 Task: Find connections with filter location Vaughan with filter topic #Culturewith filter profile language French with filter current company FMCG JOB with filter school Tagore Engineering College with filter industry Wholesale Food and Beverage with filter service category Family Law with filter keywords title Restaurant Manager
Action: Mouse moved to (597, 109)
Screenshot: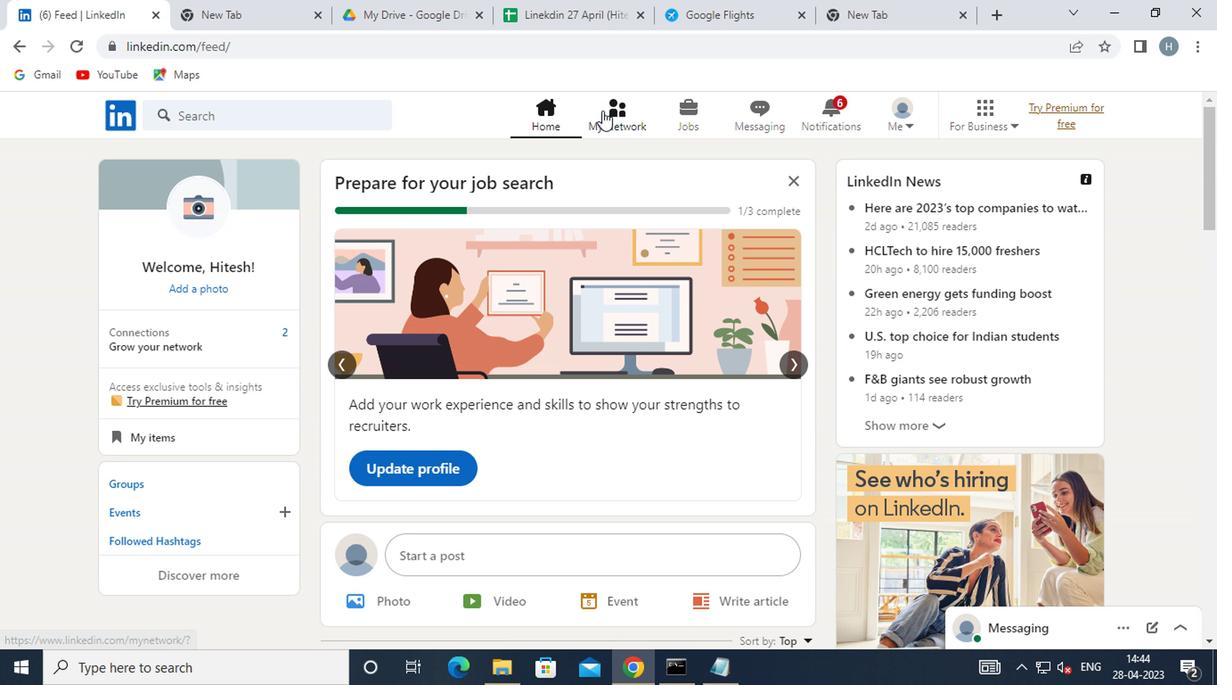 
Action: Mouse pressed left at (597, 109)
Screenshot: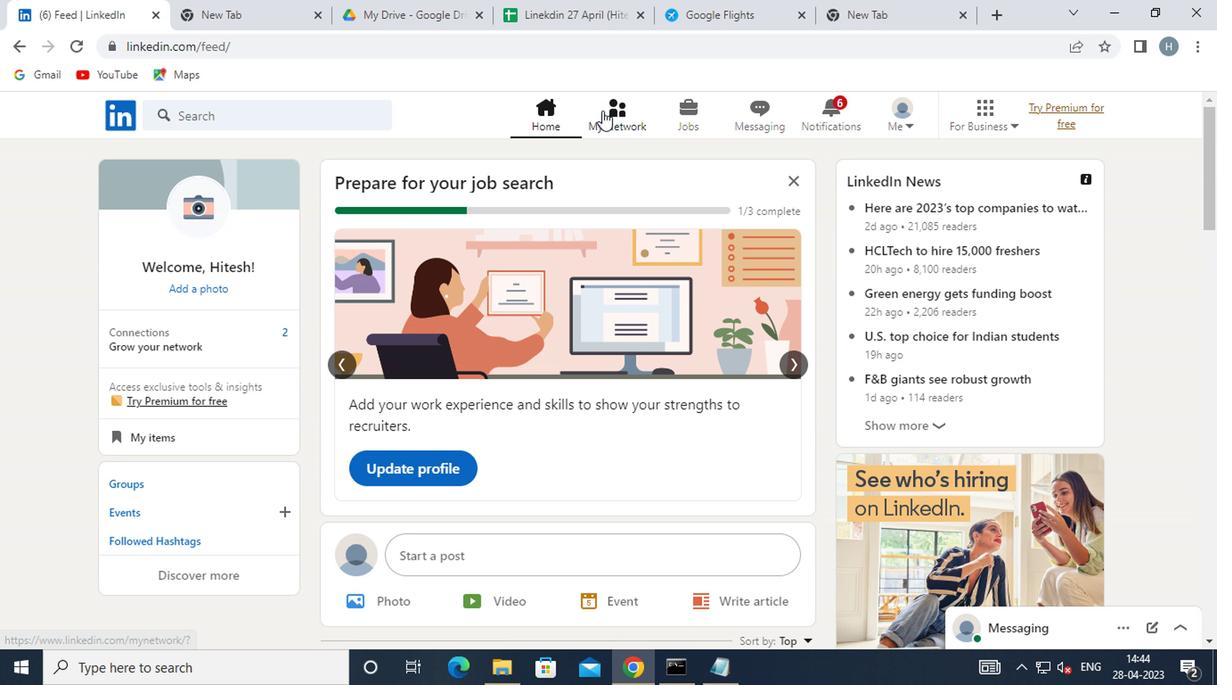 
Action: Mouse moved to (258, 216)
Screenshot: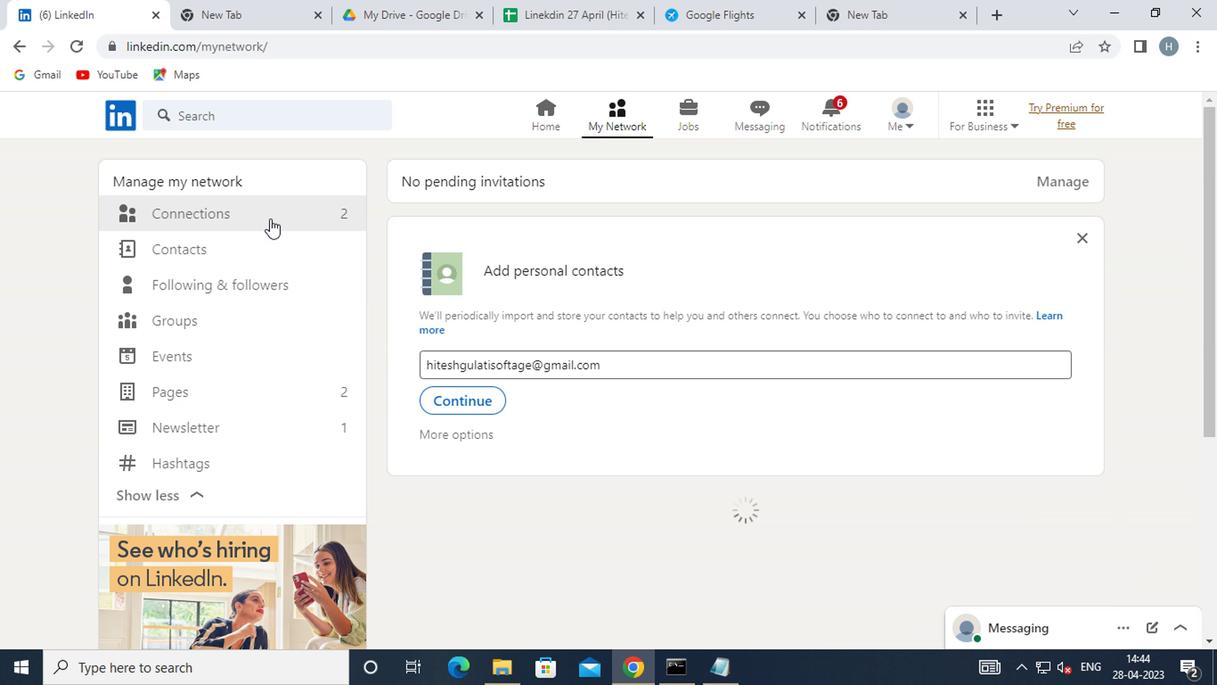 
Action: Mouse pressed left at (258, 216)
Screenshot: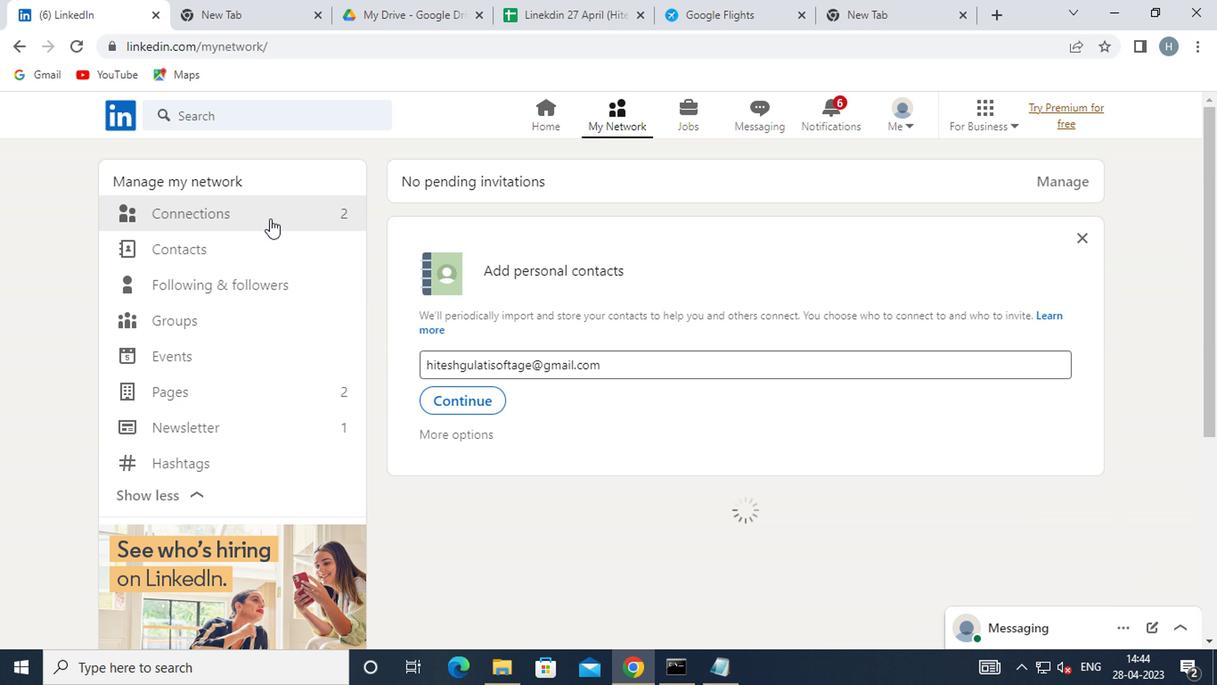 
Action: Mouse moved to (718, 216)
Screenshot: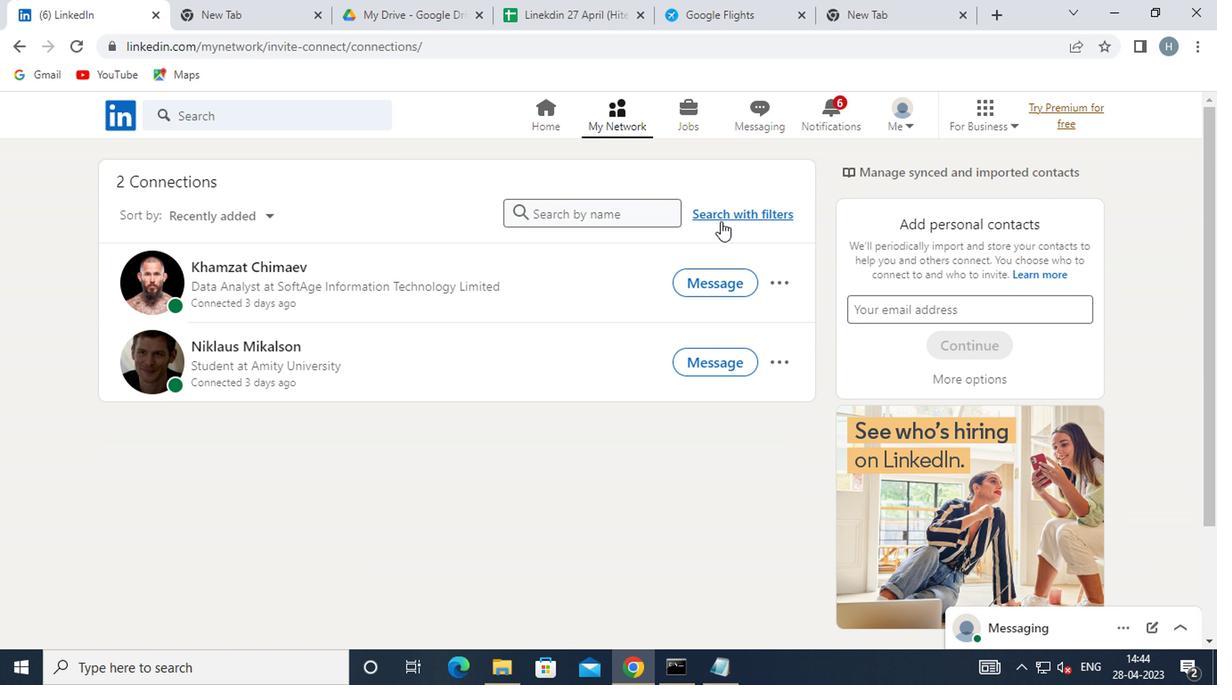 
Action: Mouse pressed left at (718, 216)
Screenshot: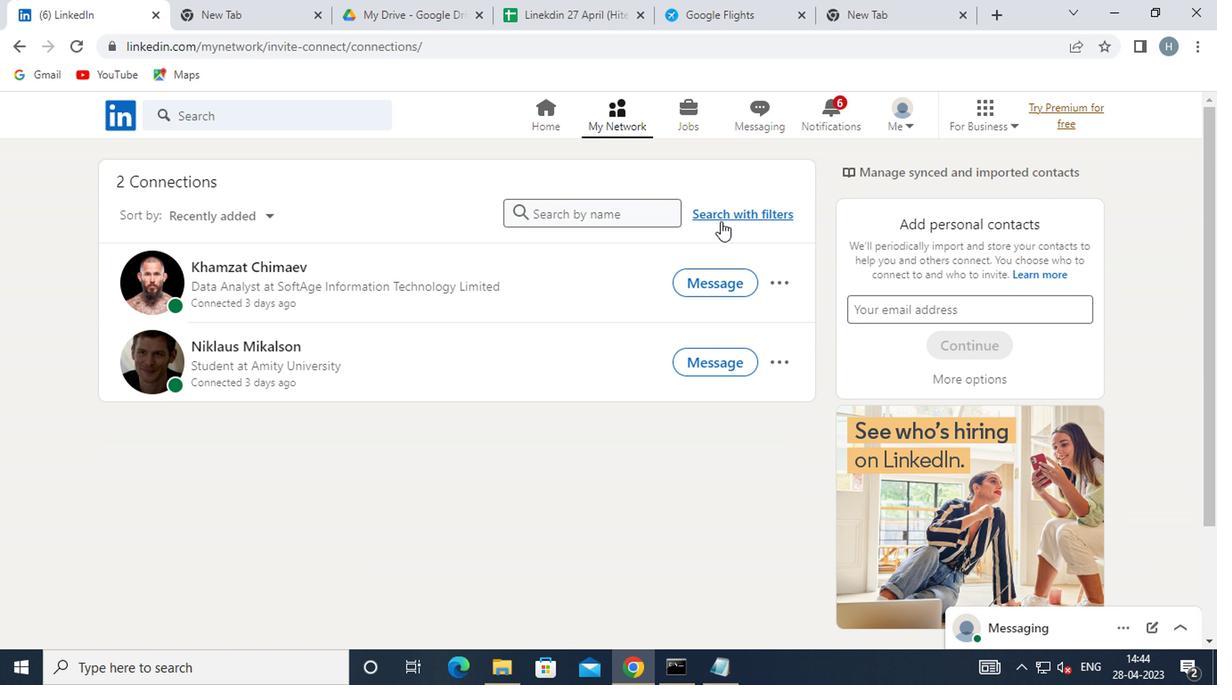 
Action: Mouse moved to (664, 149)
Screenshot: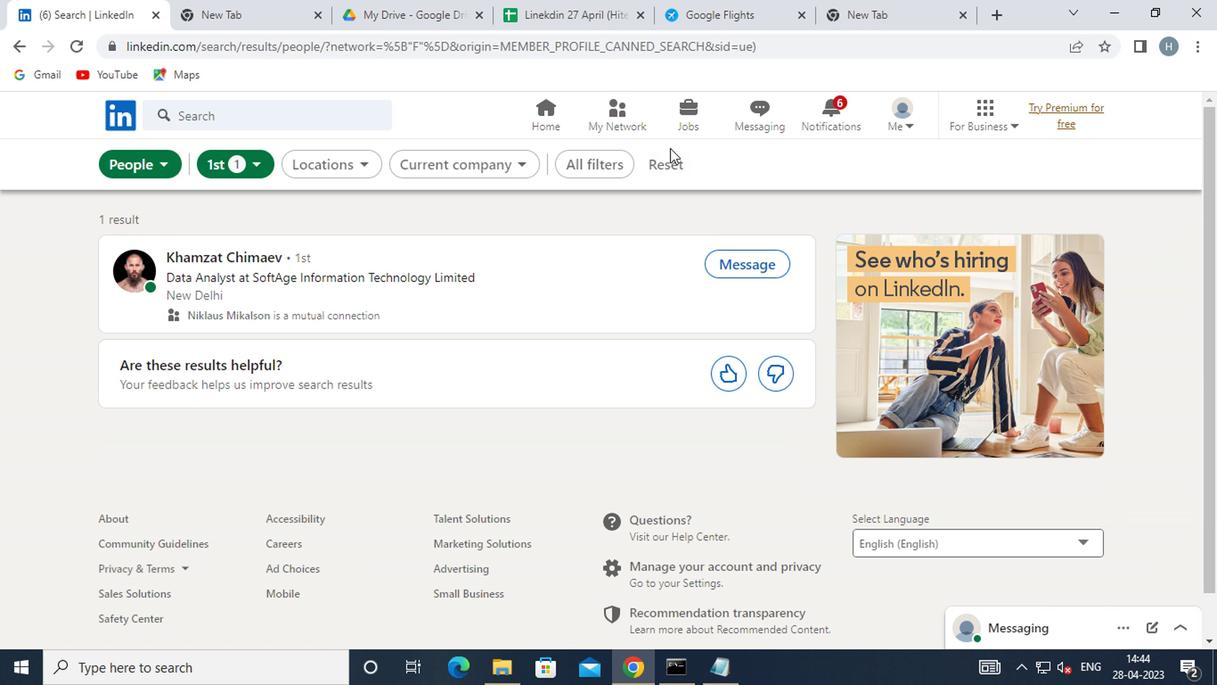 
Action: Mouse pressed left at (664, 149)
Screenshot: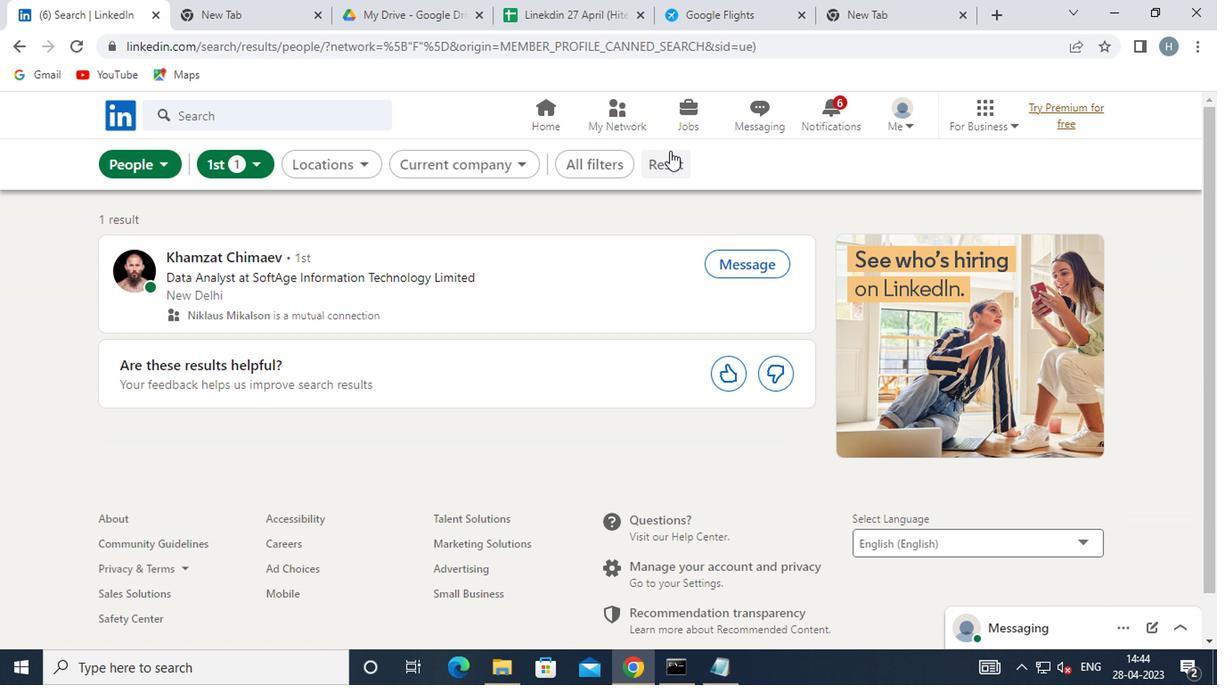 
Action: Mouse moved to (654, 161)
Screenshot: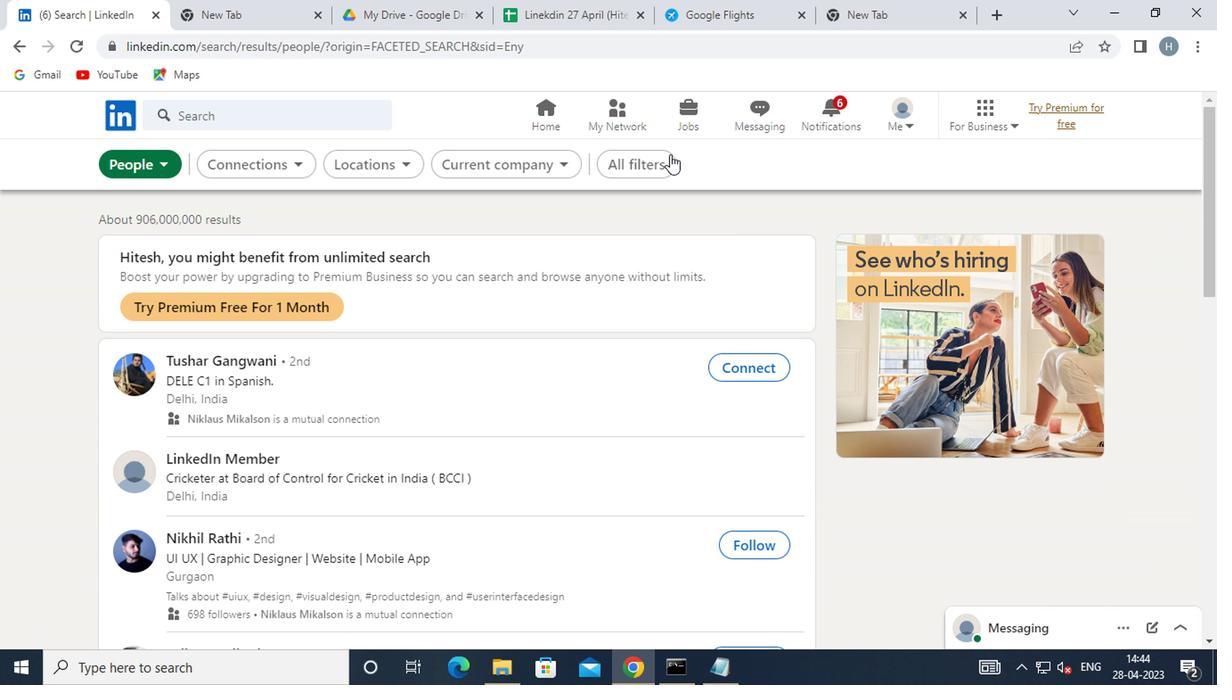 
Action: Mouse pressed left at (654, 161)
Screenshot: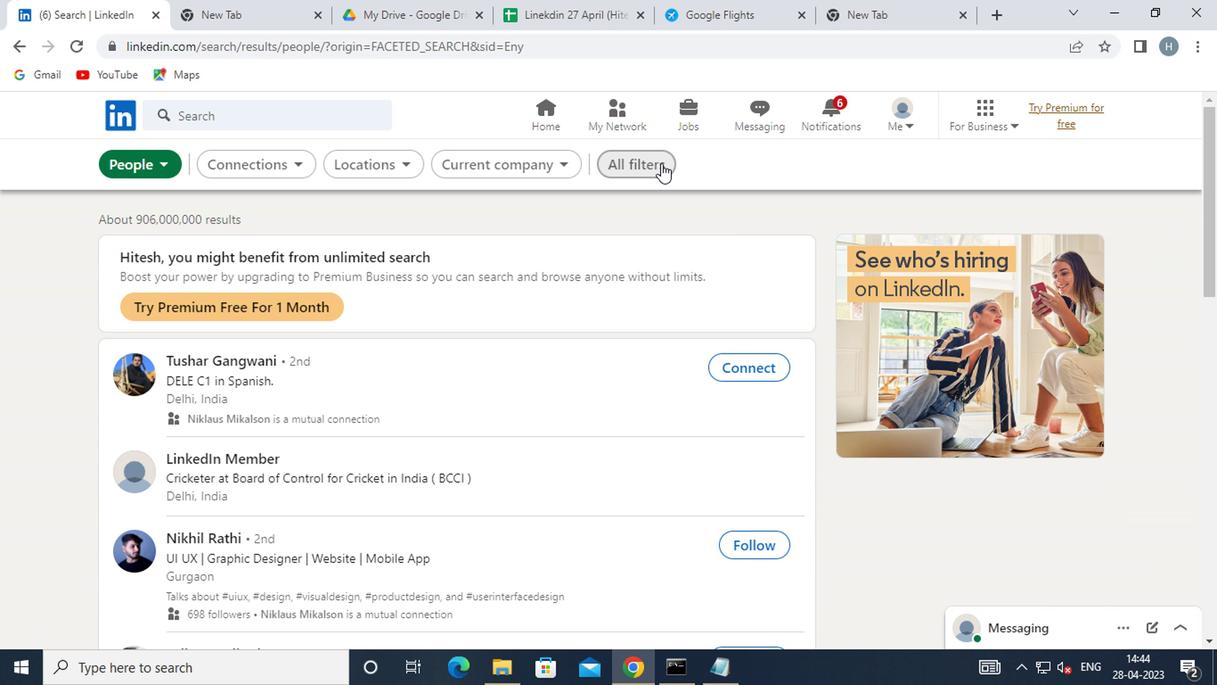 
Action: Mouse moved to (775, 341)
Screenshot: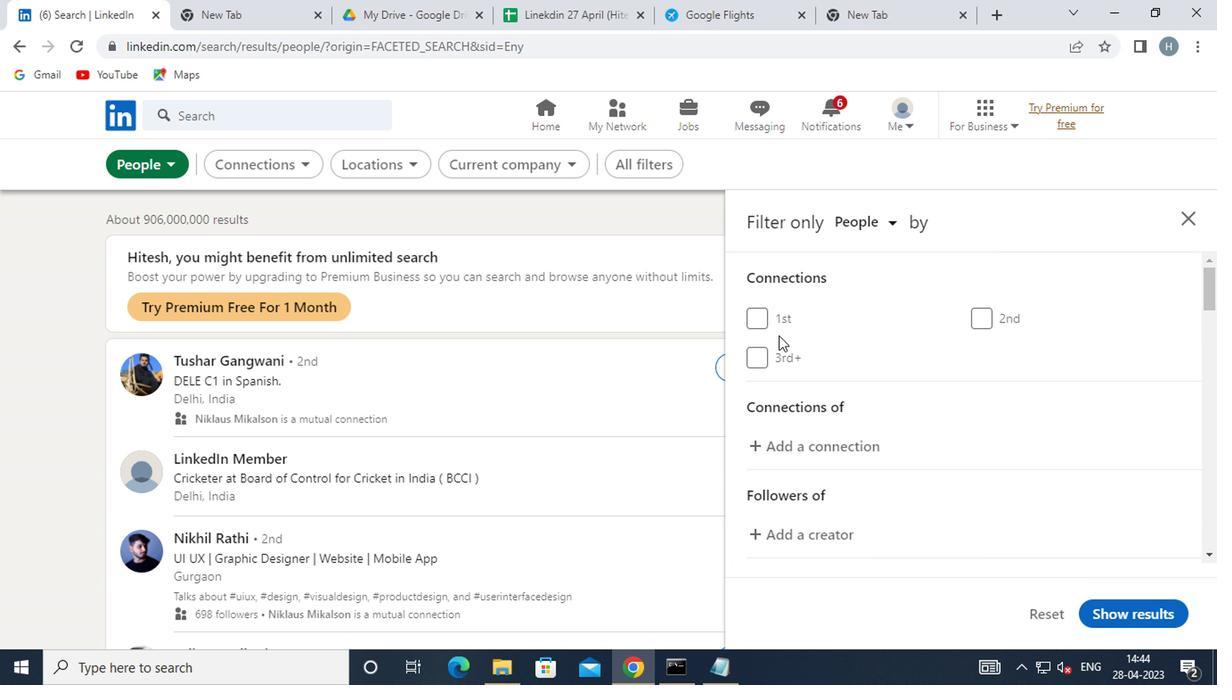 
Action: Mouse scrolled (775, 341) with delta (0, 0)
Screenshot: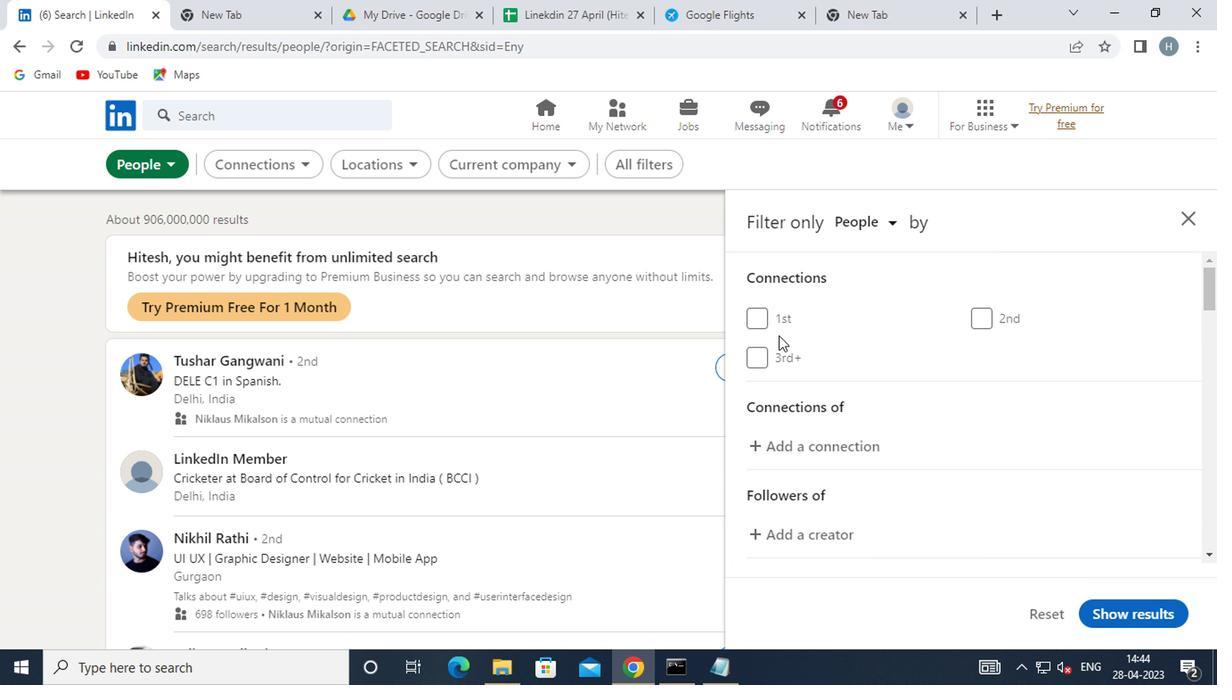 
Action: Mouse moved to (775, 343)
Screenshot: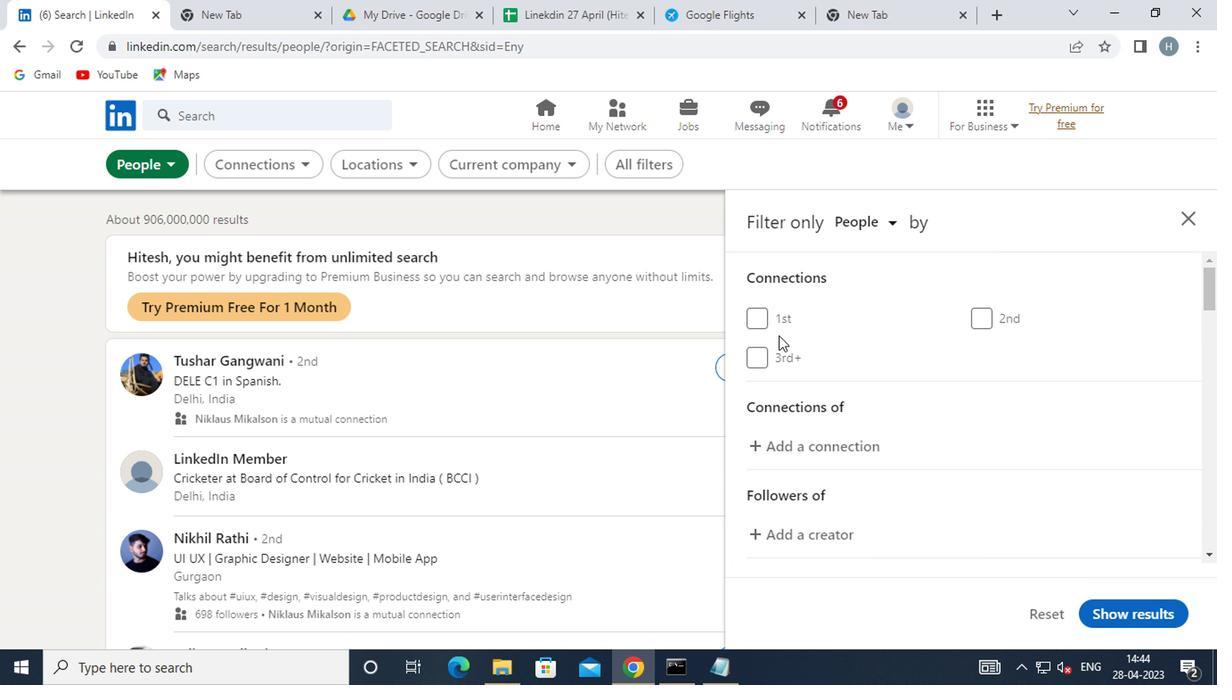 
Action: Mouse scrolled (775, 341) with delta (0, -1)
Screenshot: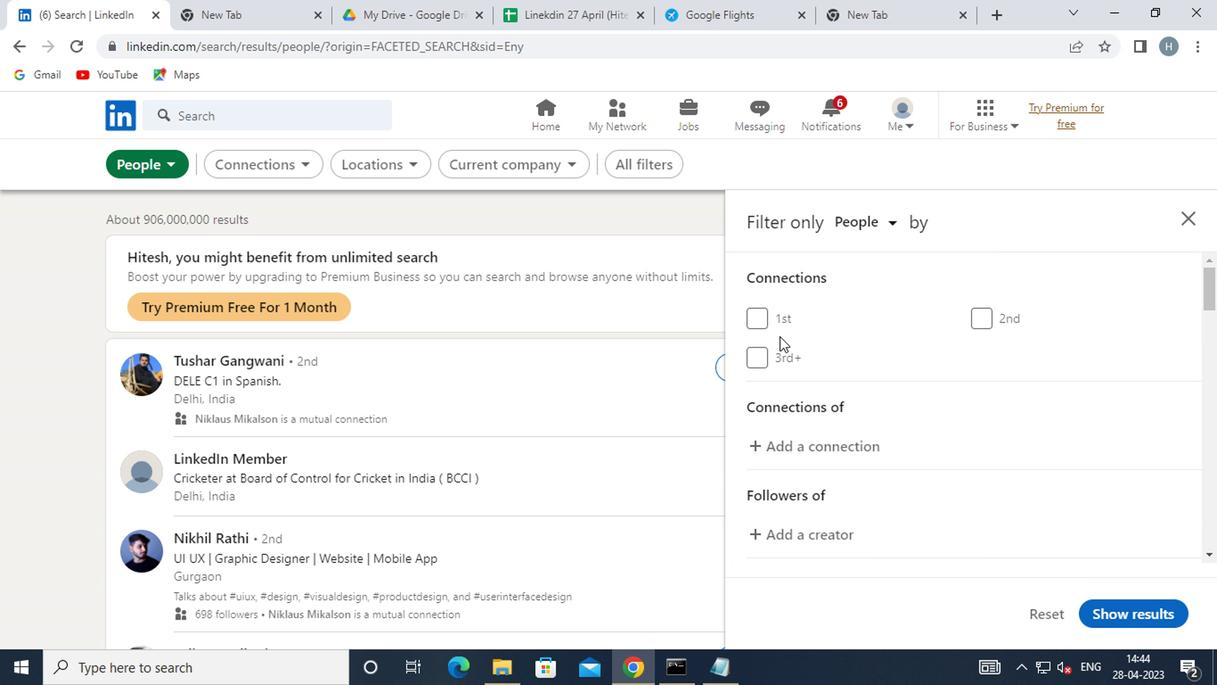 
Action: Mouse scrolled (775, 341) with delta (0, -1)
Screenshot: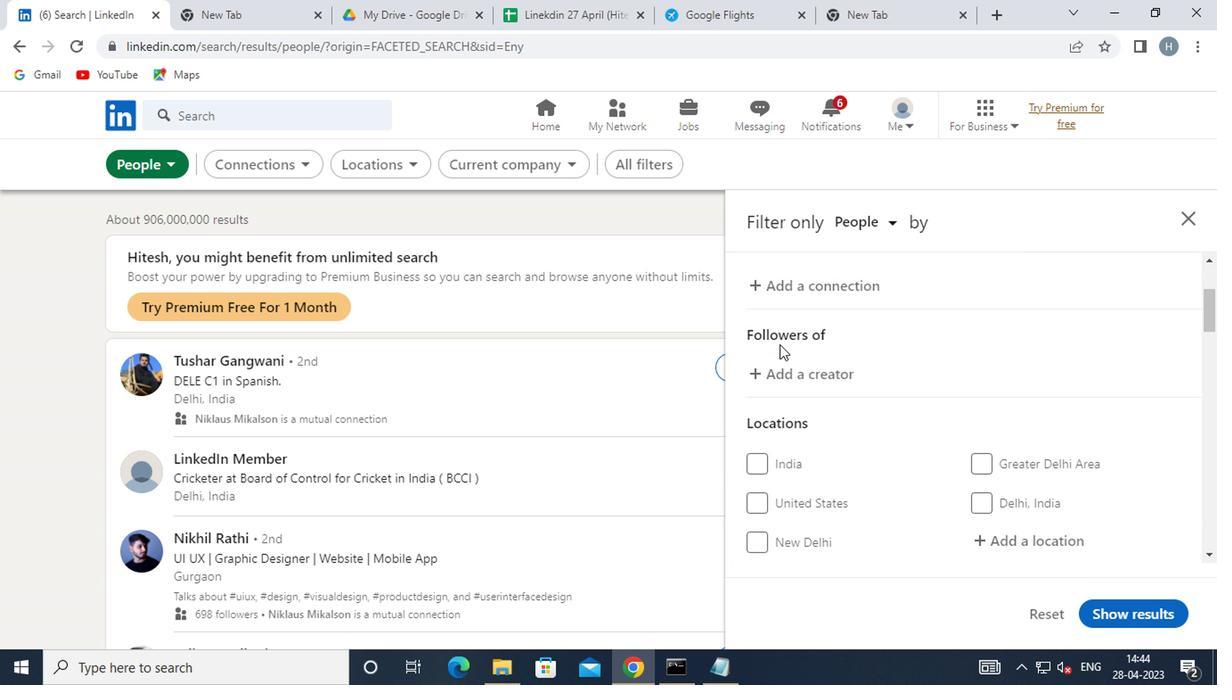 
Action: Mouse moved to (868, 369)
Screenshot: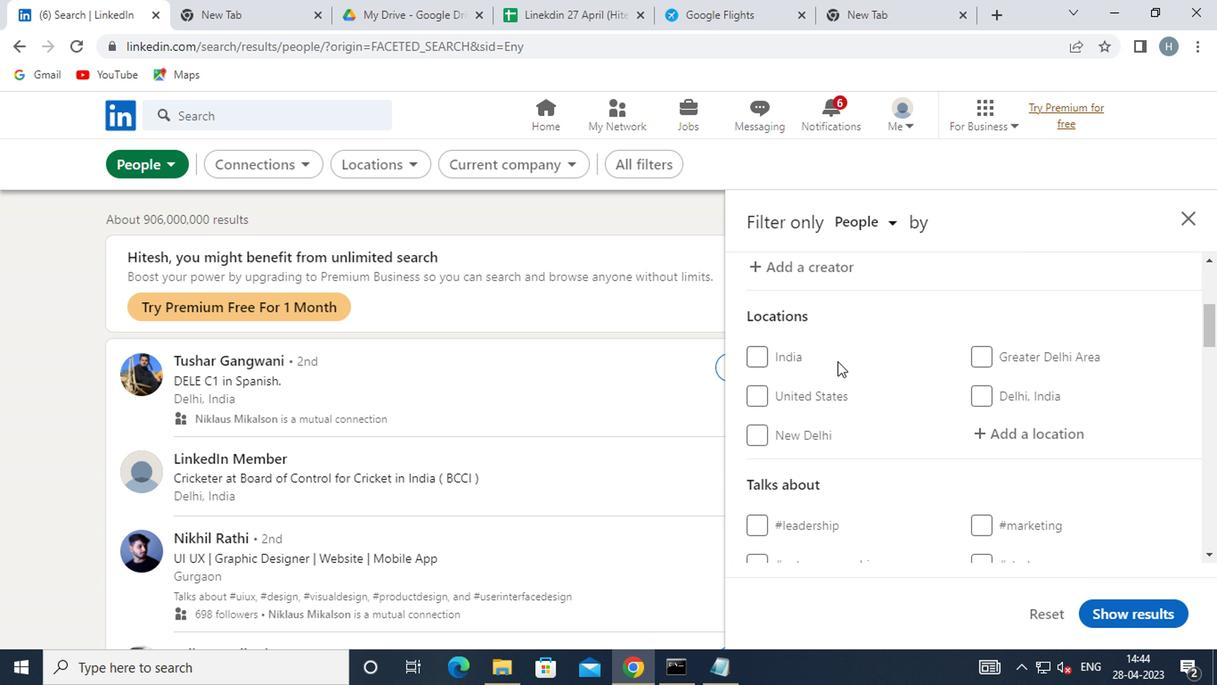 
Action: Mouse scrolled (868, 368) with delta (0, -1)
Screenshot: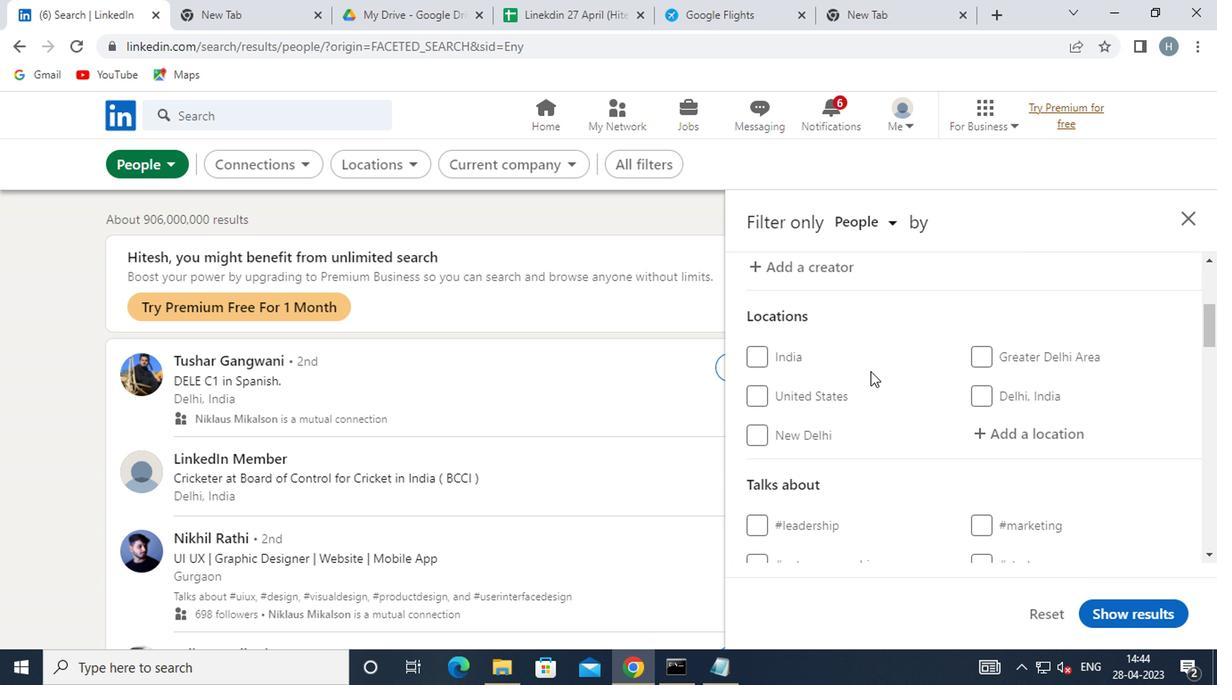 
Action: Mouse moved to (992, 337)
Screenshot: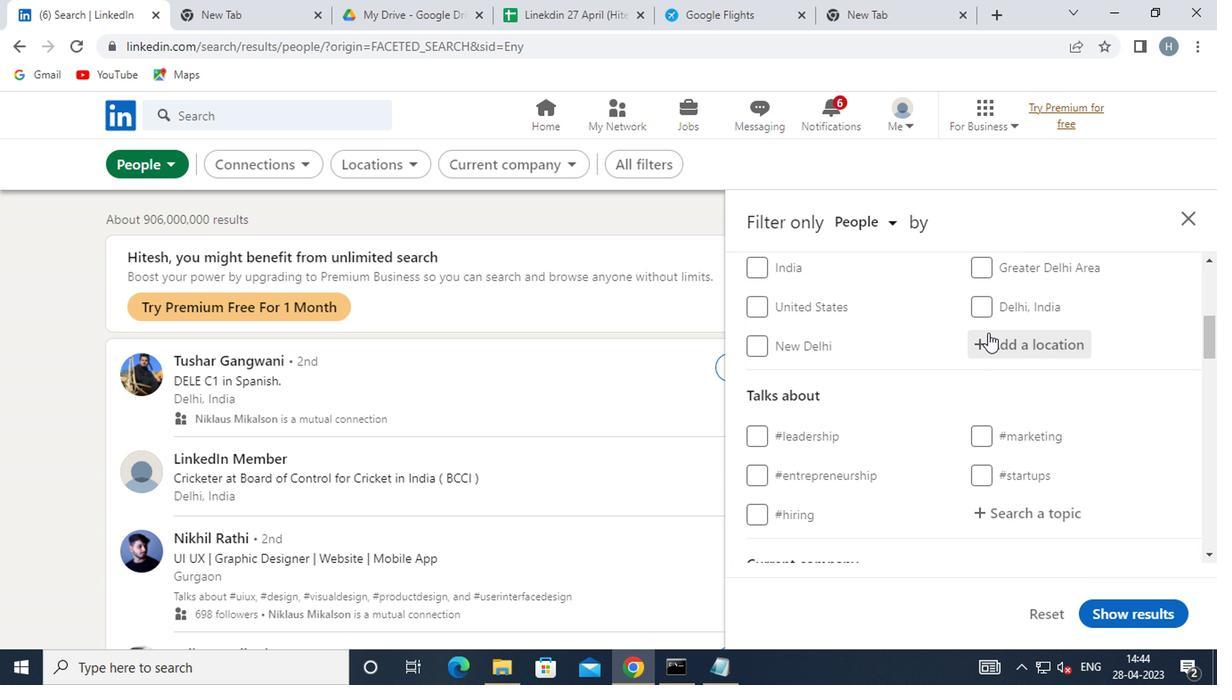 
Action: Mouse pressed left at (992, 337)
Screenshot: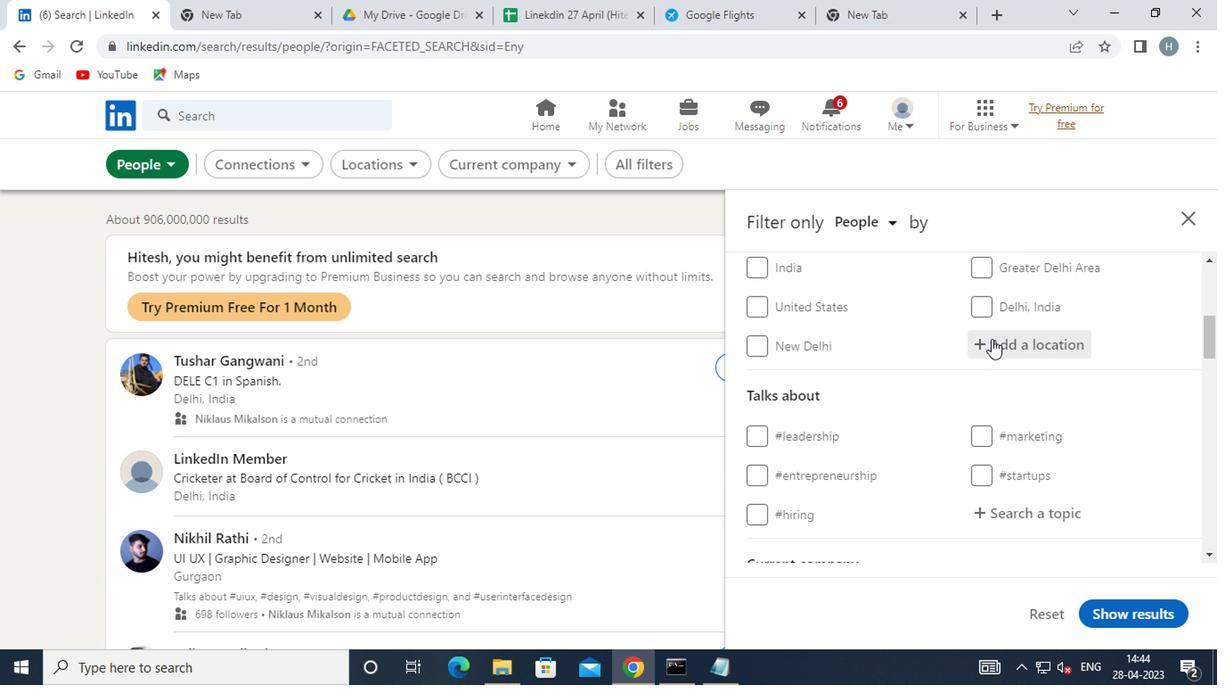 
Action: Key pressed <Key.shift><Key.shift><Key.shift>VAUGHAN<Key.enter>
Screenshot: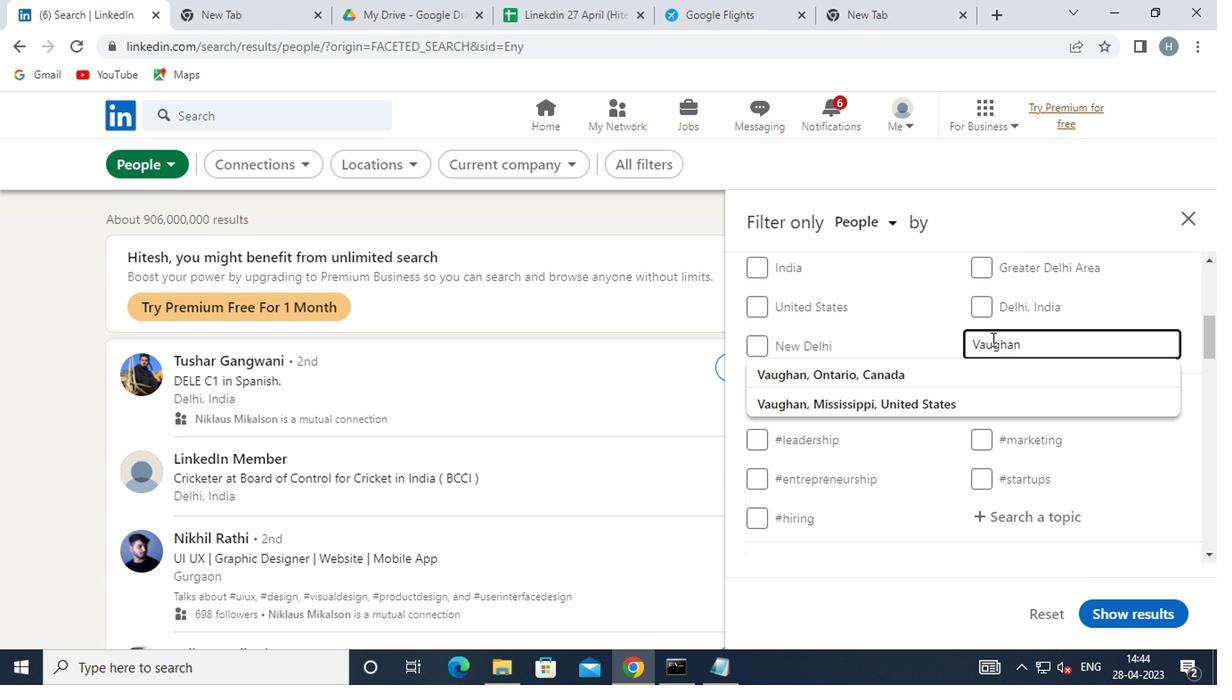 
Action: Mouse moved to (1048, 347)
Screenshot: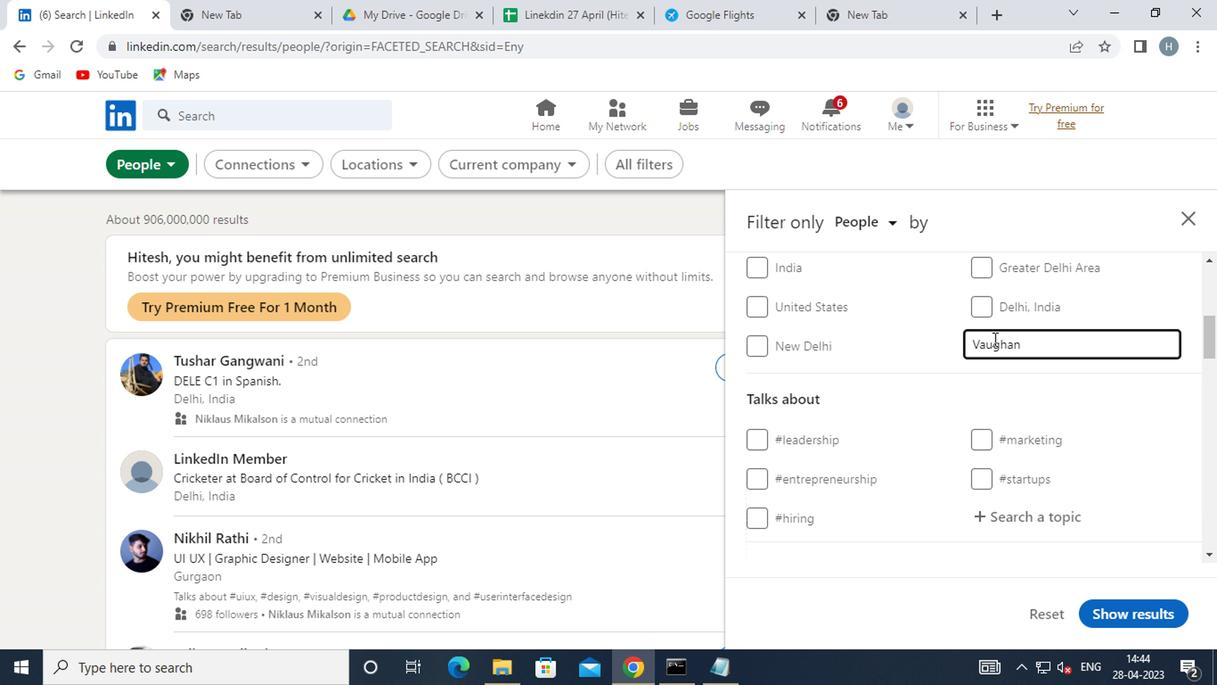 
Action: Mouse scrolled (1048, 346) with delta (0, -1)
Screenshot: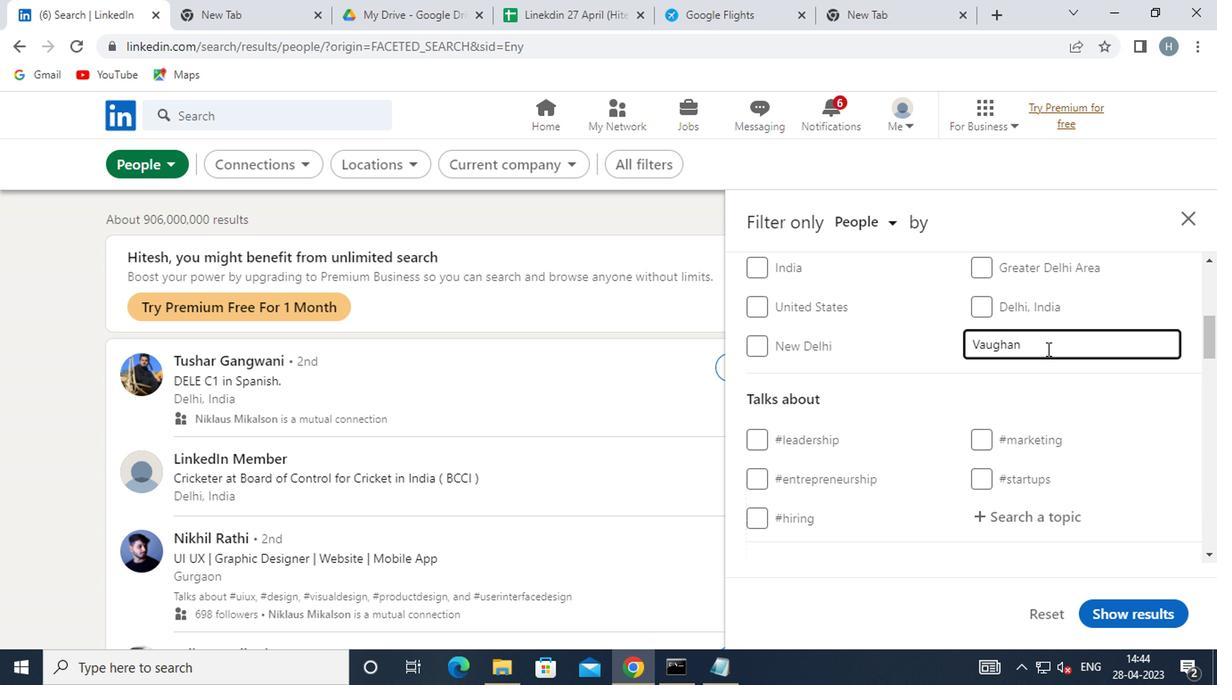 
Action: Mouse scrolled (1048, 346) with delta (0, -1)
Screenshot: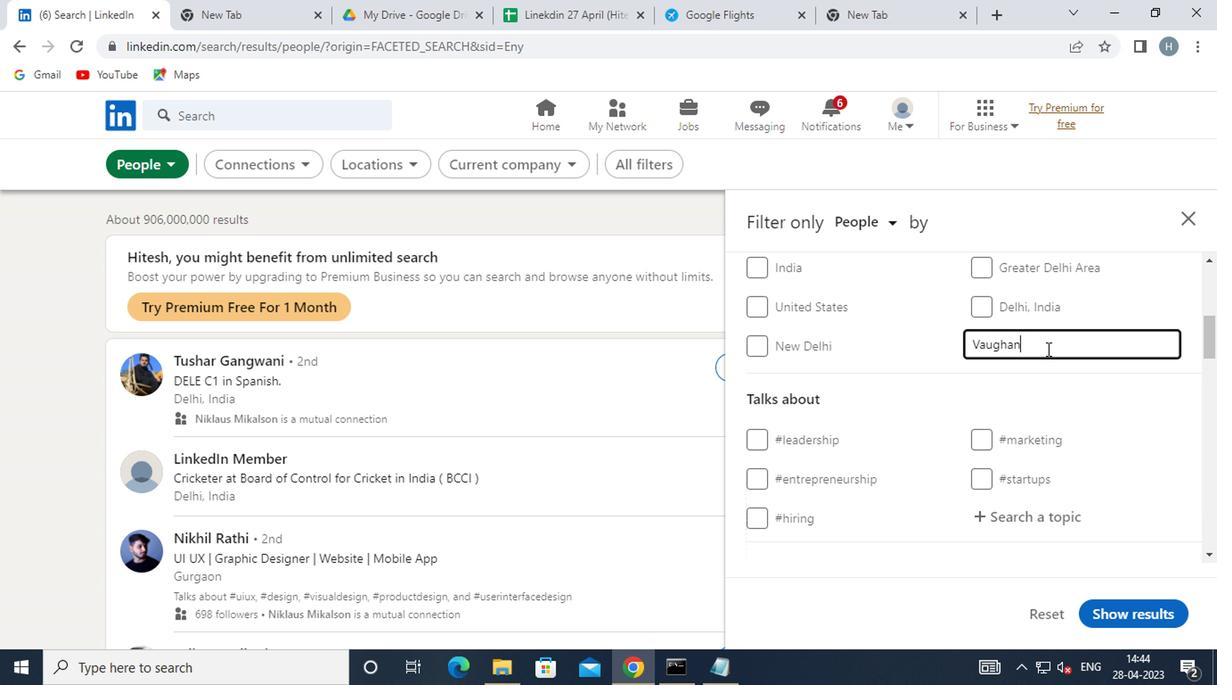 
Action: Mouse moved to (1047, 341)
Screenshot: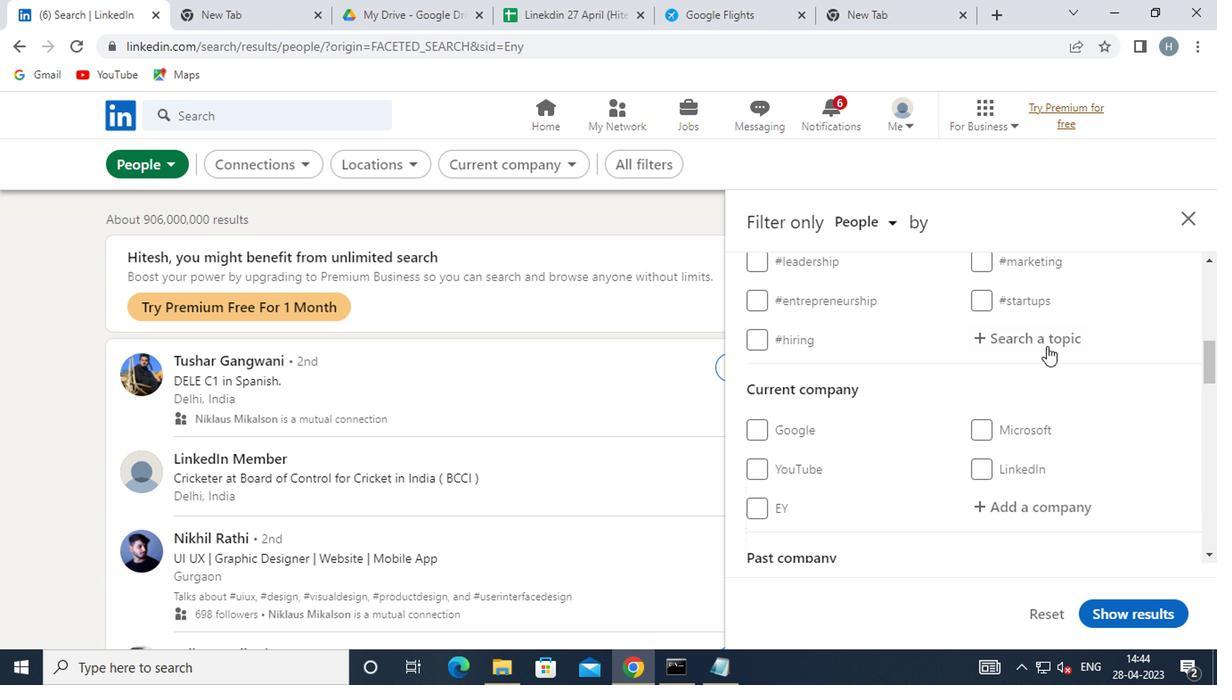 
Action: Mouse pressed left at (1047, 341)
Screenshot: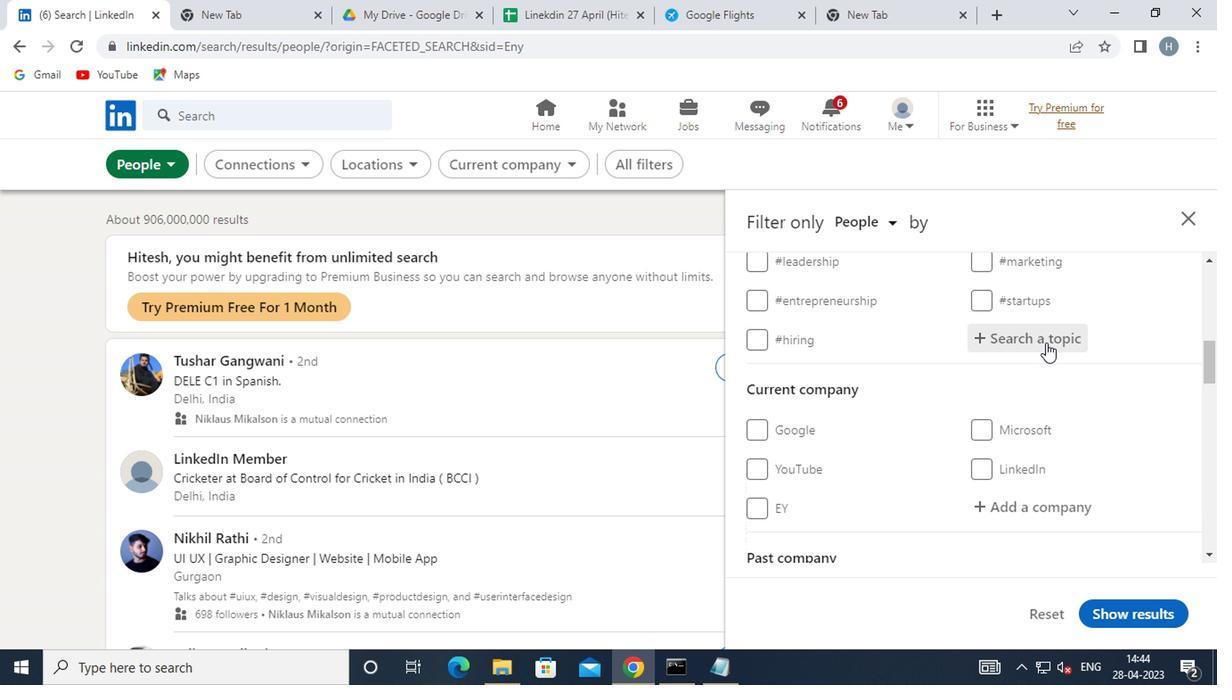 
Action: Mouse moved to (1046, 339)
Screenshot: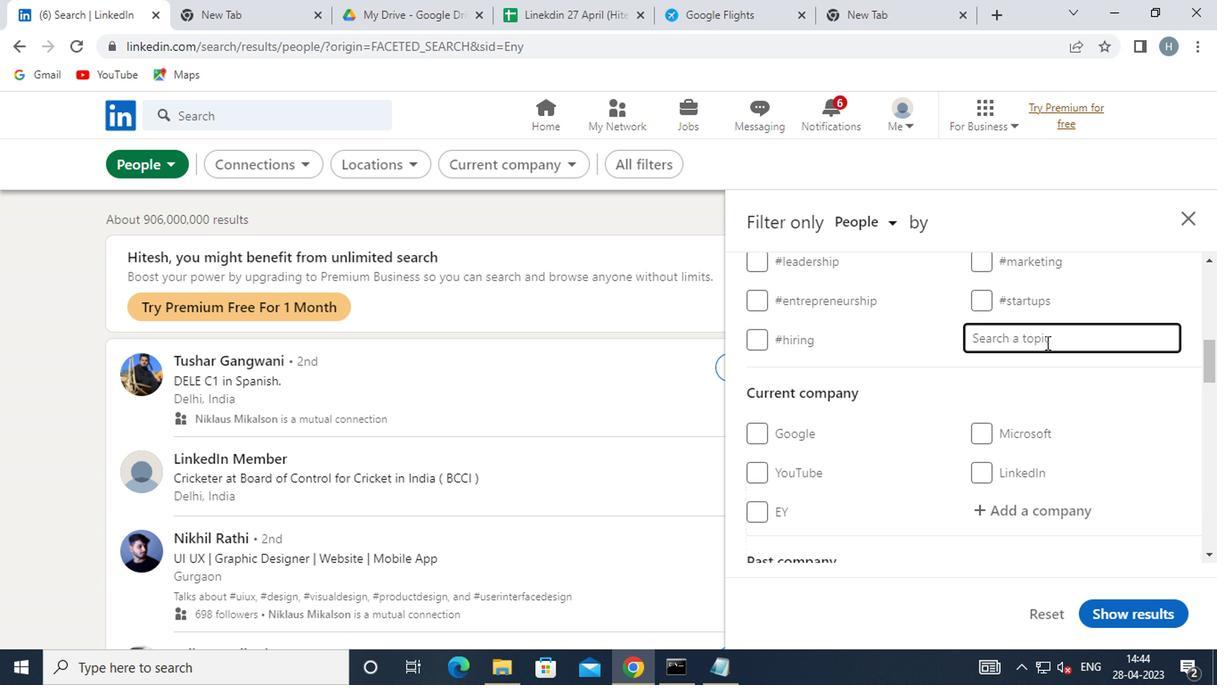 
Action: Key pressed <Key.shift>CULTU
Screenshot: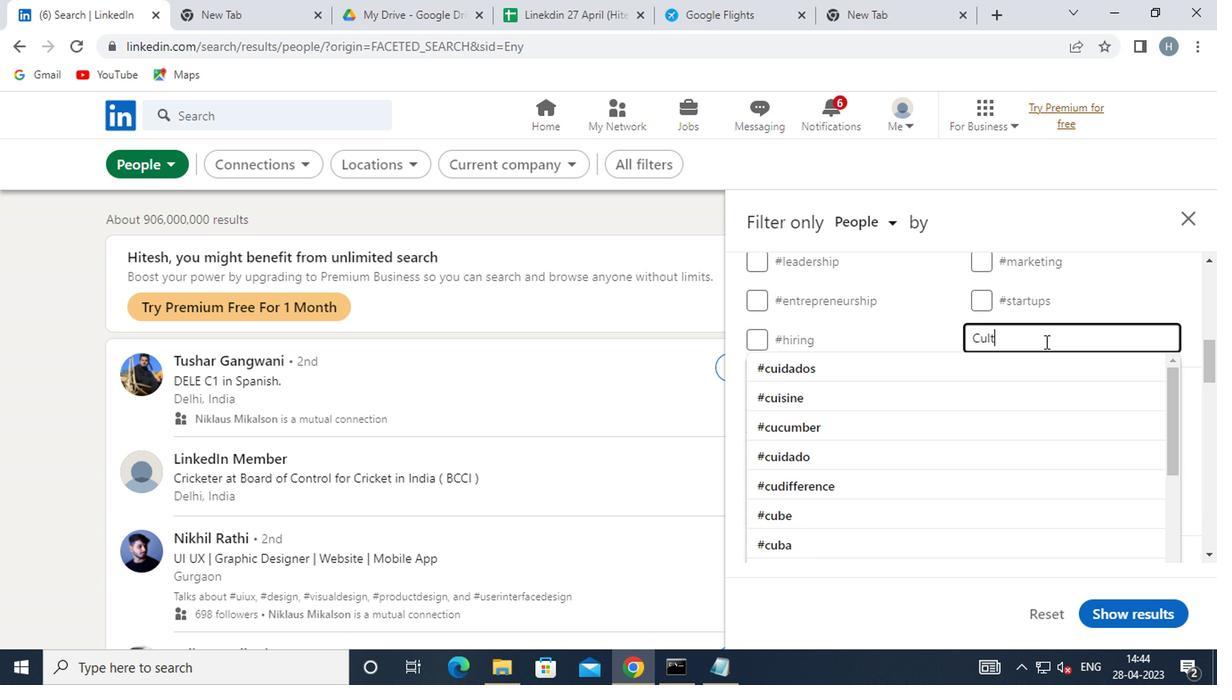
Action: Mouse moved to (912, 372)
Screenshot: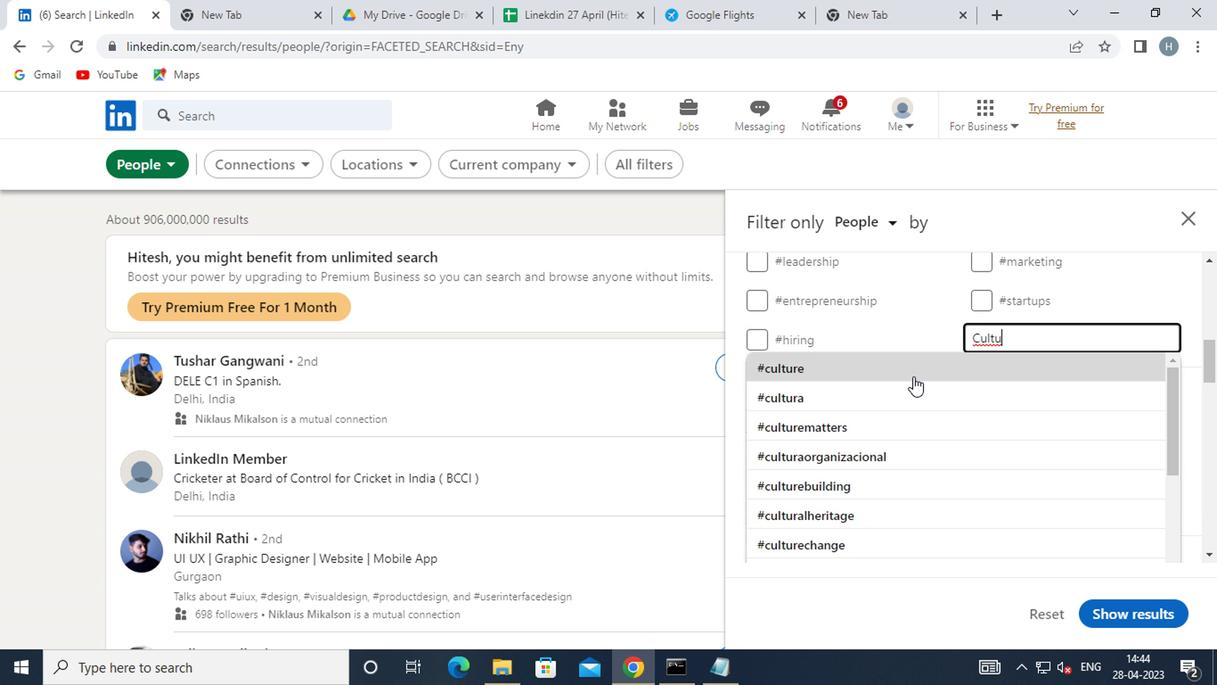 
Action: Mouse pressed left at (912, 372)
Screenshot: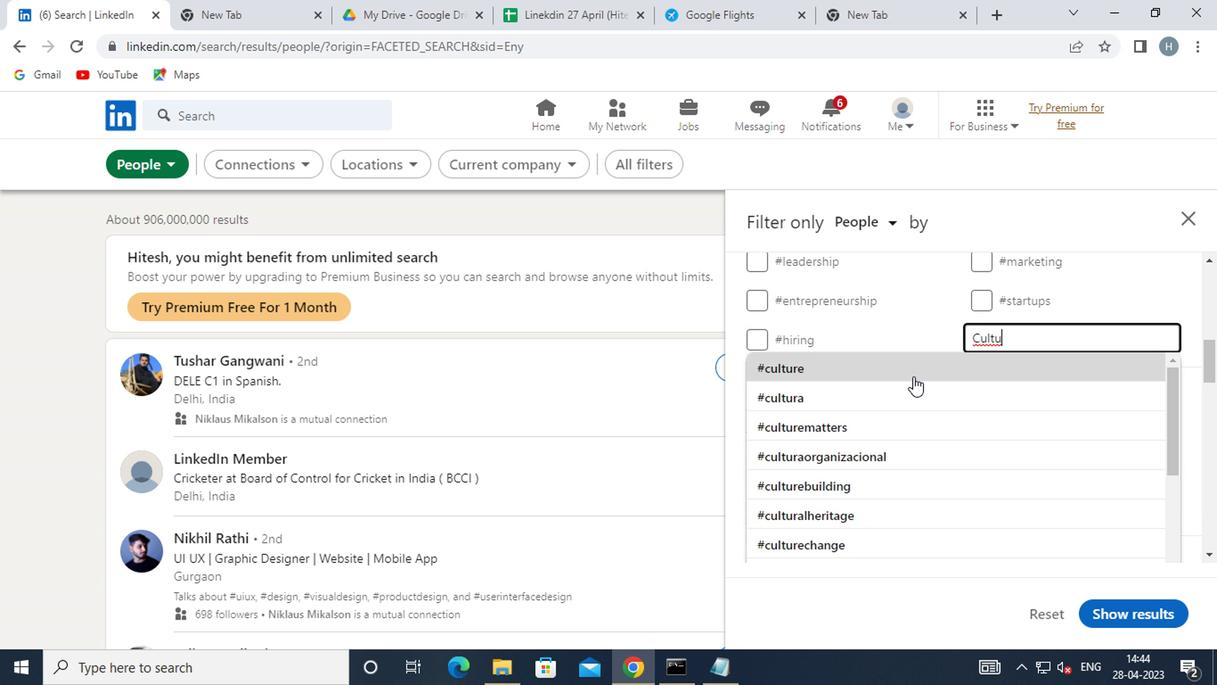 
Action: Mouse moved to (912, 371)
Screenshot: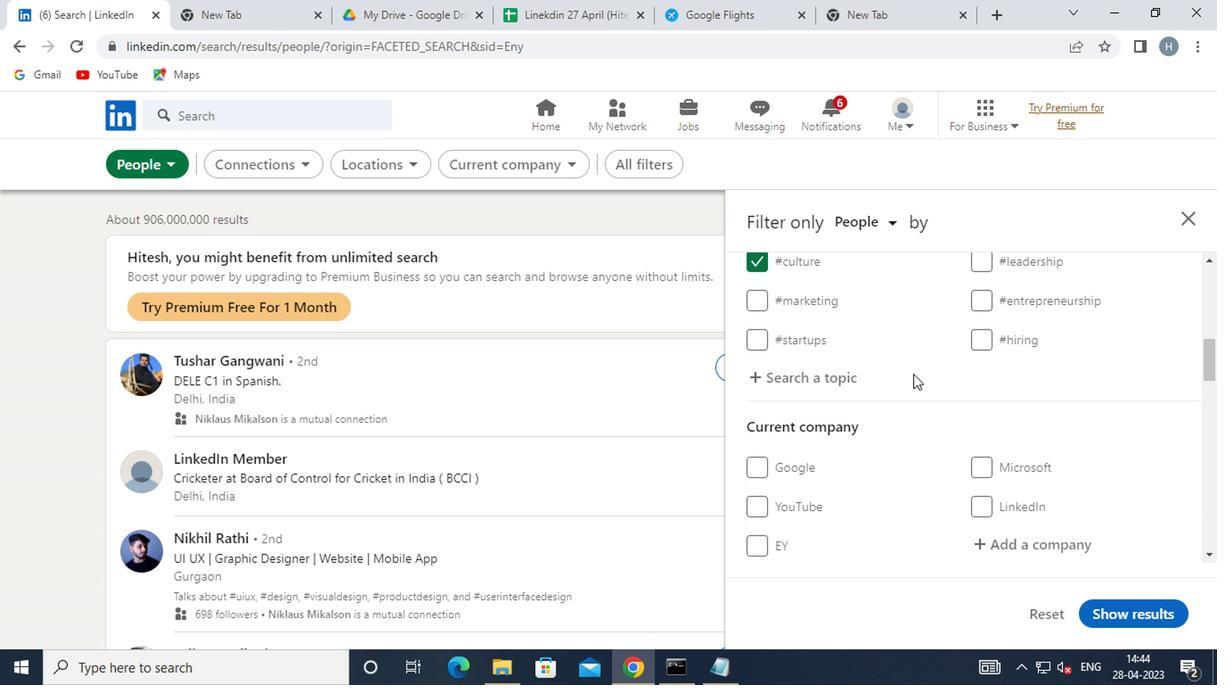 
Action: Mouse scrolled (912, 370) with delta (0, -1)
Screenshot: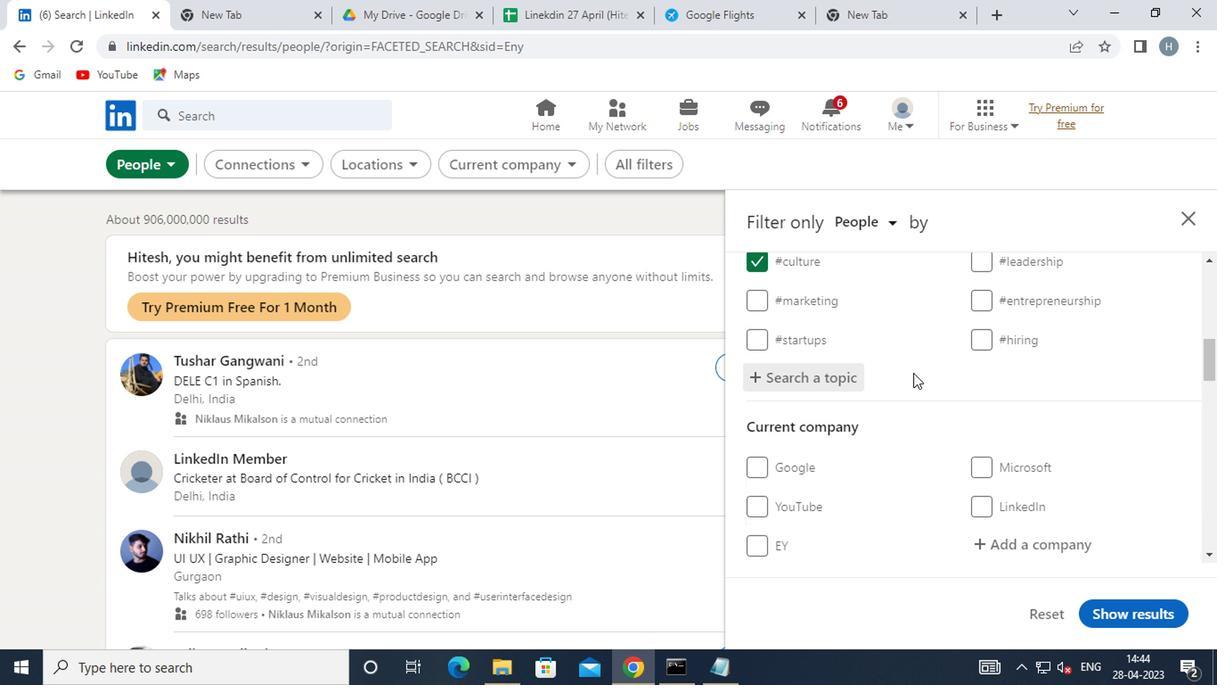 
Action: Mouse scrolled (912, 370) with delta (0, -1)
Screenshot: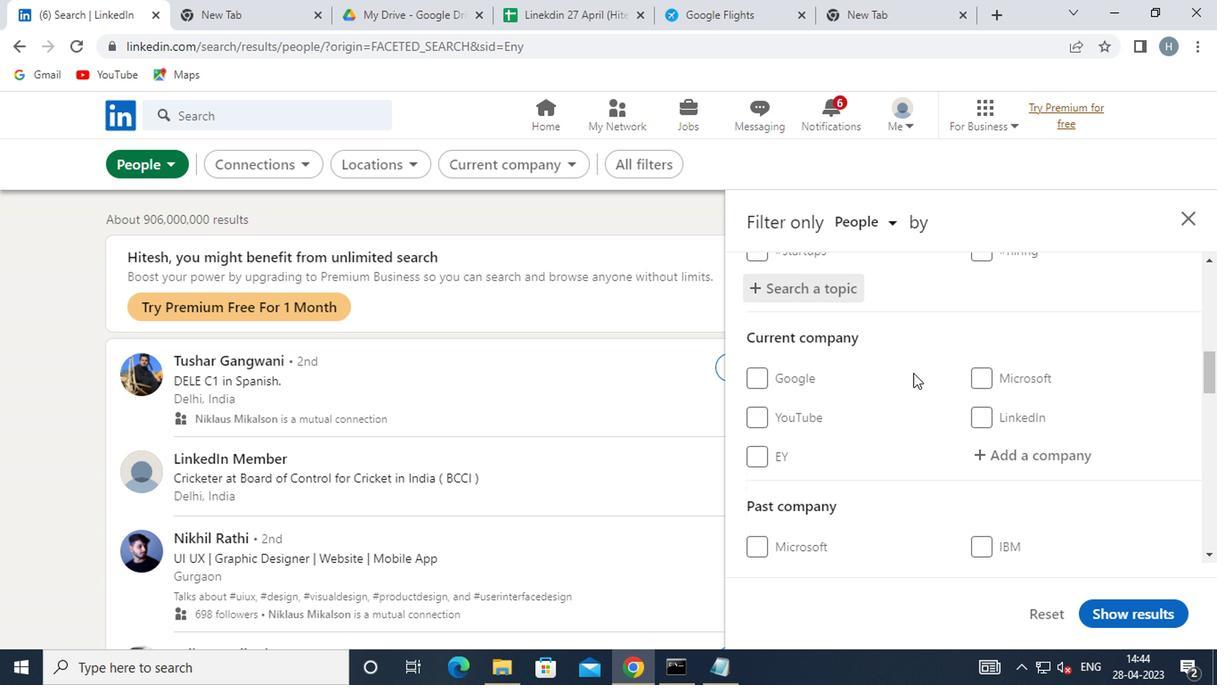 
Action: Mouse scrolled (912, 370) with delta (0, -1)
Screenshot: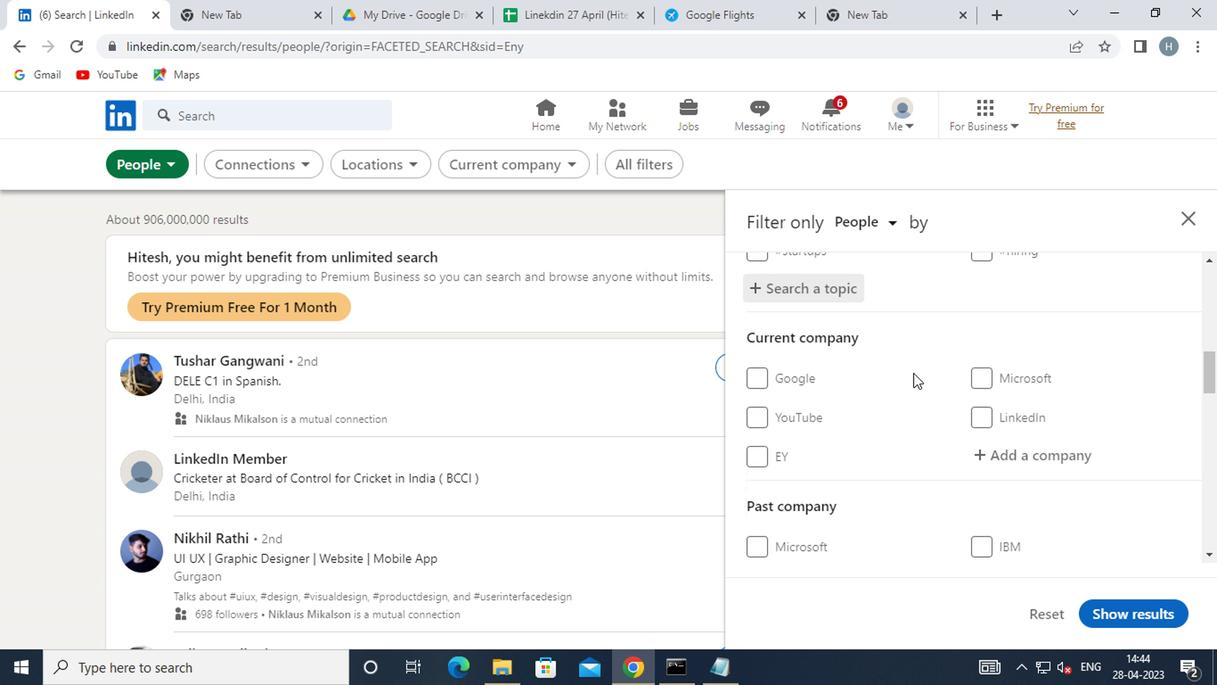 
Action: Mouse moved to (912, 364)
Screenshot: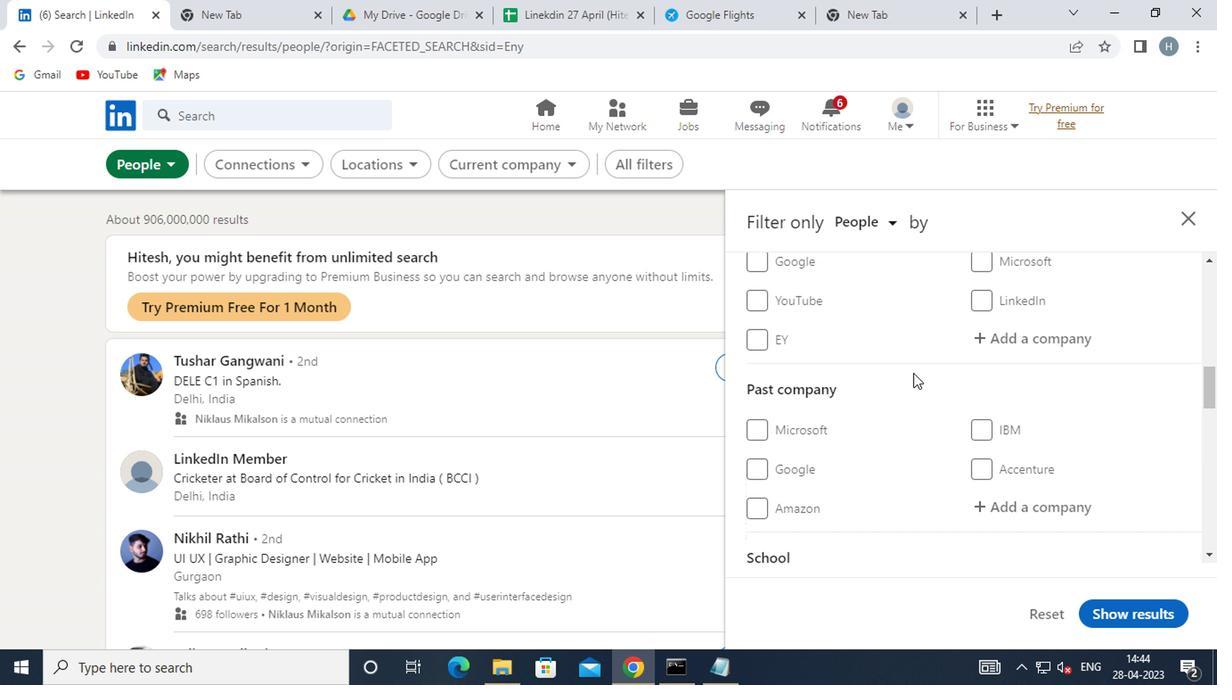 
Action: Mouse scrolled (912, 363) with delta (0, 0)
Screenshot: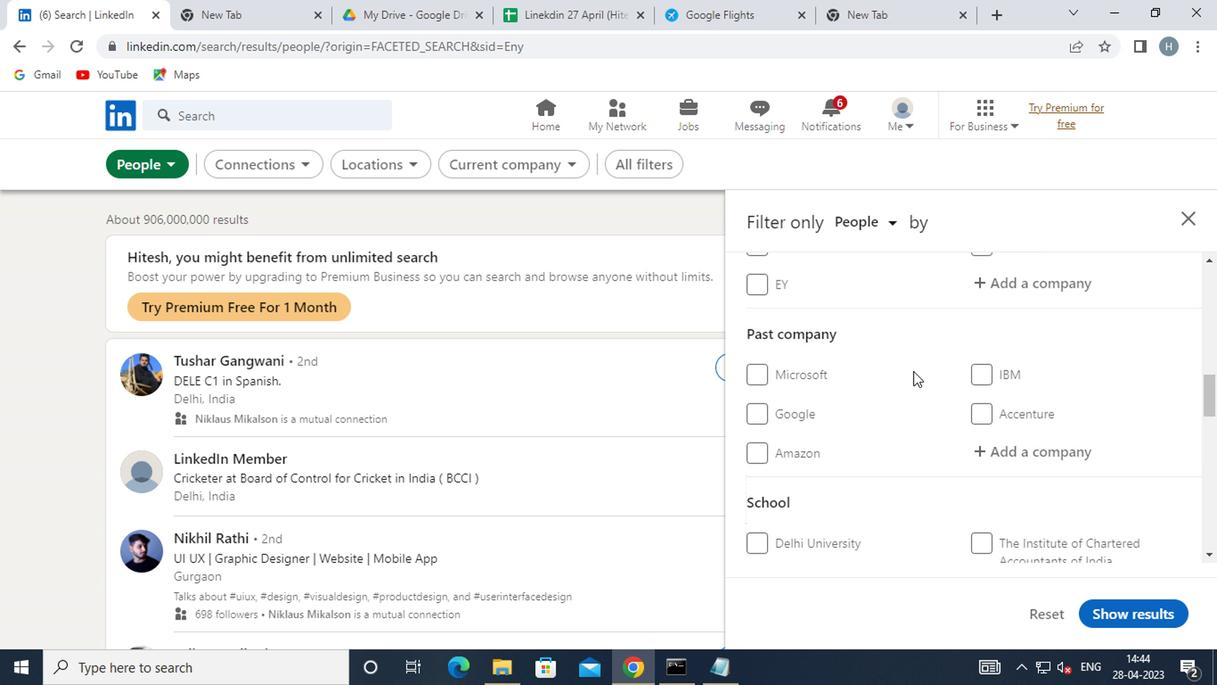 
Action: Mouse moved to (912, 364)
Screenshot: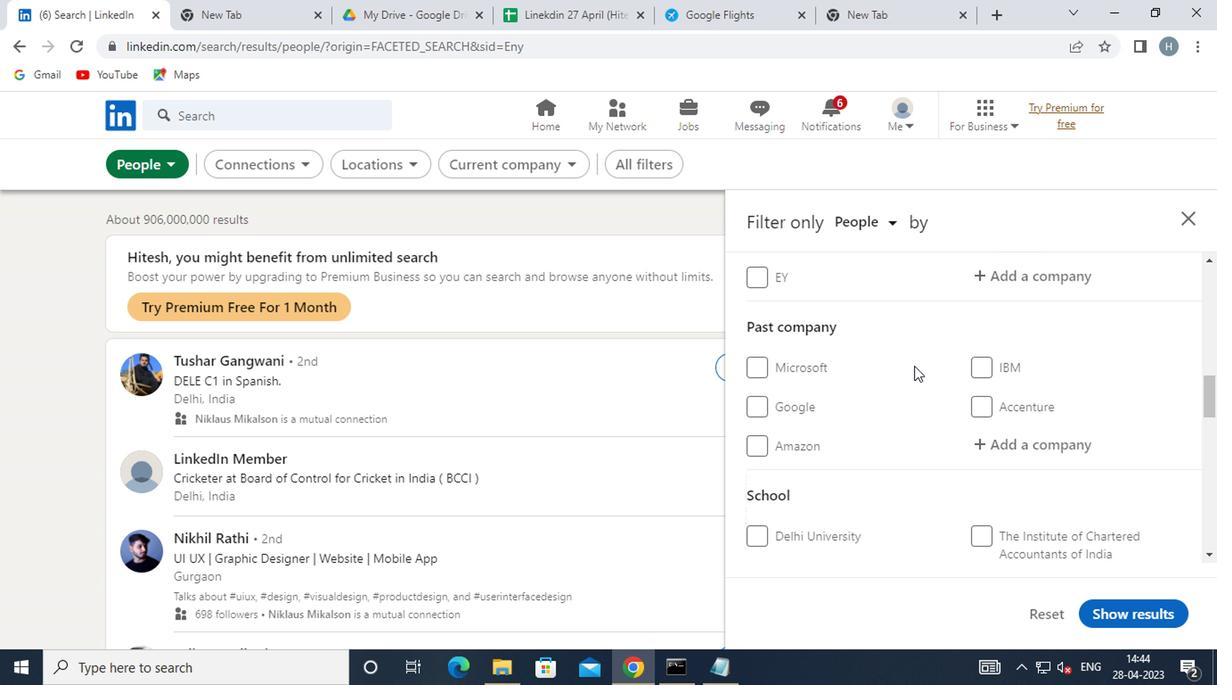 
Action: Mouse scrolled (912, 363) with delta (0, 0)
Screenshot: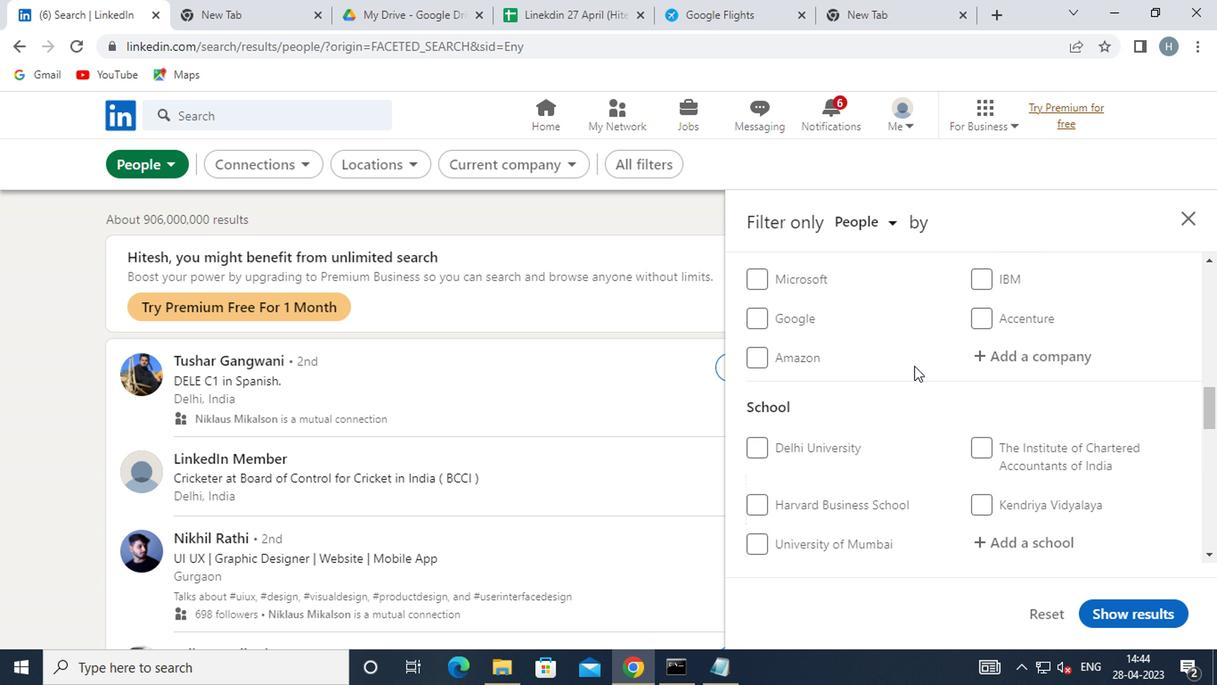 
Action: Mouse moved to (912, 364)
Screenshot: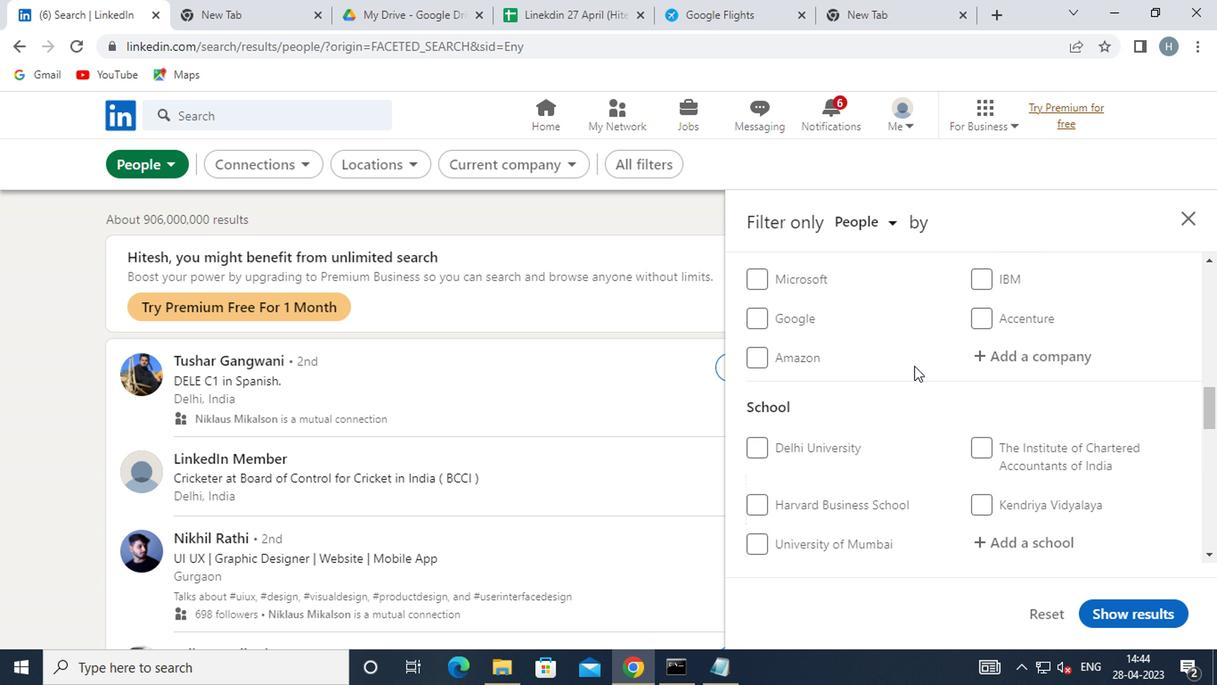 
Action: Mouse scrolled (912, 363) with delta (0, 0)
Screenshot: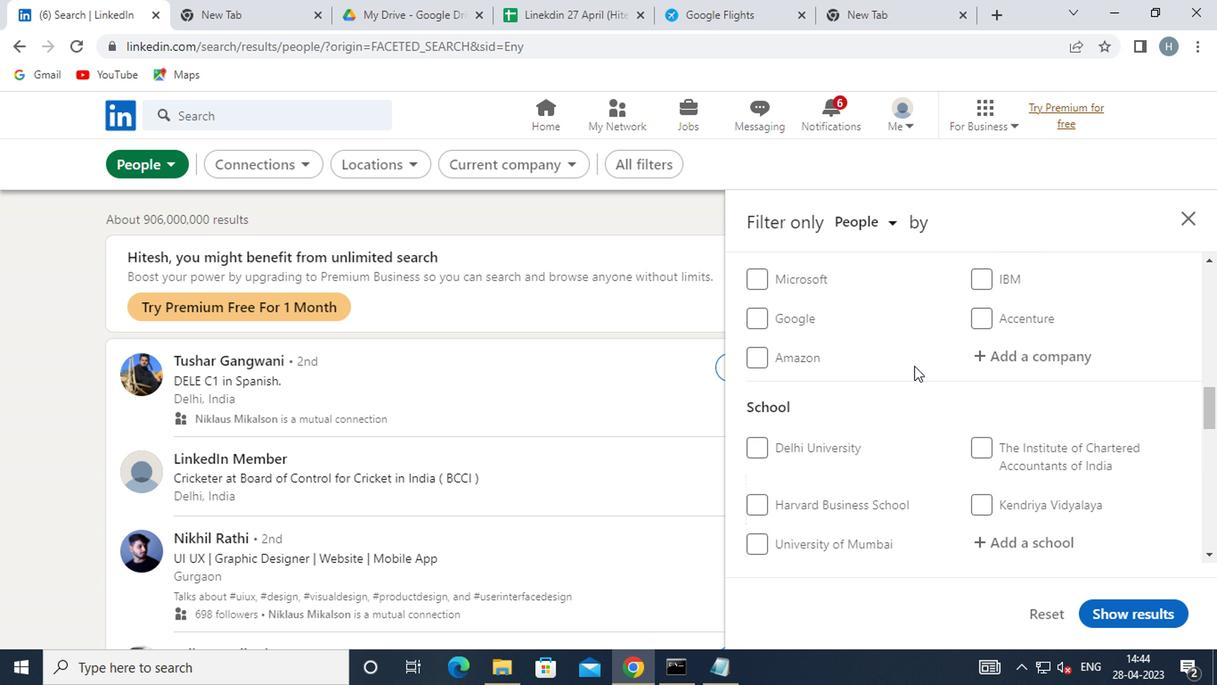
Action: Mouse moved to (910, 367)
Screenshot: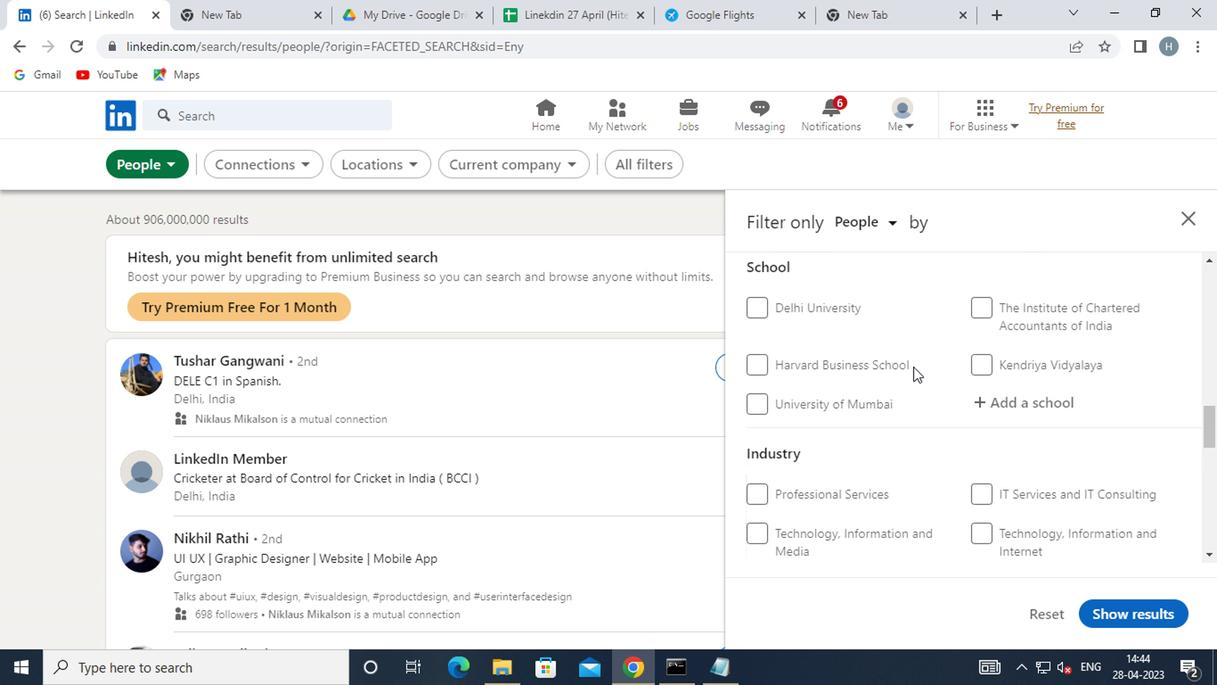 
Action: Mouse scrolled (910, 366) with delta (0, -1)
Screenshot: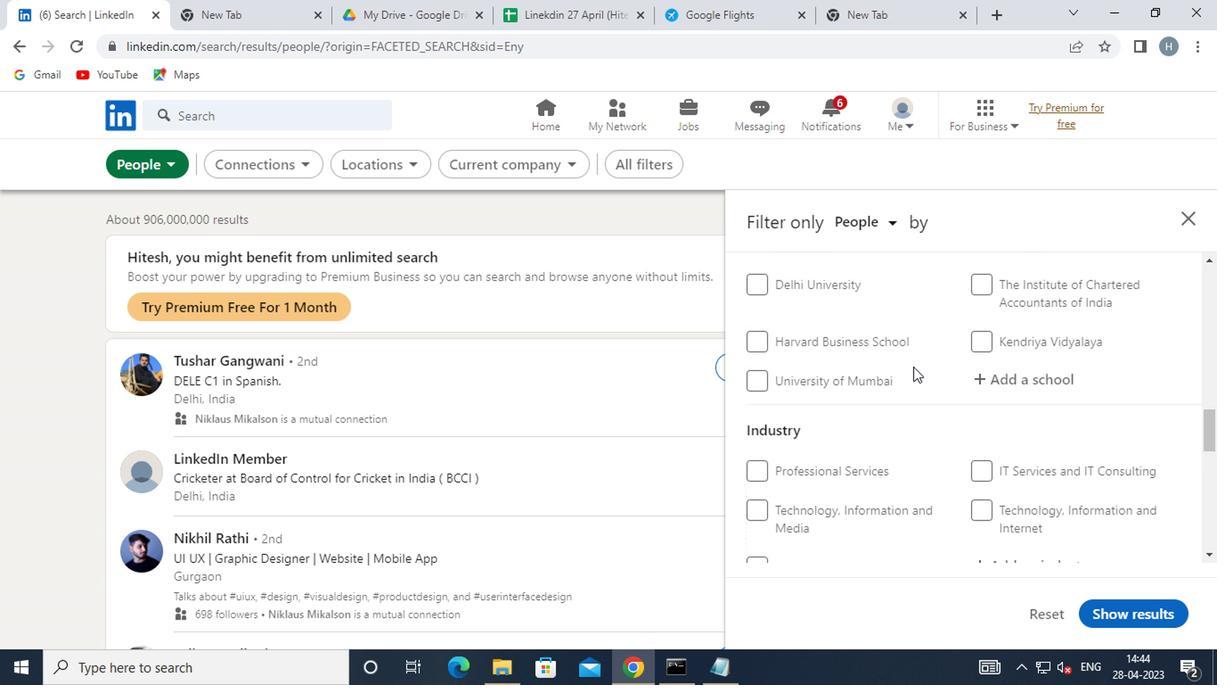 
Action: Mouse moved to (910, 367)
Screenshot: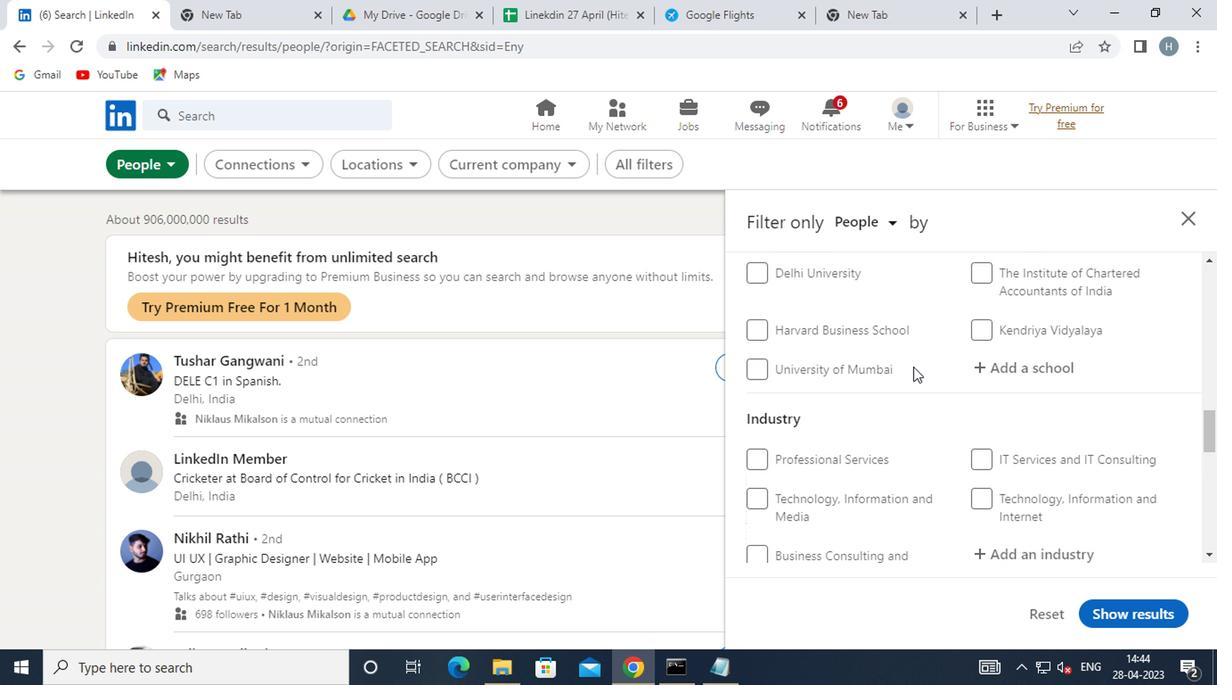 
Action: Mouse scrolled (910, 366) with delta (0, -1)
Screenshot: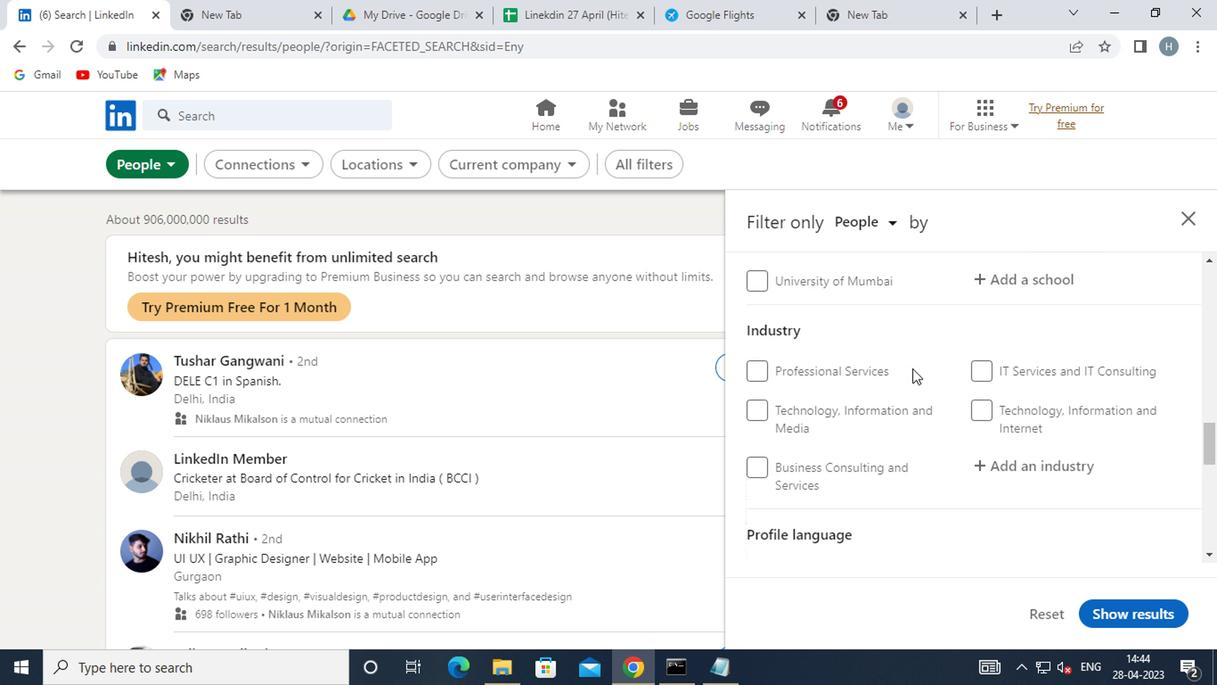 
Action: Mouse moved to (910, 368)
Screenshot: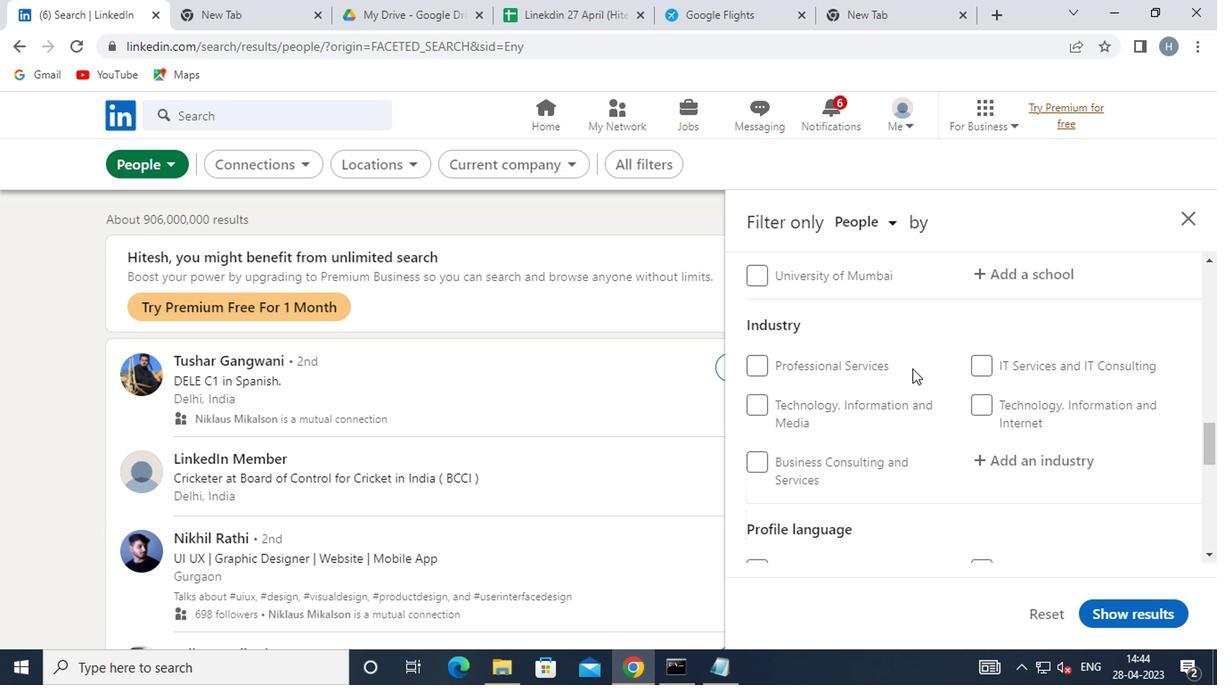 
Action: Mouse scrolled (910, 367) with delta (0, 0)
Screenshot: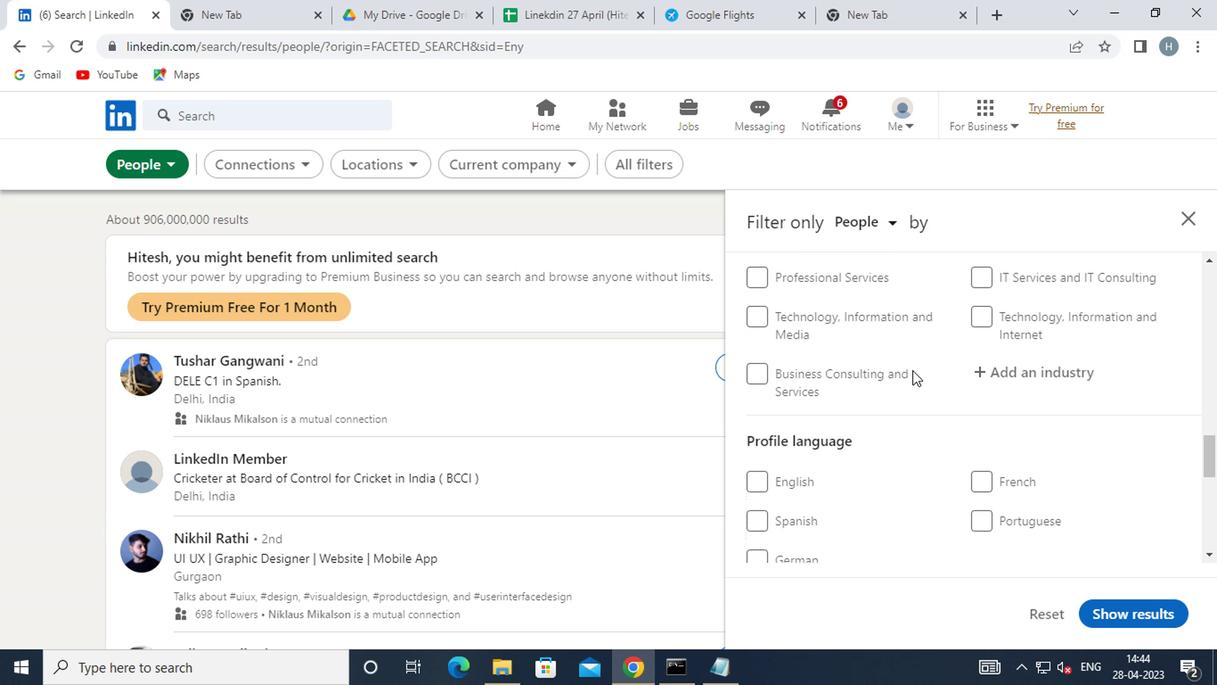 
Action: Mouse moved to (980, 388)
Screenshot: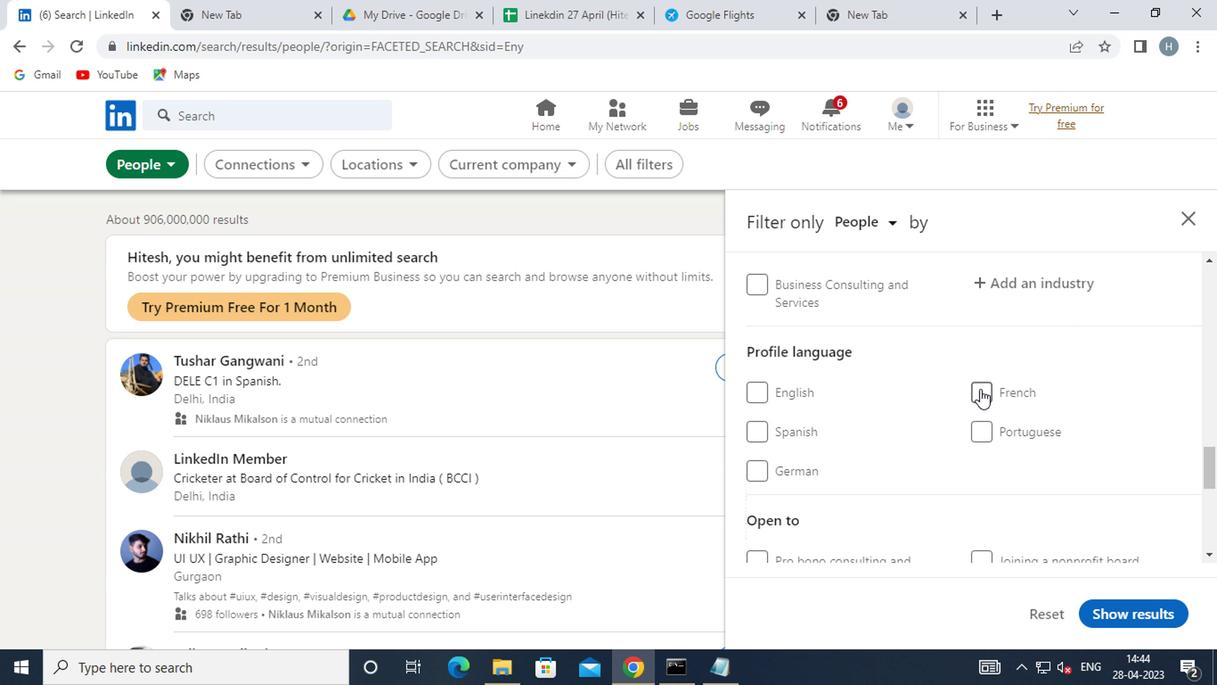 
Action: Mouse pressed left at (980, 388)
Screenshot: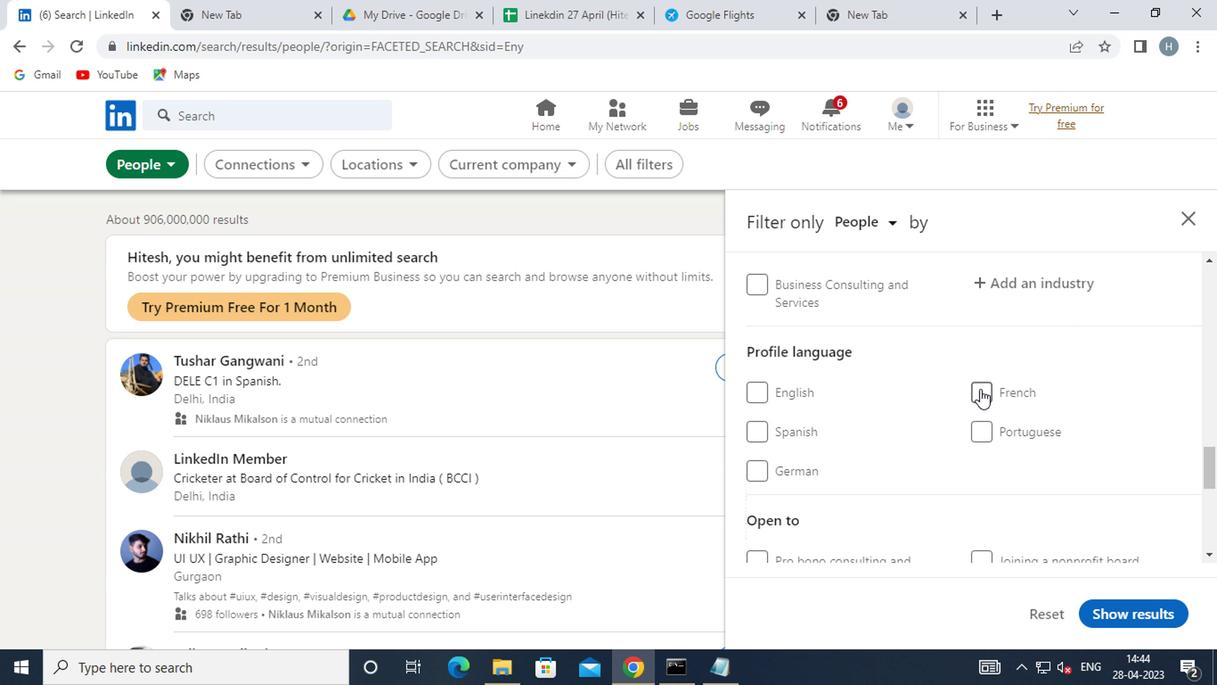 
Action: Mouse moved to (857, 377)
Screenshot: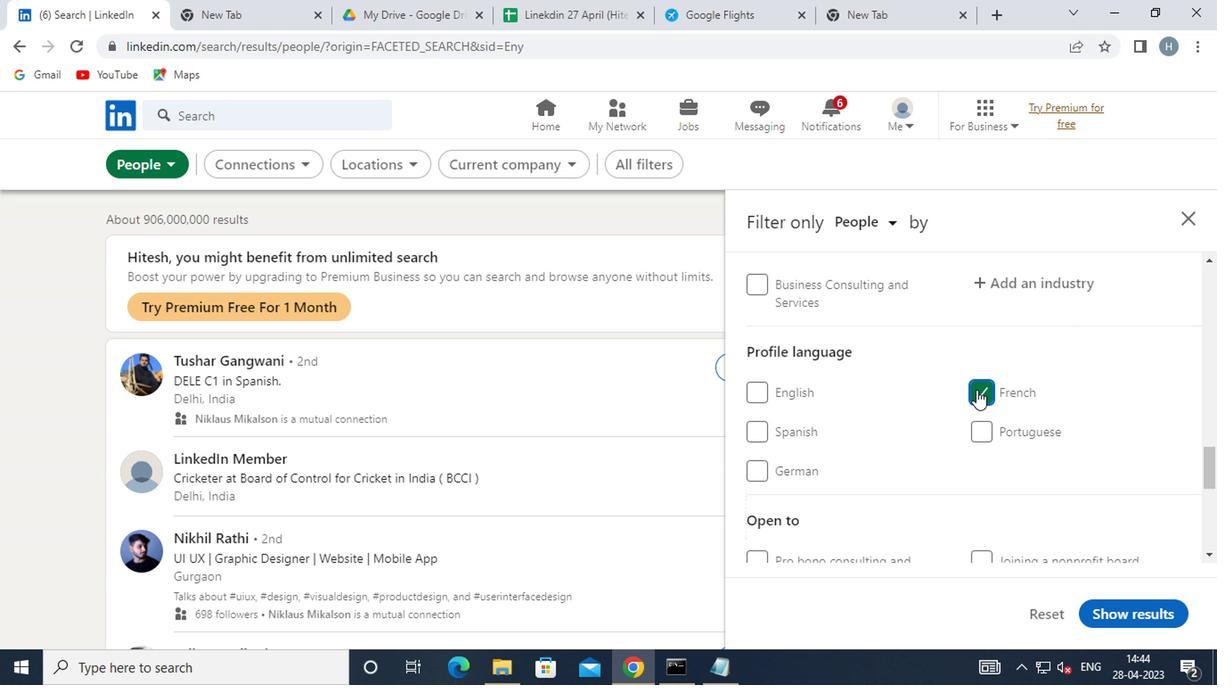 
Action: Mouse scrolled (857, 378) with delta (0, 1)
Screenshot: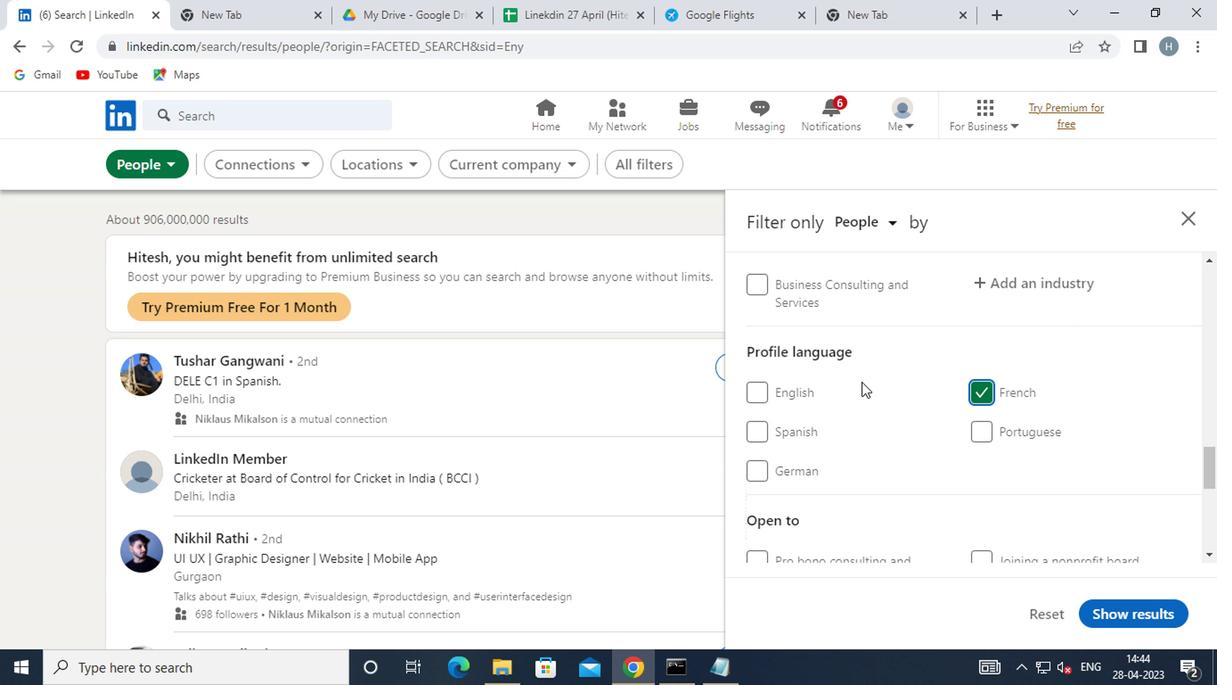 
Action: Mouse moved to (857, 376)
Screenshot: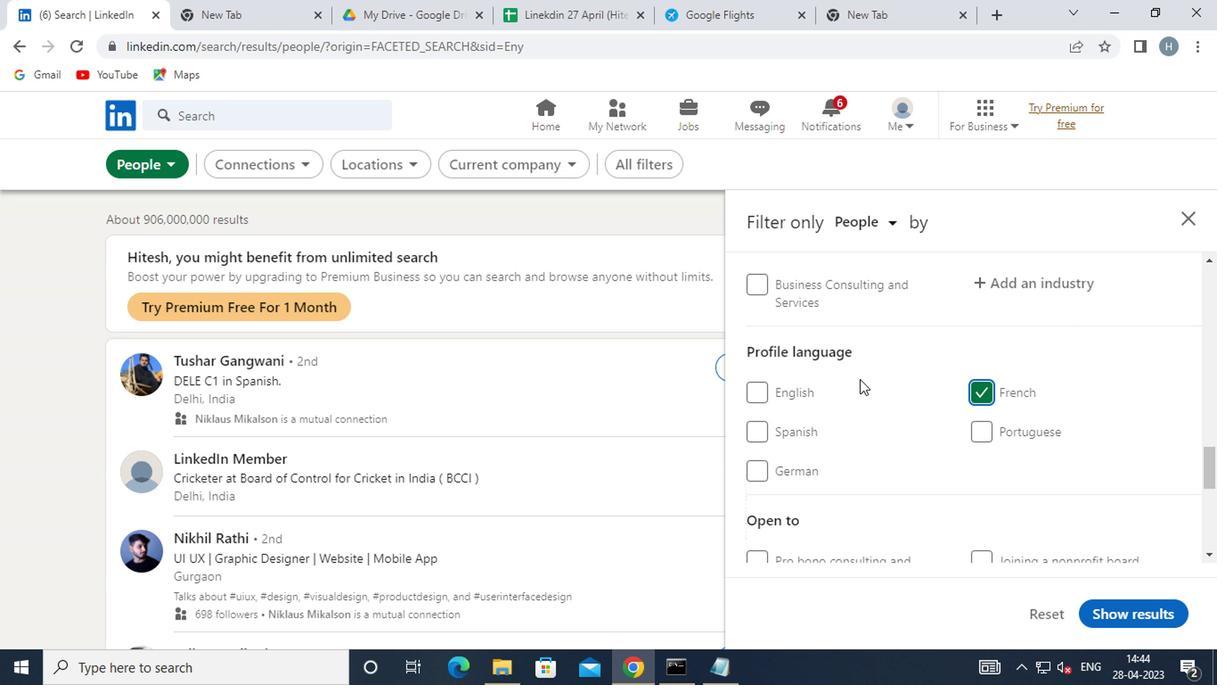 
Action: Mouse scrolled (857, 377) with delta (0, 0)
Screenshot: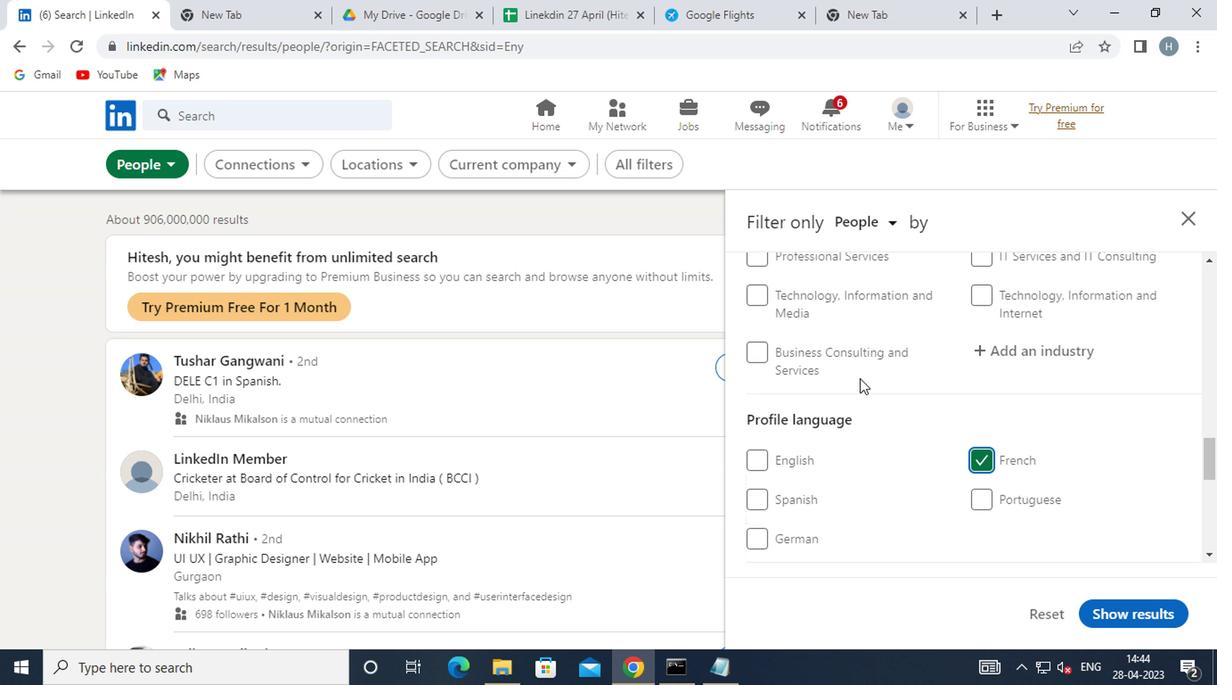 
Action: Mouse scrolled (857, 377) with delta (0, 0)
Screenshot: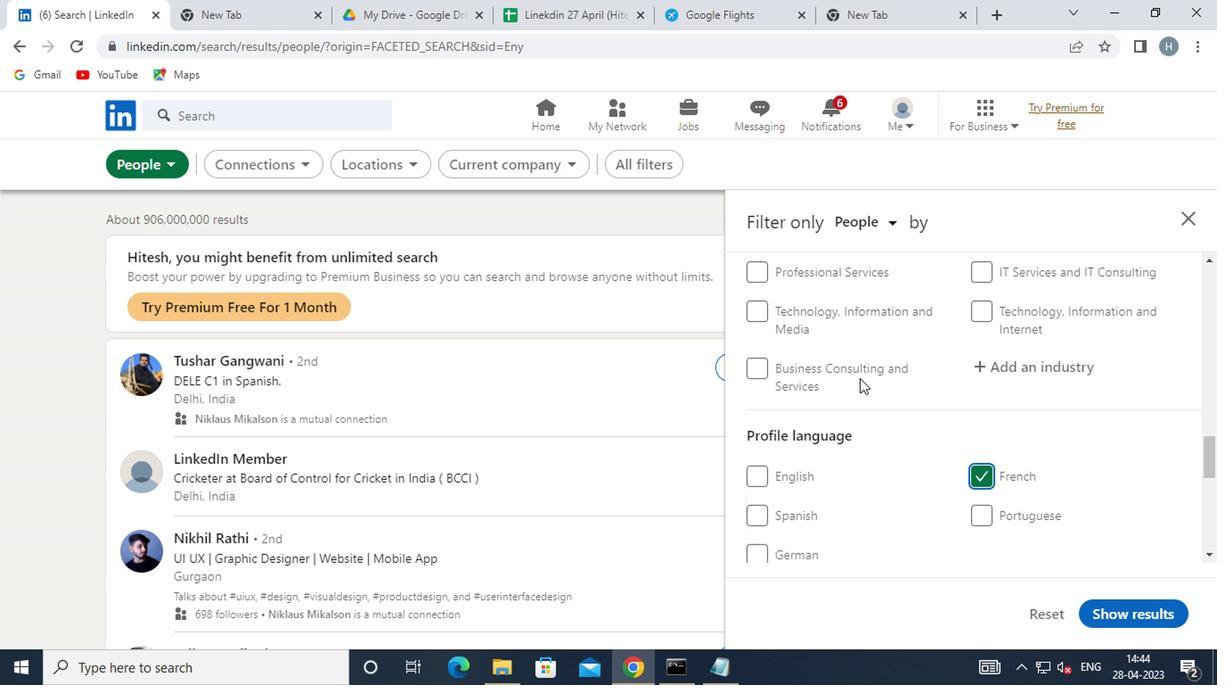 
Action: Mouse scrolled (857, 377) with delta (0, 0)
Screenshot: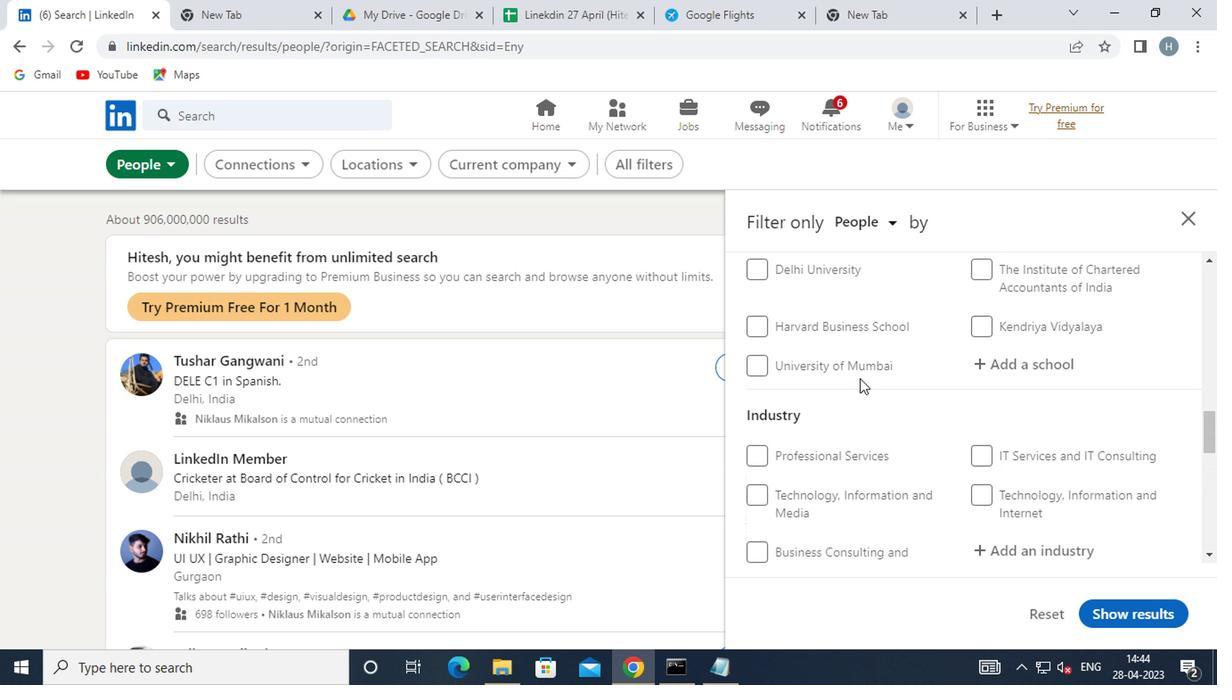 
Action: Mouse moved to (857, 376)
Screenshot: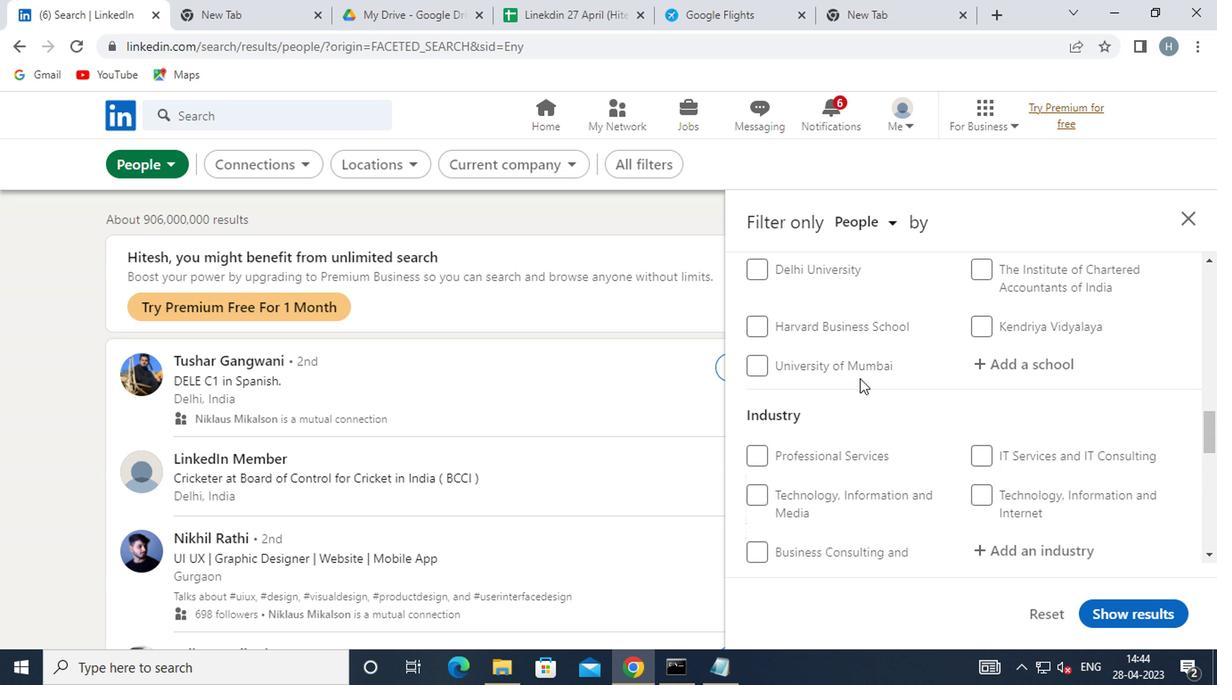 
Action: Mouse scrolled (857, 377) with delta (0, 0)
Screenshot: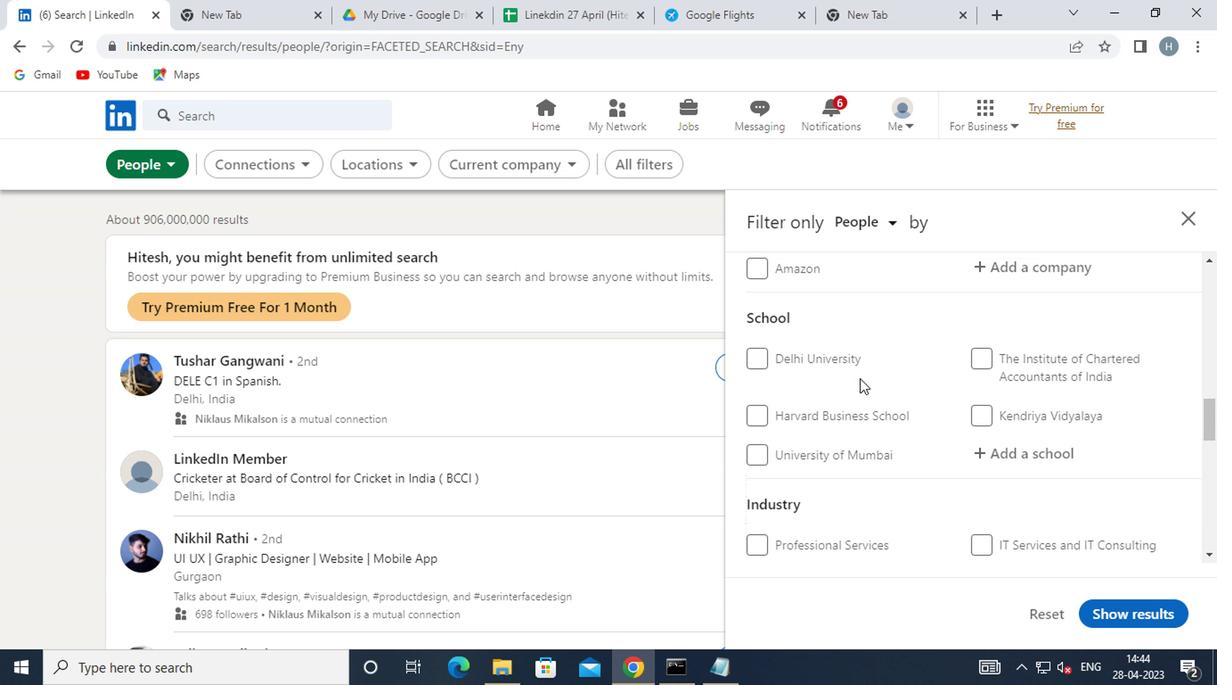 
Action: Mouse moved to (858, 376)
Screenshot: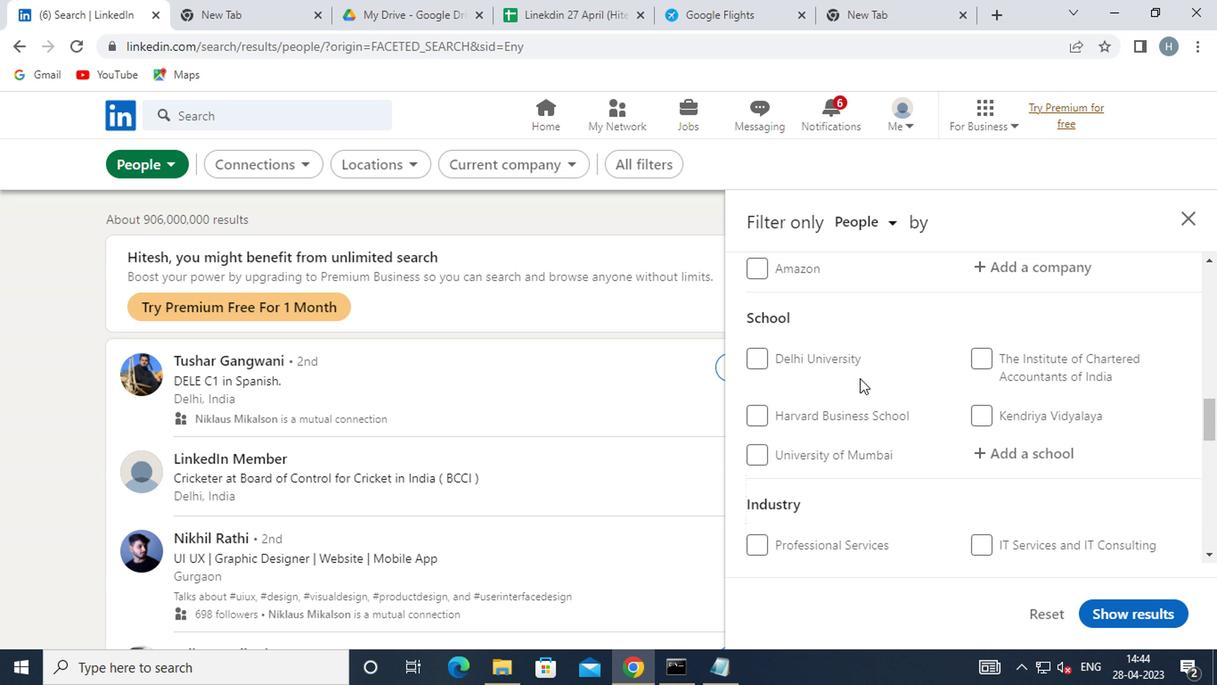 
Action: Mouse scrolled (858, 376) with delta (0, 0)
Screenshot: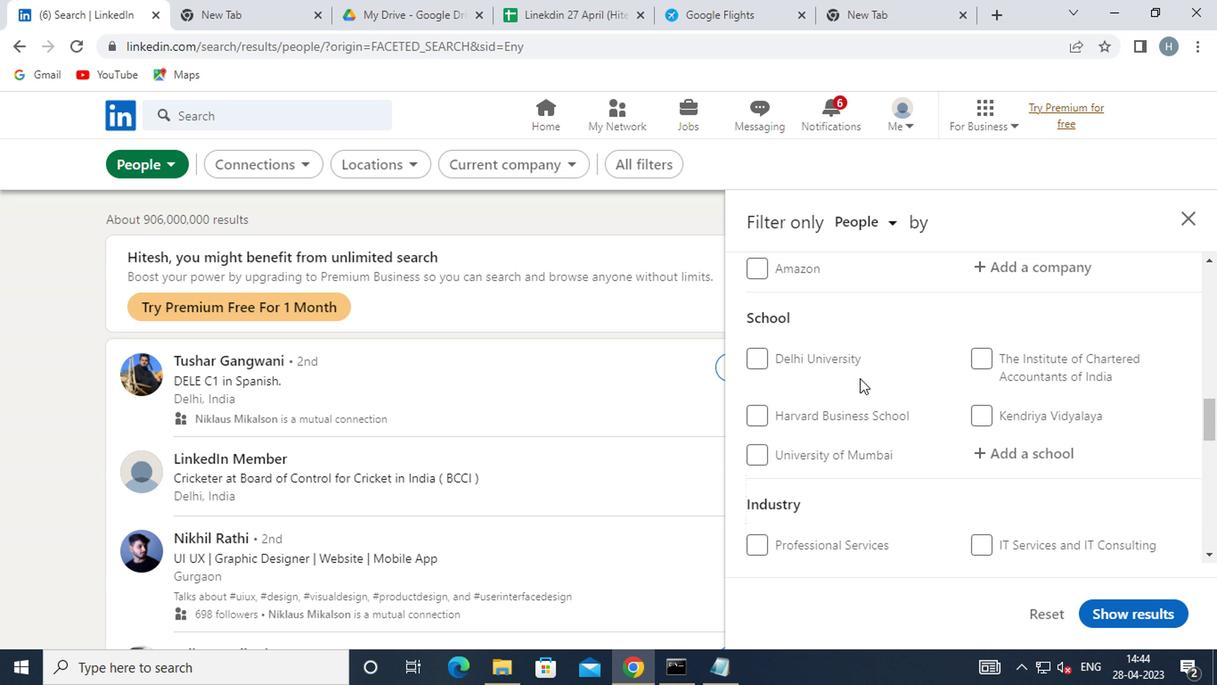 
Action: Mouse moved to (861, 370)
Screenshot: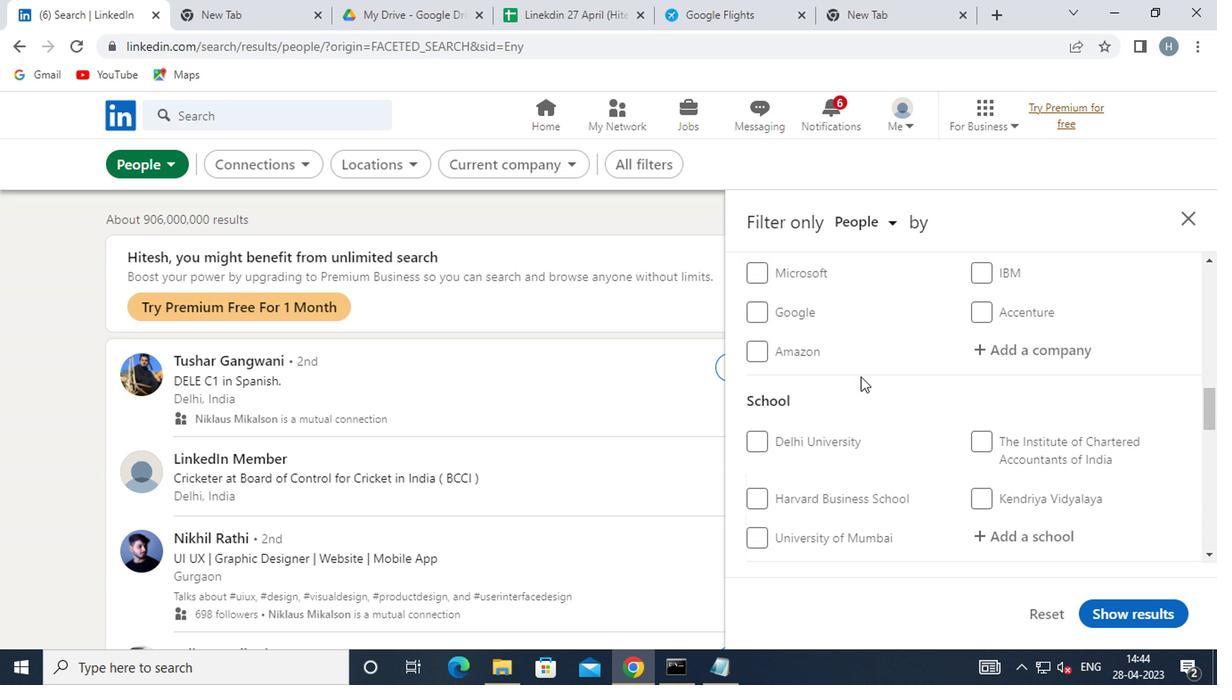 
Action: Mouse scrolled (861, 371) with delta (0, 1)
Screenshot: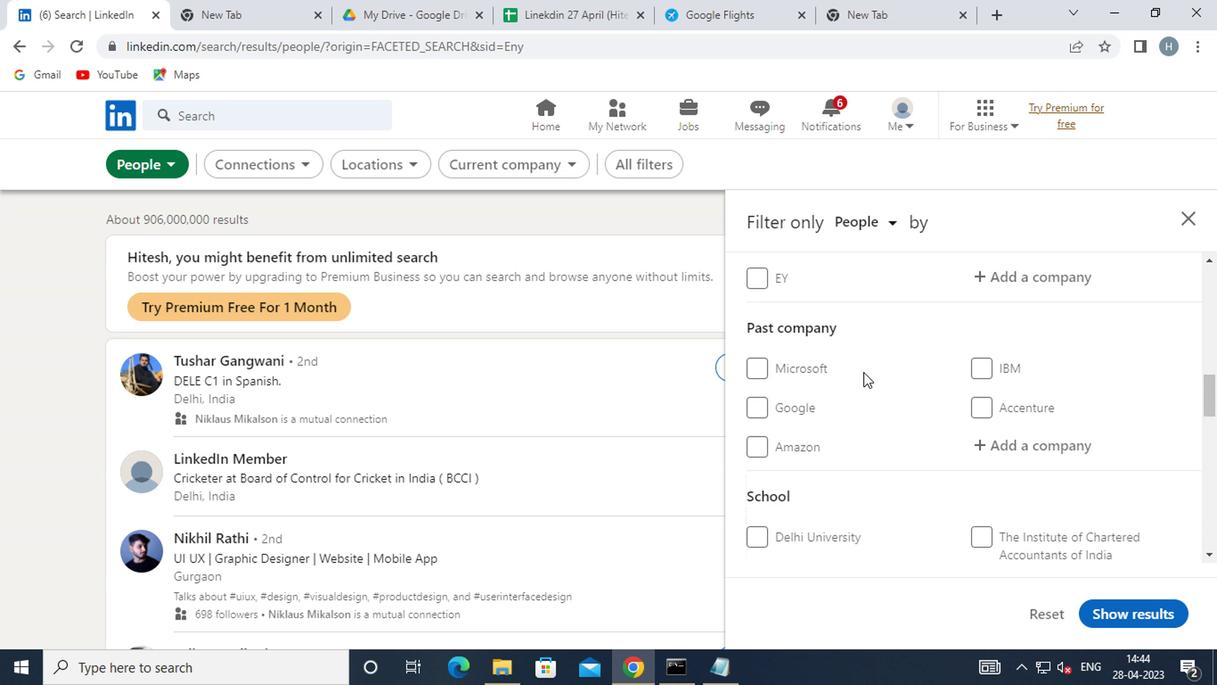 
Action: Mouse scrolled (861, 371) with delta (0, 1)
Screenshot: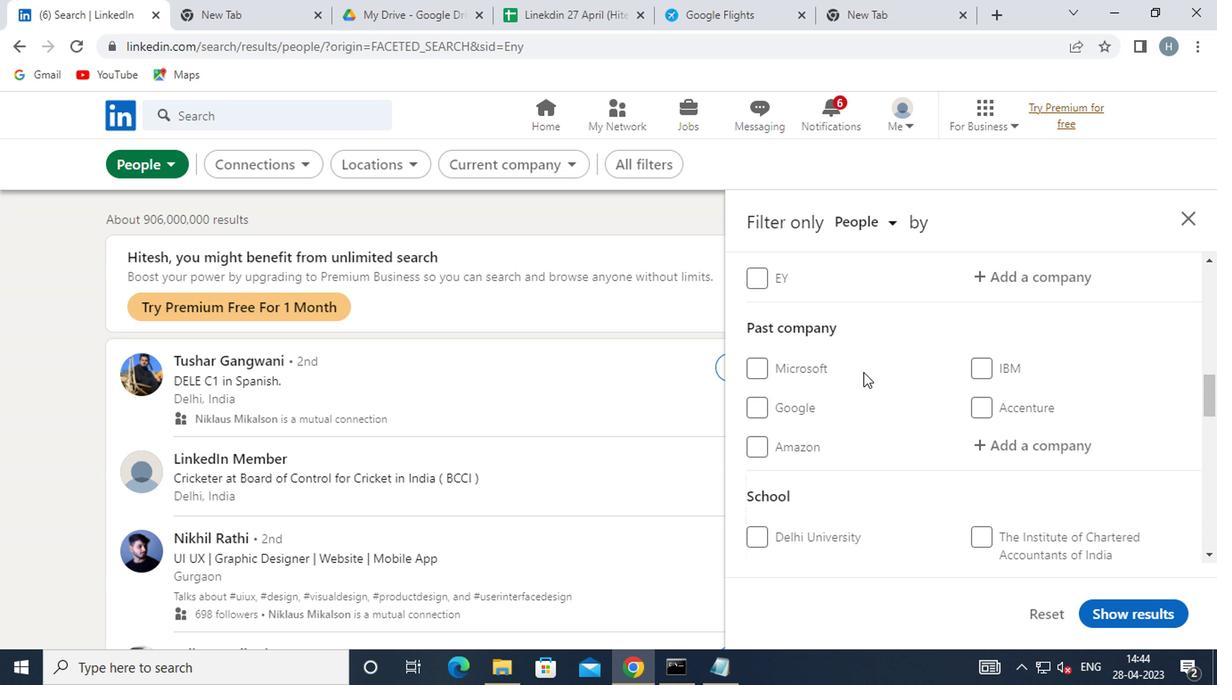 
Action: Mouse scrolled (861, 371) with delta (0, 1)
Screenshot: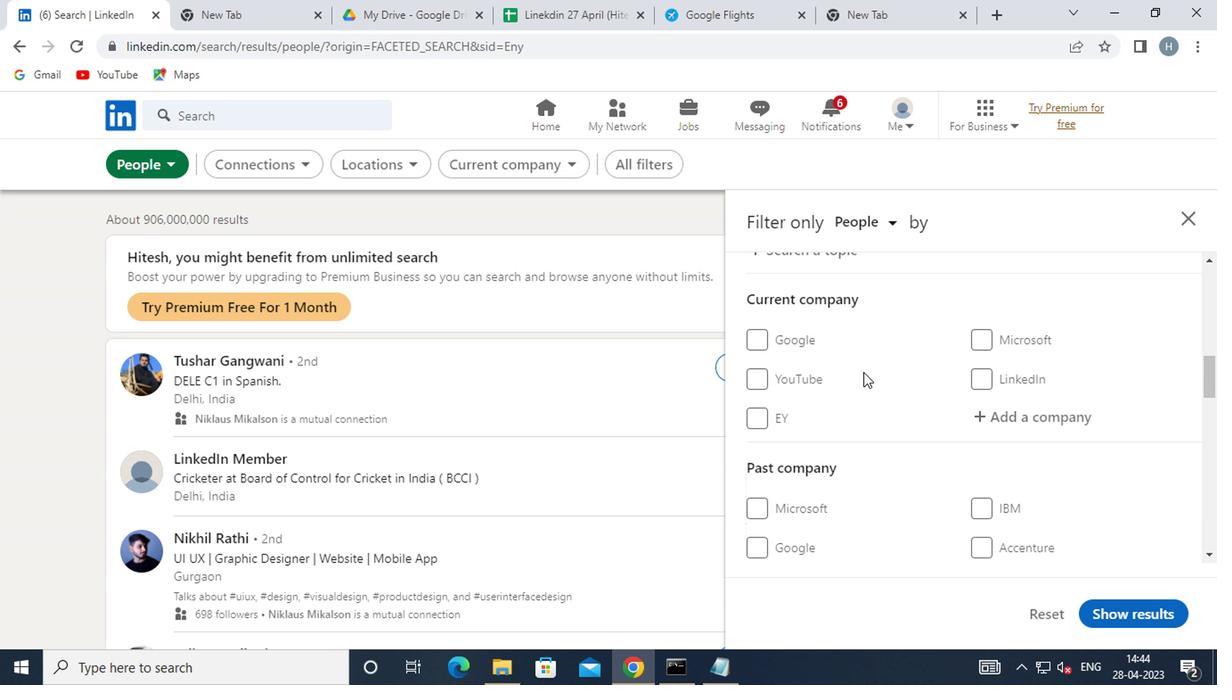 
Action: Mouse scrolled (861, 371) with delta (0, 1)
Screenshot: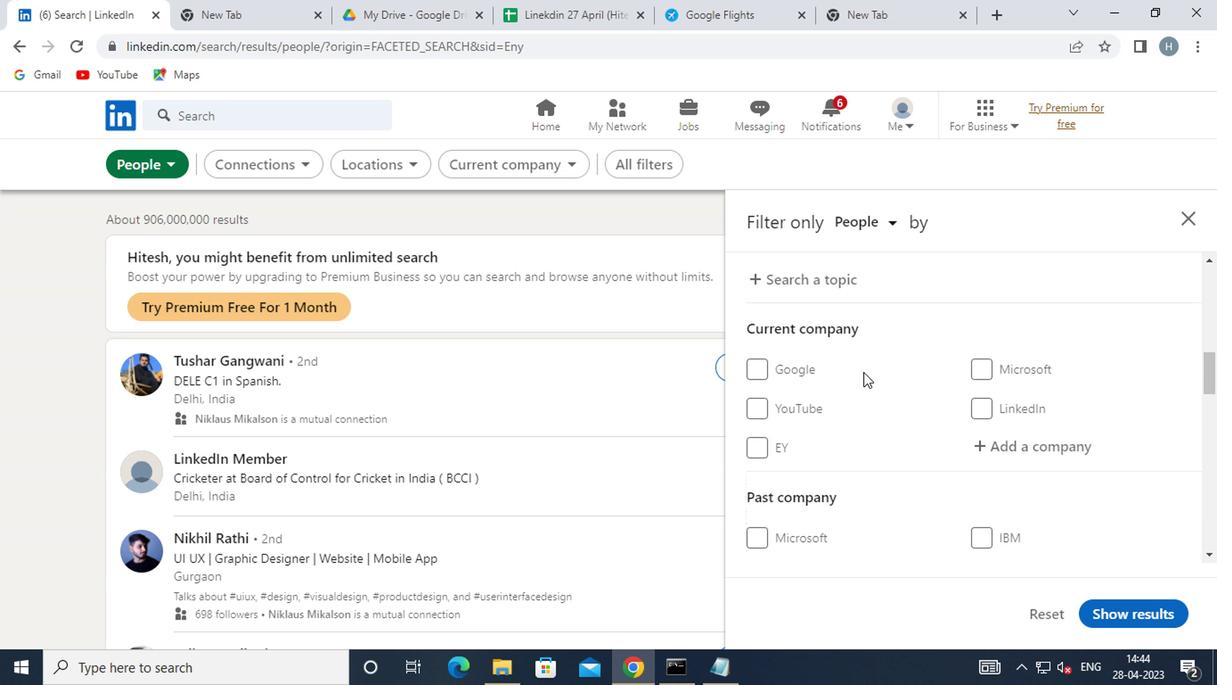 
Action: Mouse moved to (862, 369)
Screenshot: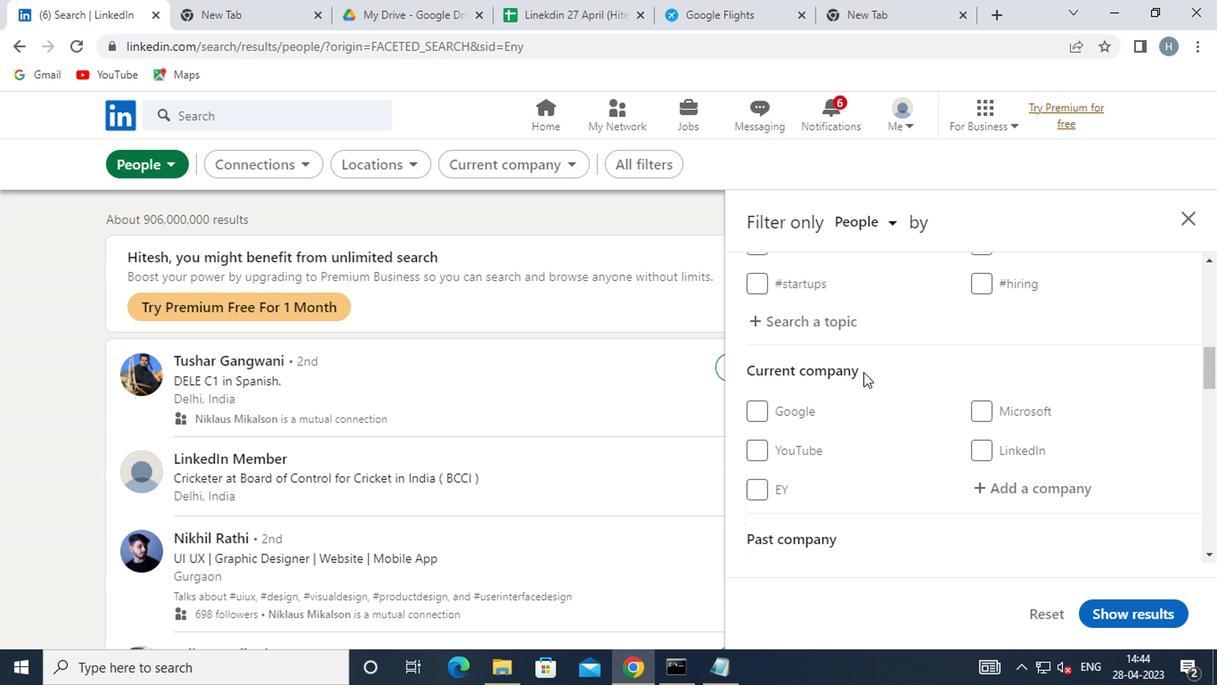 
Action: Mouse scrolled (862, 370) with delta (0, 0)
Screenshot: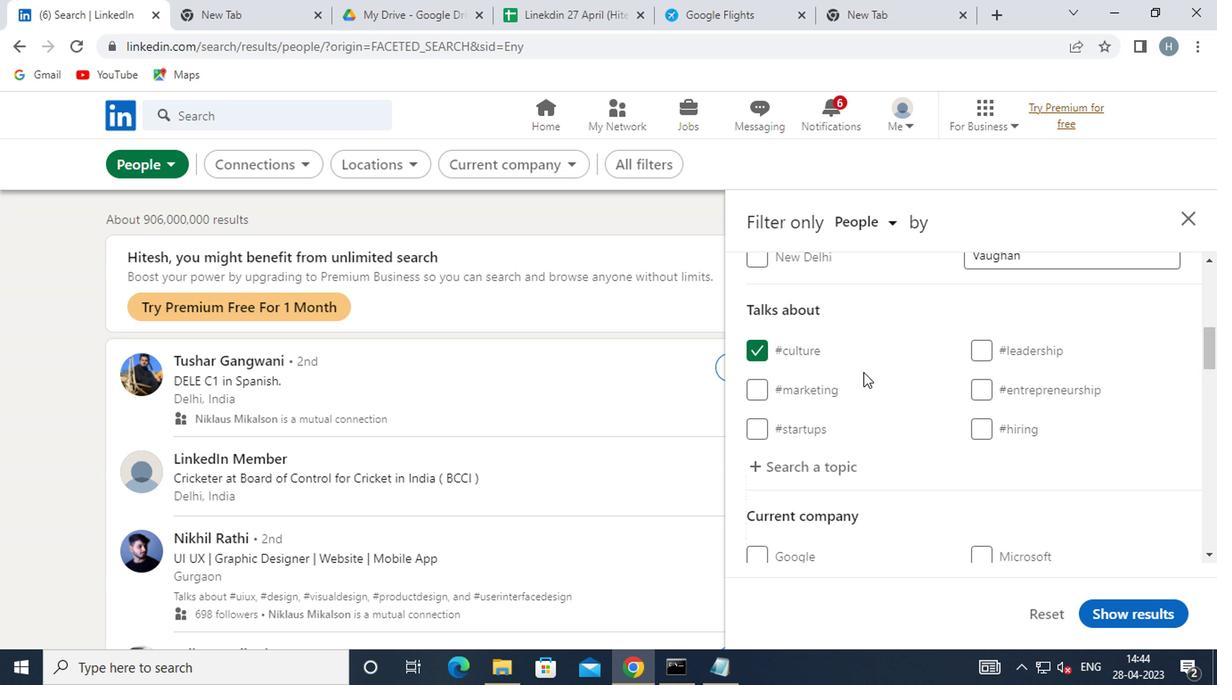 
Action: Mouse scrolled (862, 370) with delta (0, 0)
Screenshot: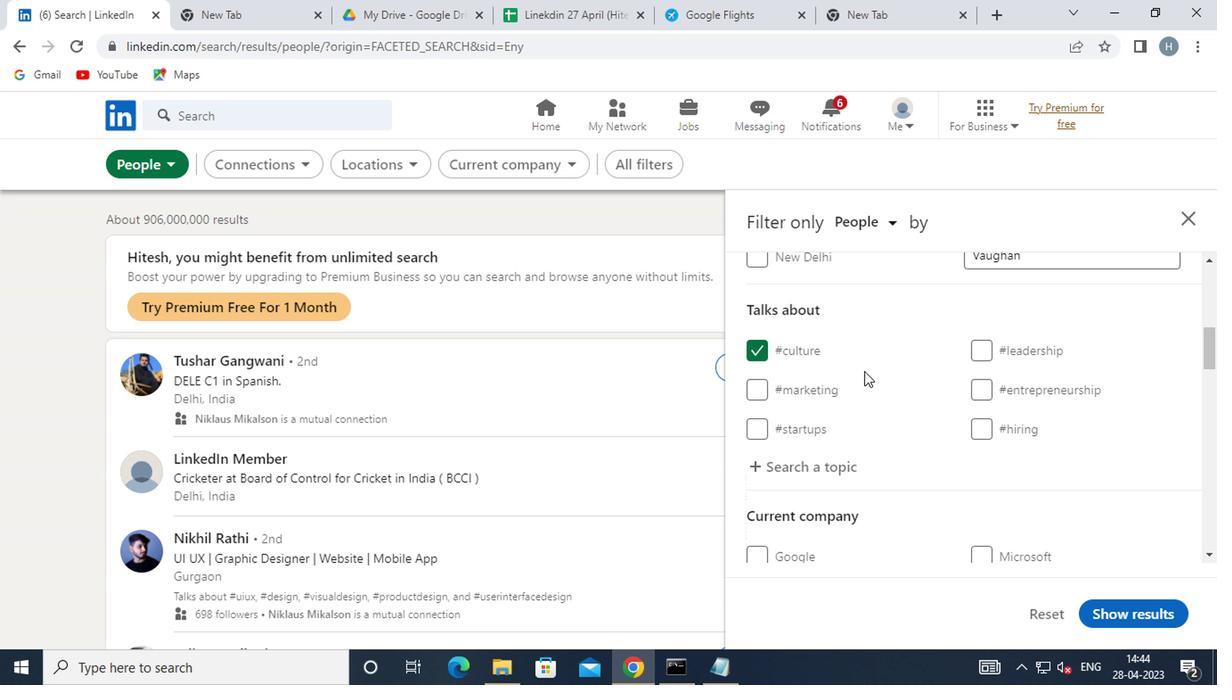 
Action: Mouse scrolled (862, 368) with delta (0, -1)
Screenshot: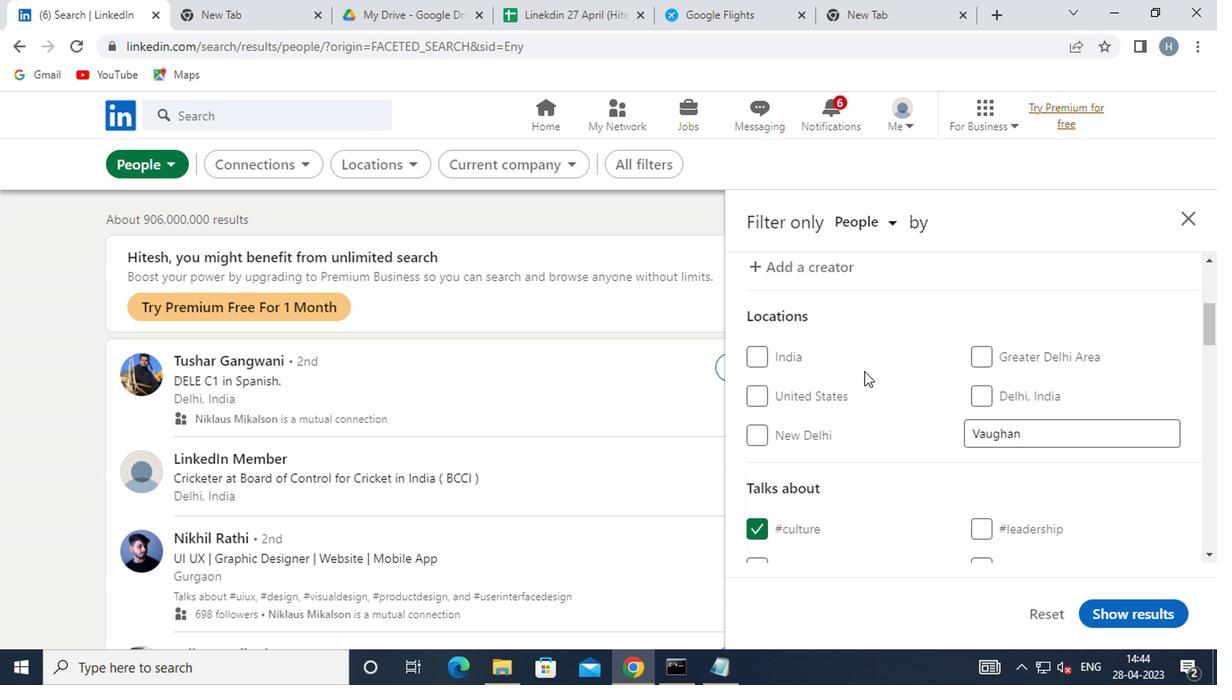 
Action: Mouse scrolled (862, 368) with delta (0, -1)
Screenshot: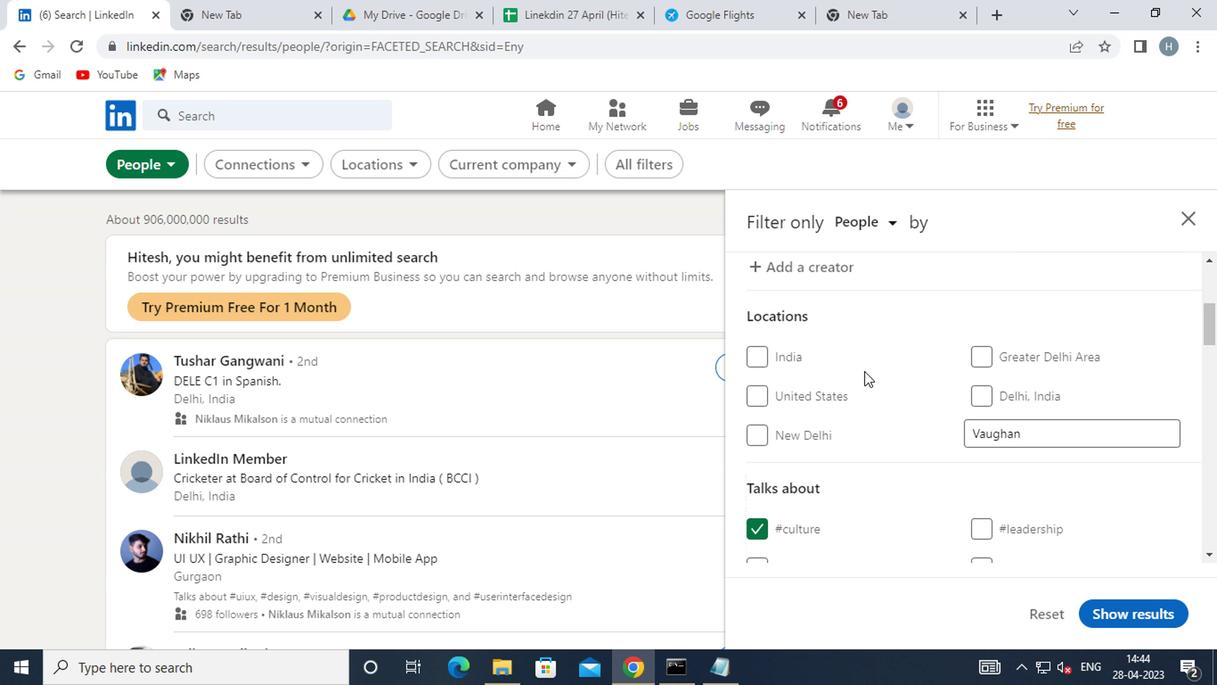
Action: Mouse moved to (861, 376)
Screenshot: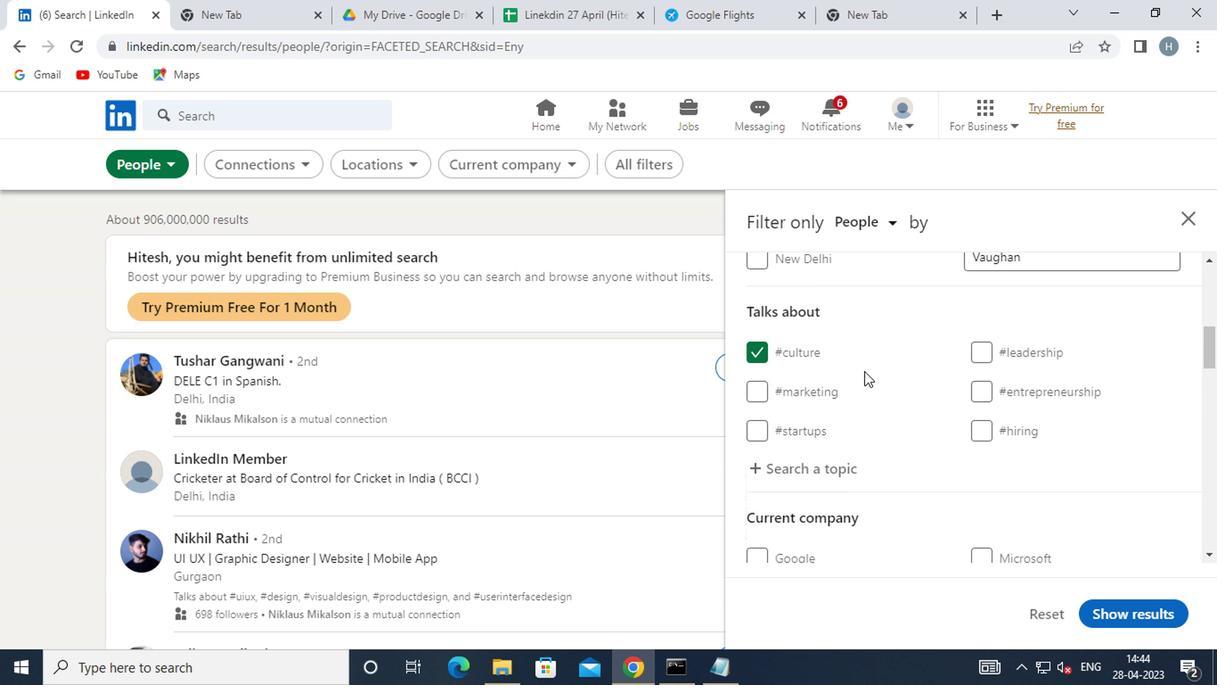 
Action: Mouse scrolled (861, 376) with delta (0, 0)
Screenshot: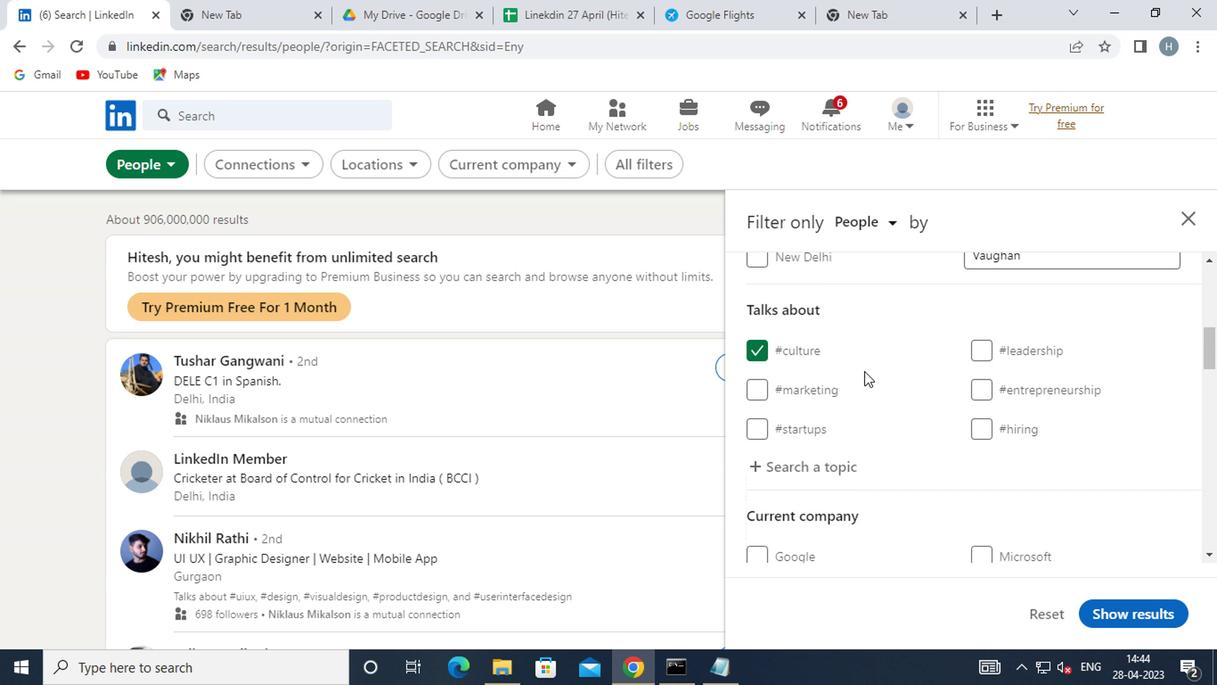 
Action: Mouse moved to (860, 379)
Screenshot: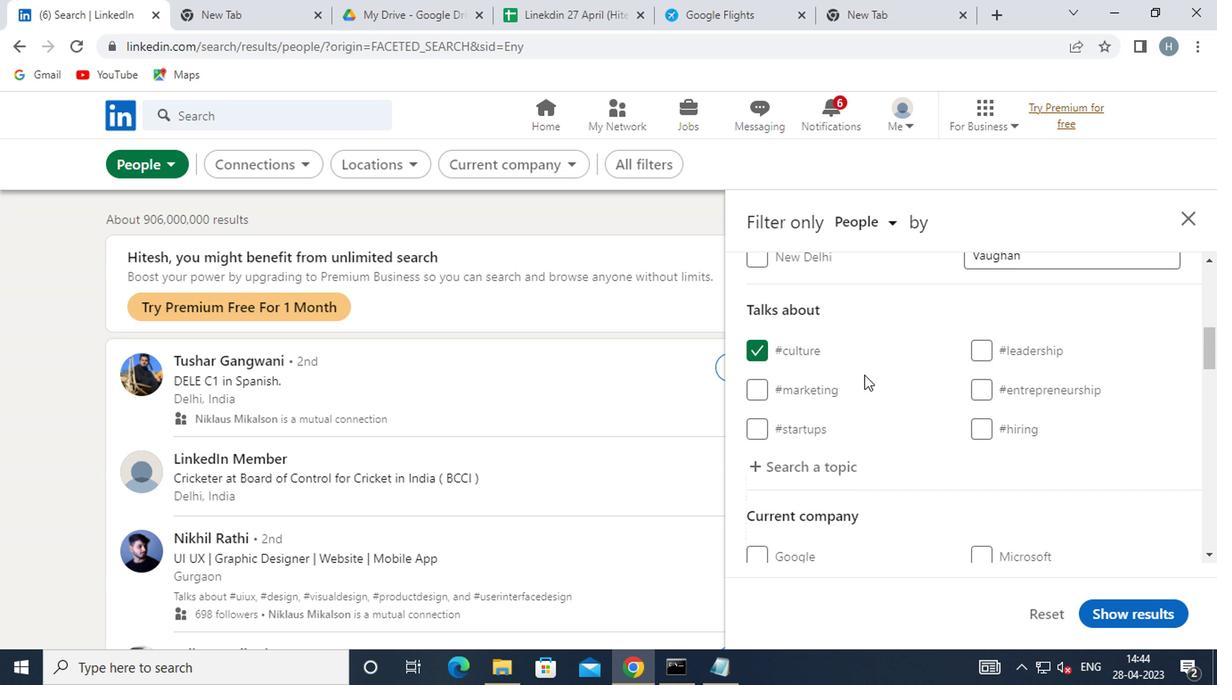
Action: Mouse scrolled (860, 378) with delta (0, 0)
Screenshot: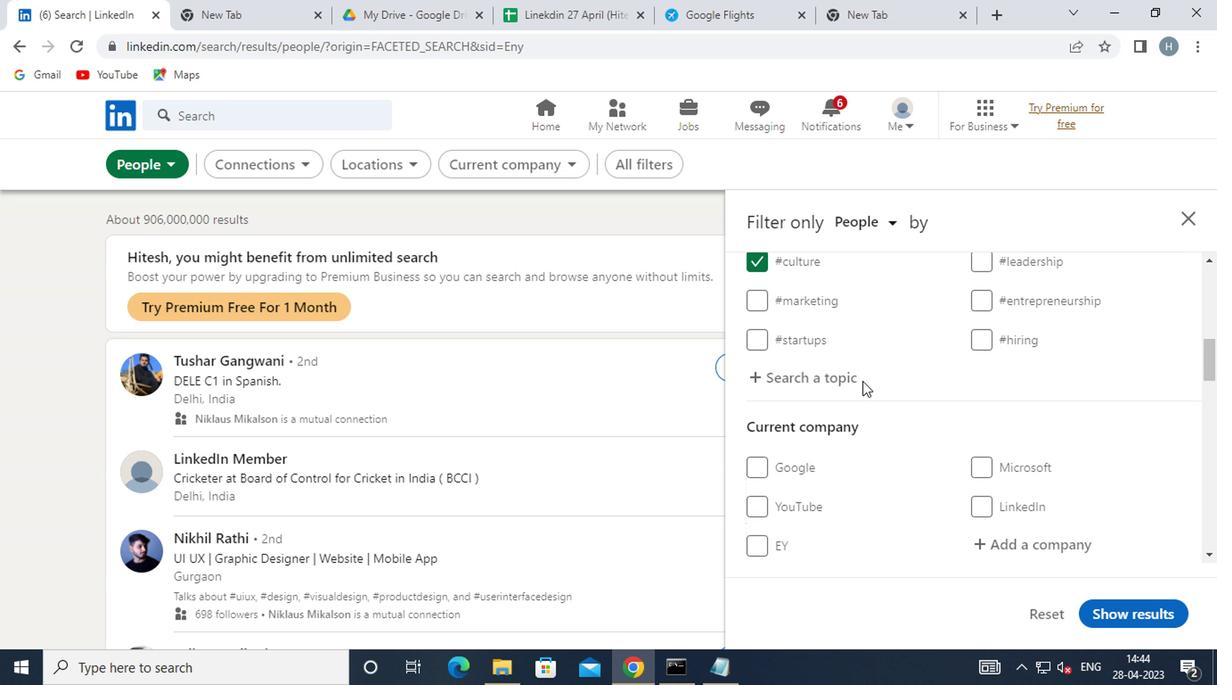 
Action: Mouse moved to (893, 385)
Screenshot: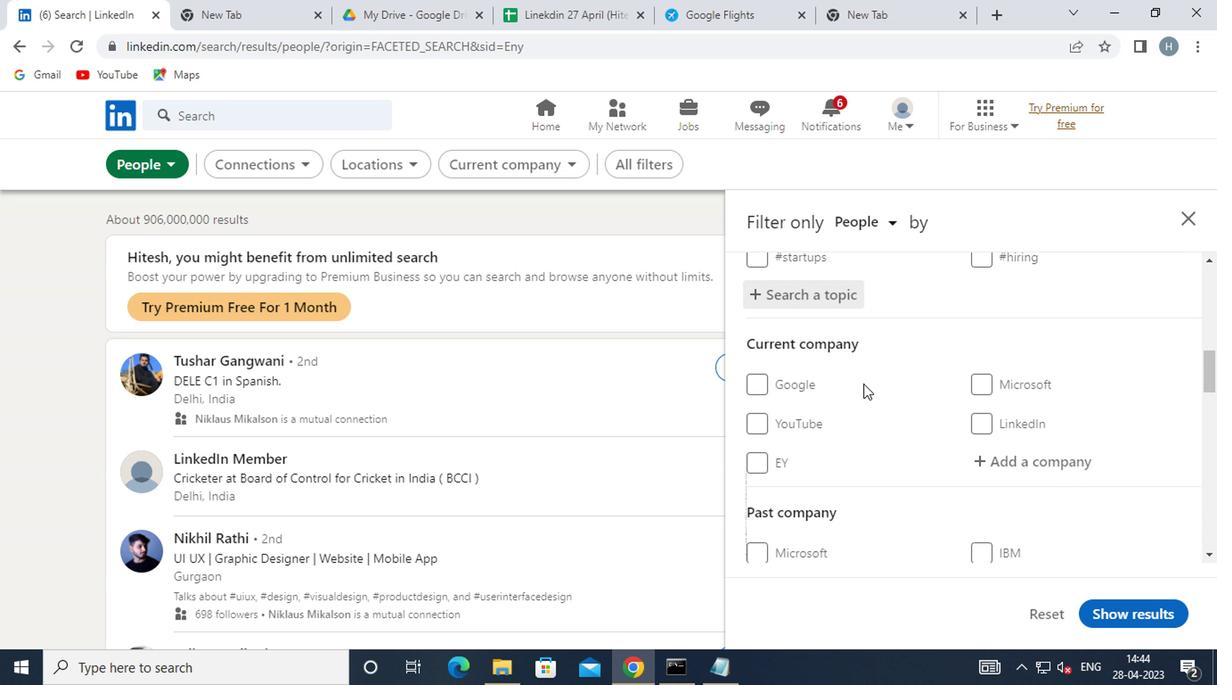 
Action: Mouse scrolled (893, 383) with delta (0, -1)
Screenshot: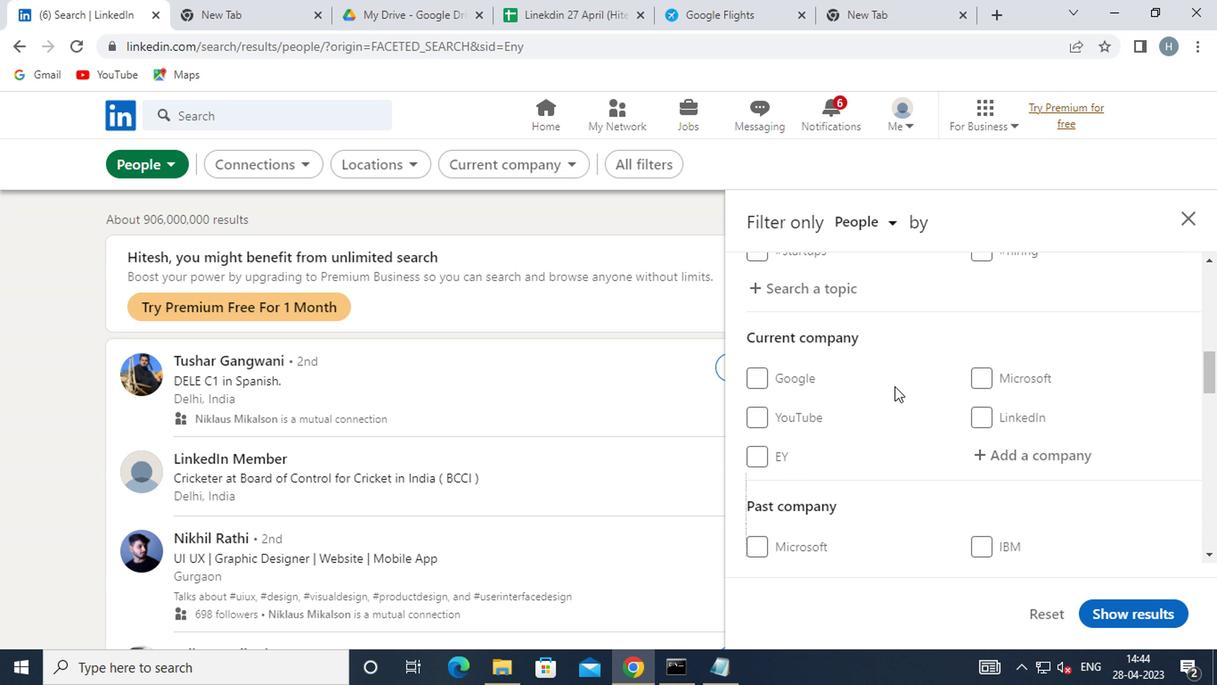 
Action: Mouse moved to (1000, 372)
Screenshot: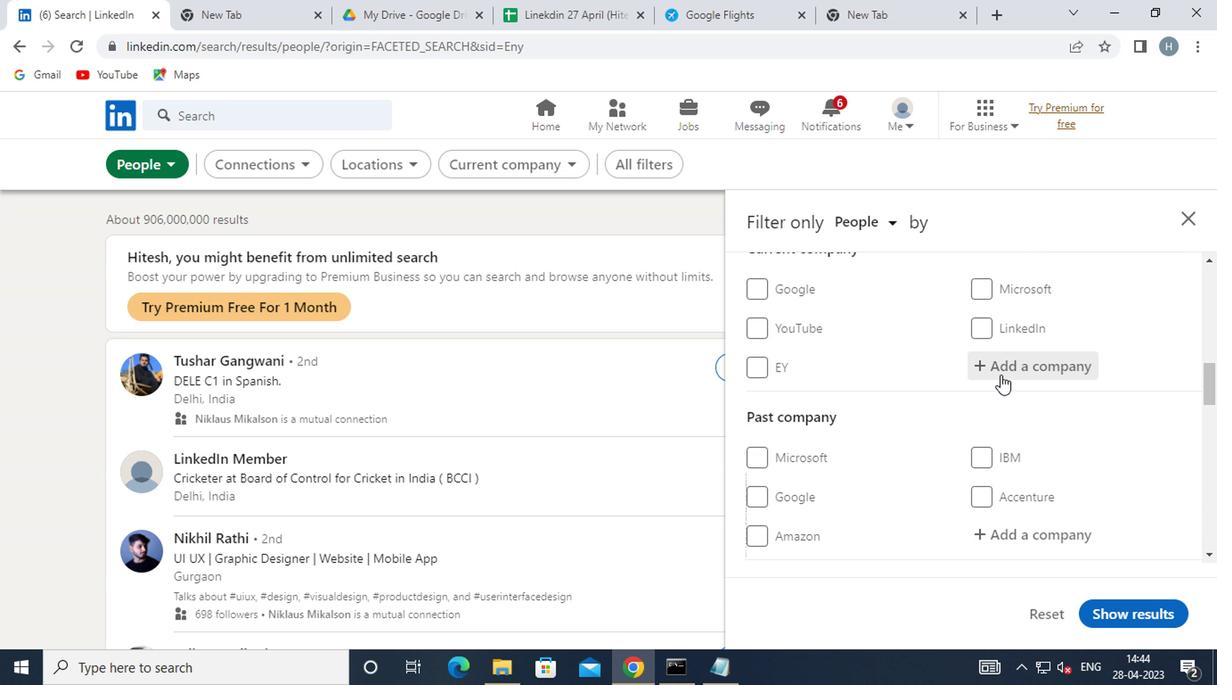 
Action: Mouse pressed left at (1000, 372)
Screenshot: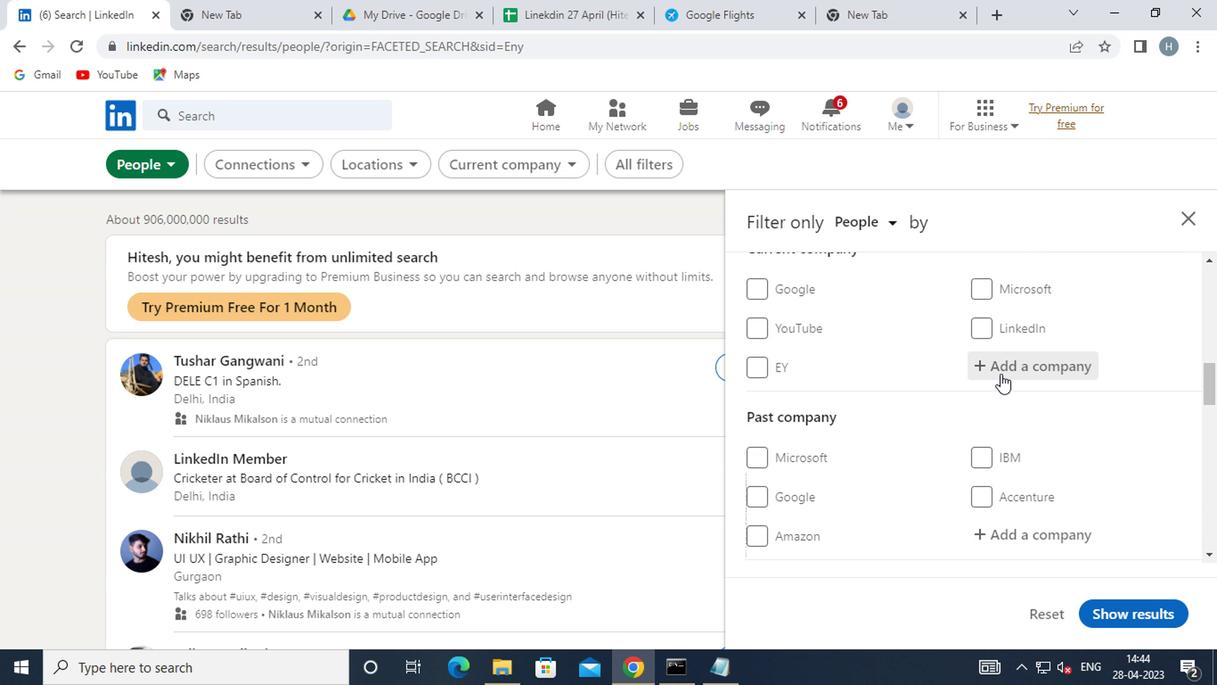 
Action: Key pressed <Key.shift>FMCG
Screenshot: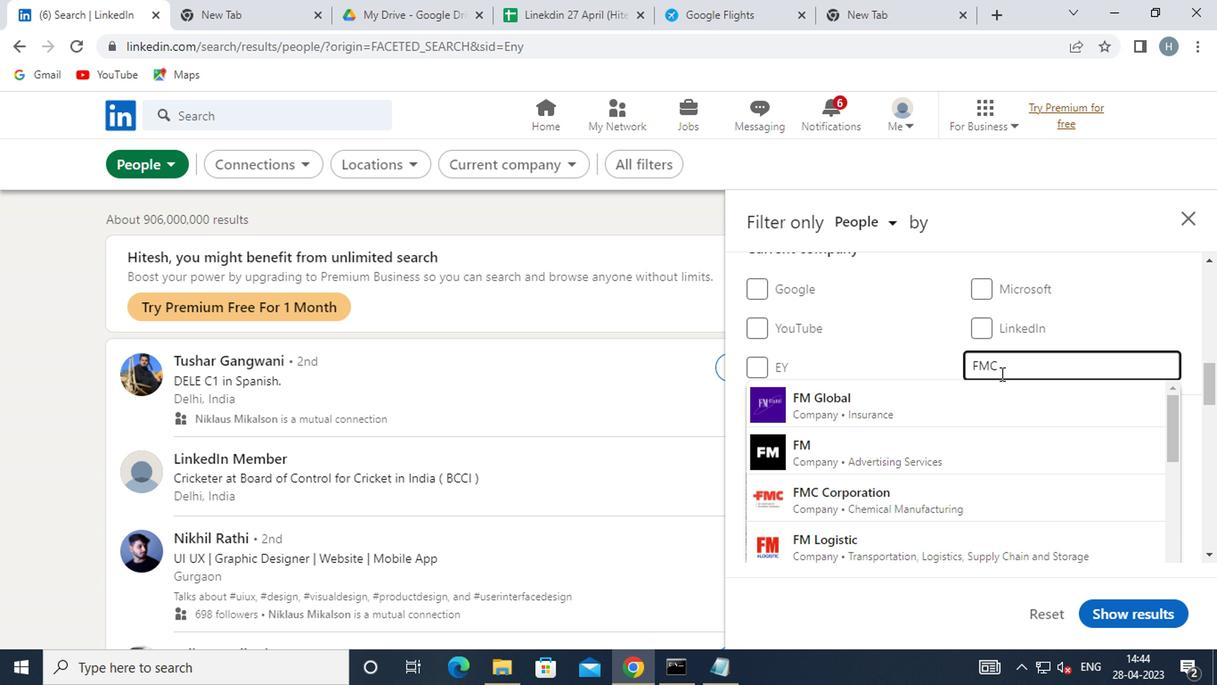 
Action: Mouse moved to (936, 403)
Screenshot: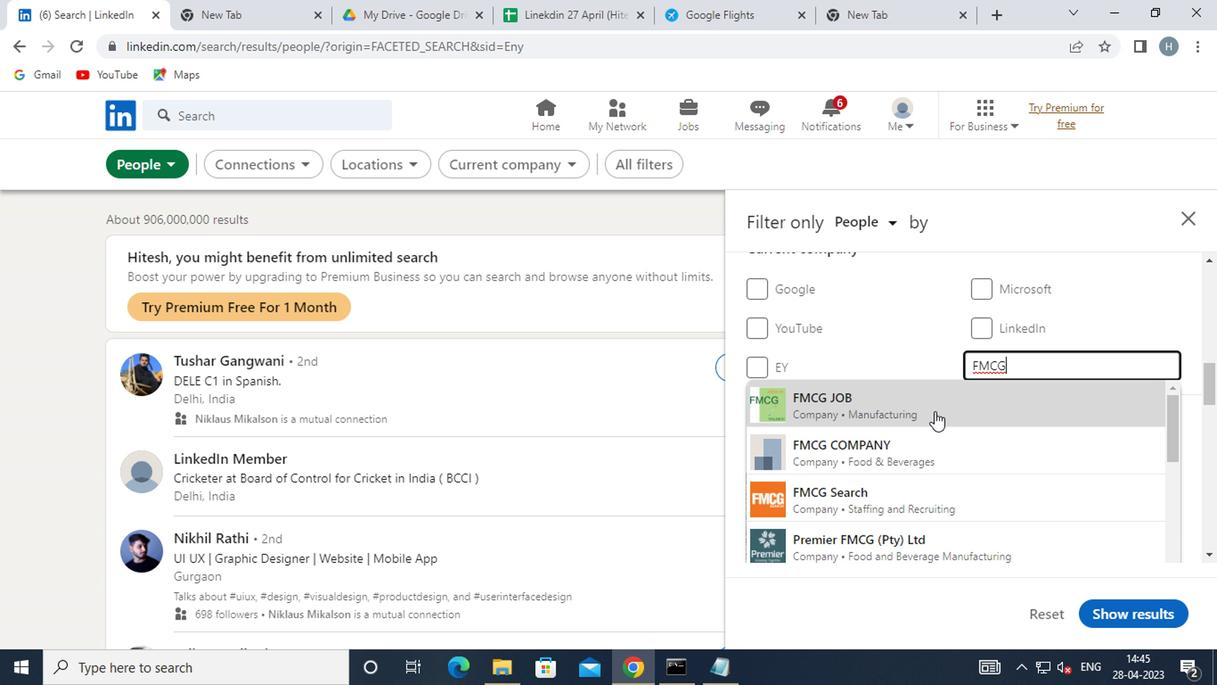 
Action: Mouse pressed left at (936, 403)
Screenshot: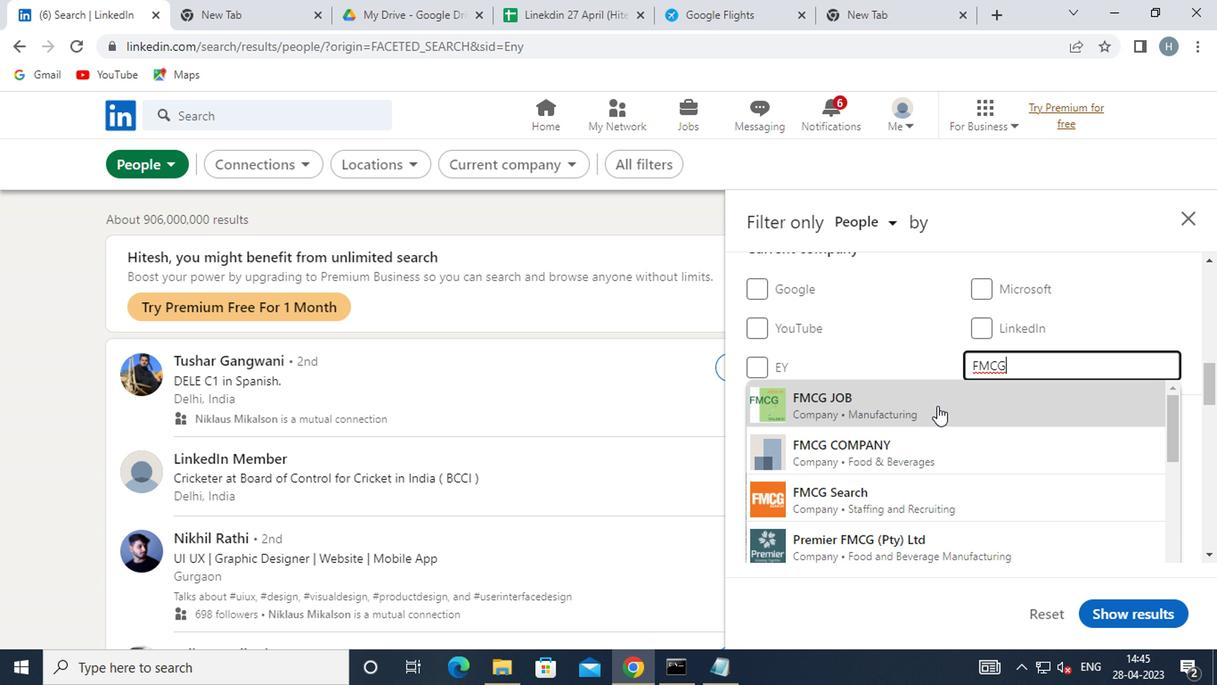 
Action: Mouse scrolled (936, 402) with delta (0, 0)
Screenshot: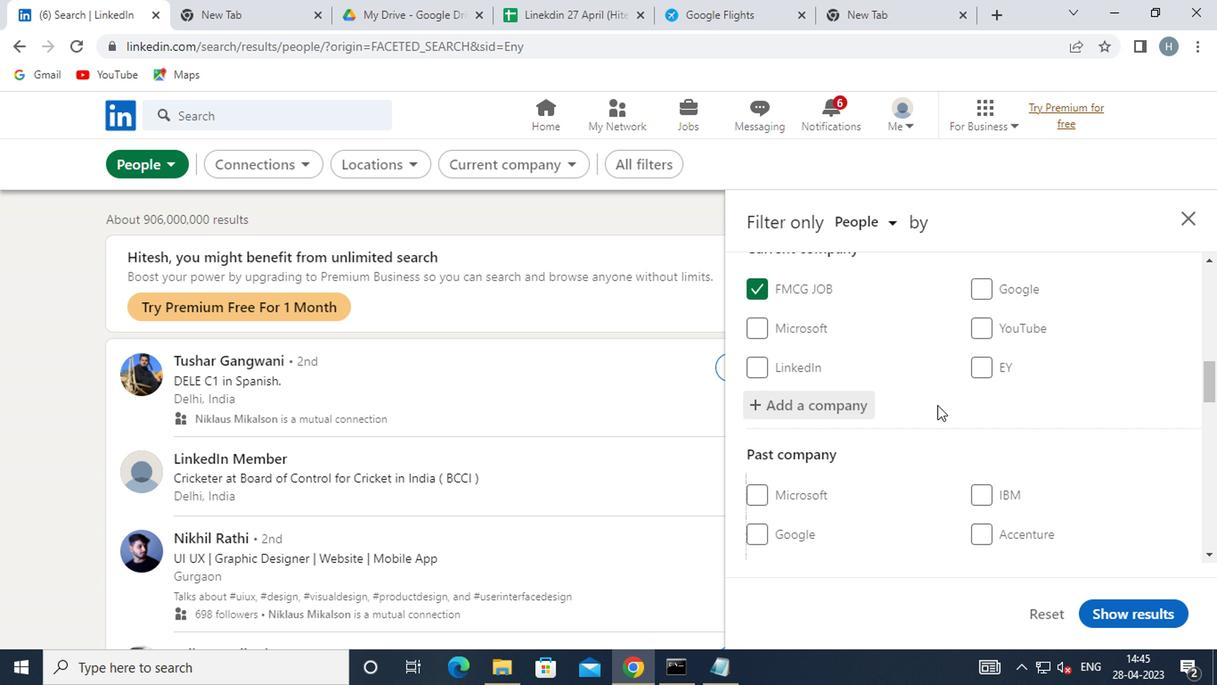 
Action: Mouse moved to (935, 401)
Screenshot: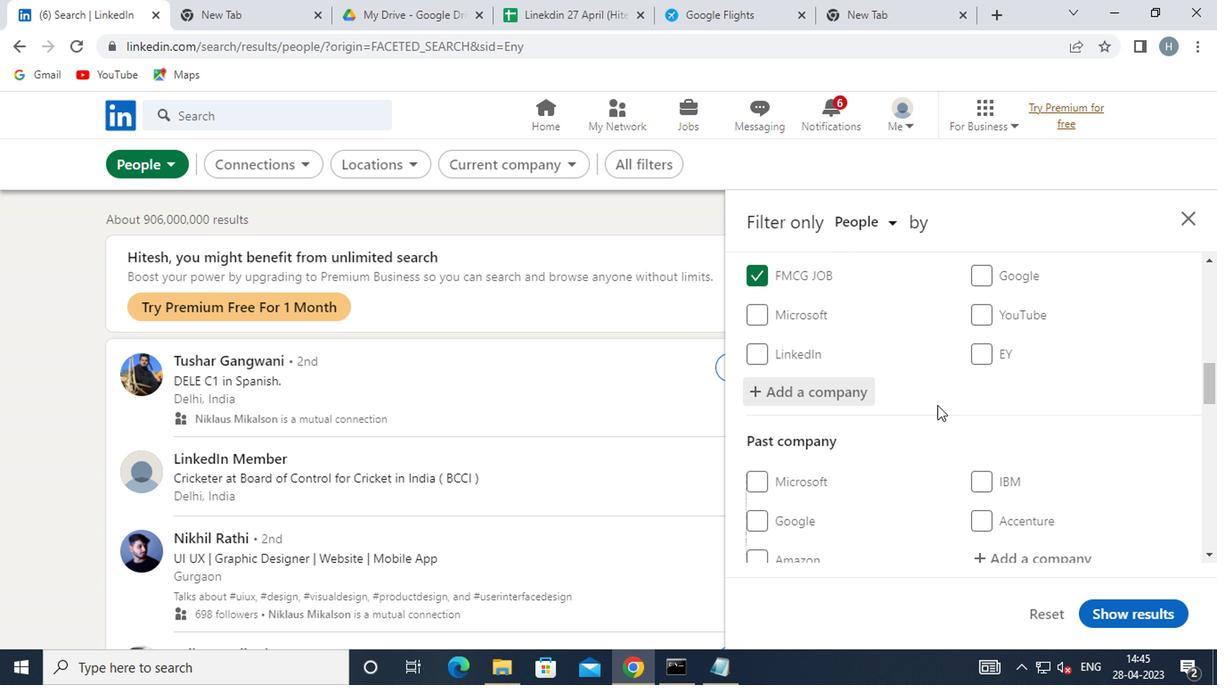 
Action: Mouse scrolled (935, 400) with delta (0, 0)
Screenshot: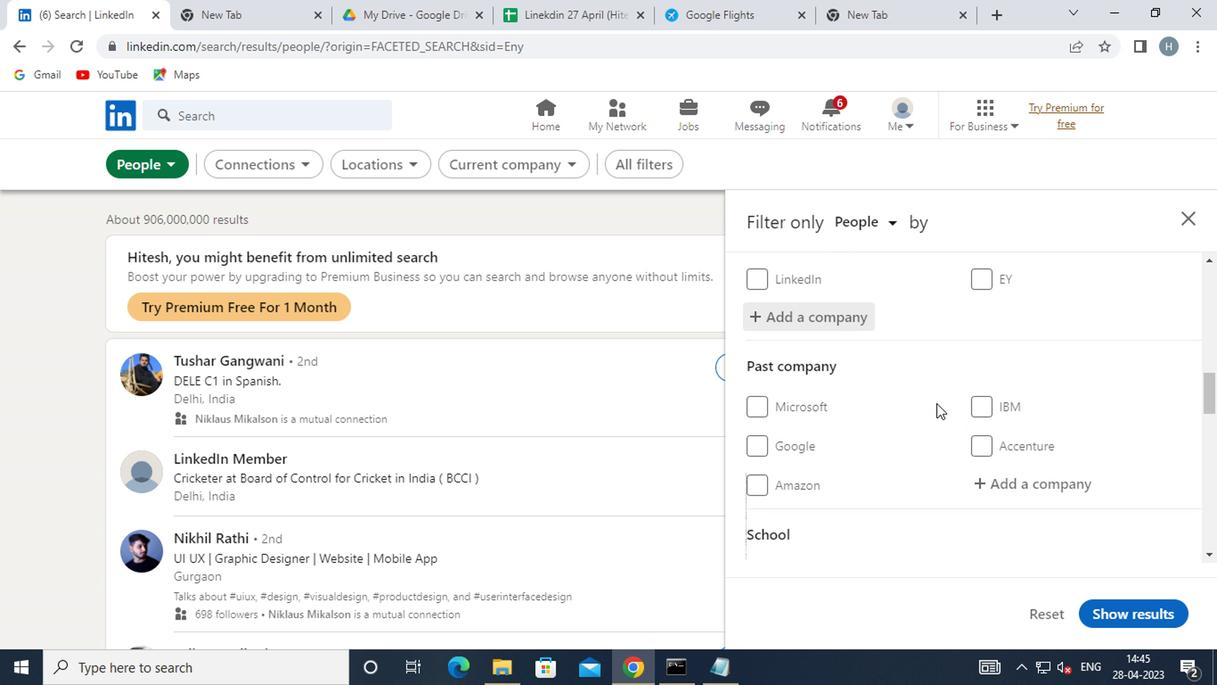 
Action: Mouse scrolled (935, 400) with delta (0, 0)
Screenshot: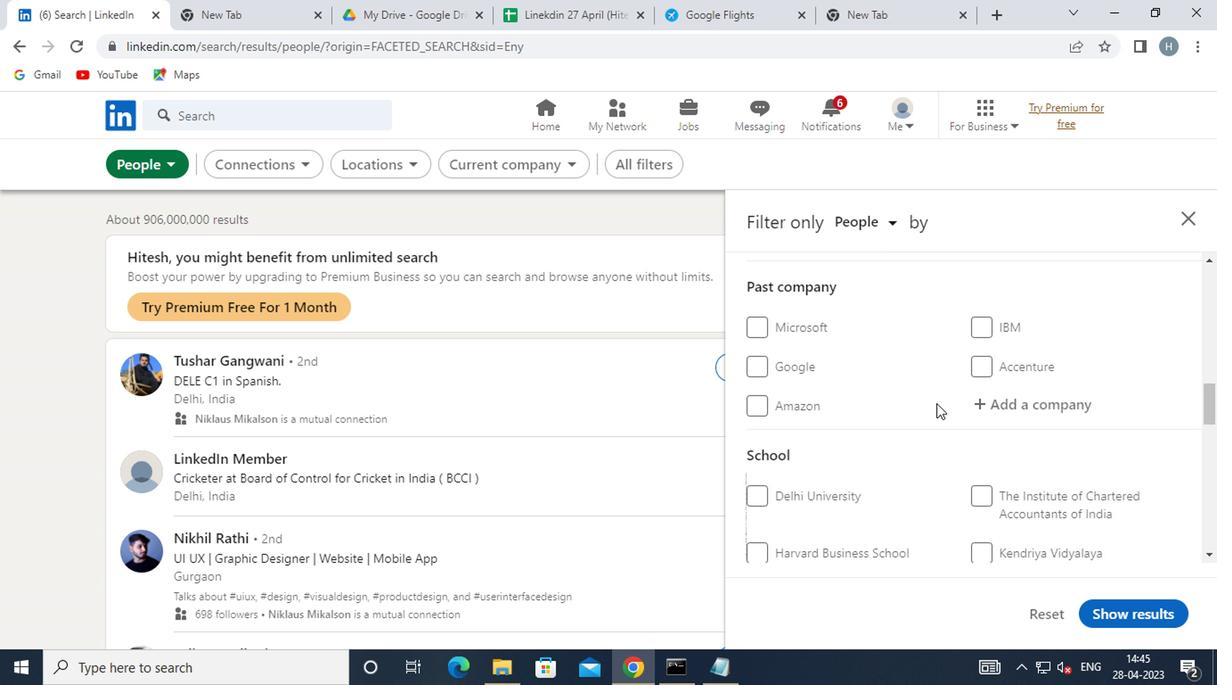 
Action: Mouse moved to (1000, 487)
Screenshot: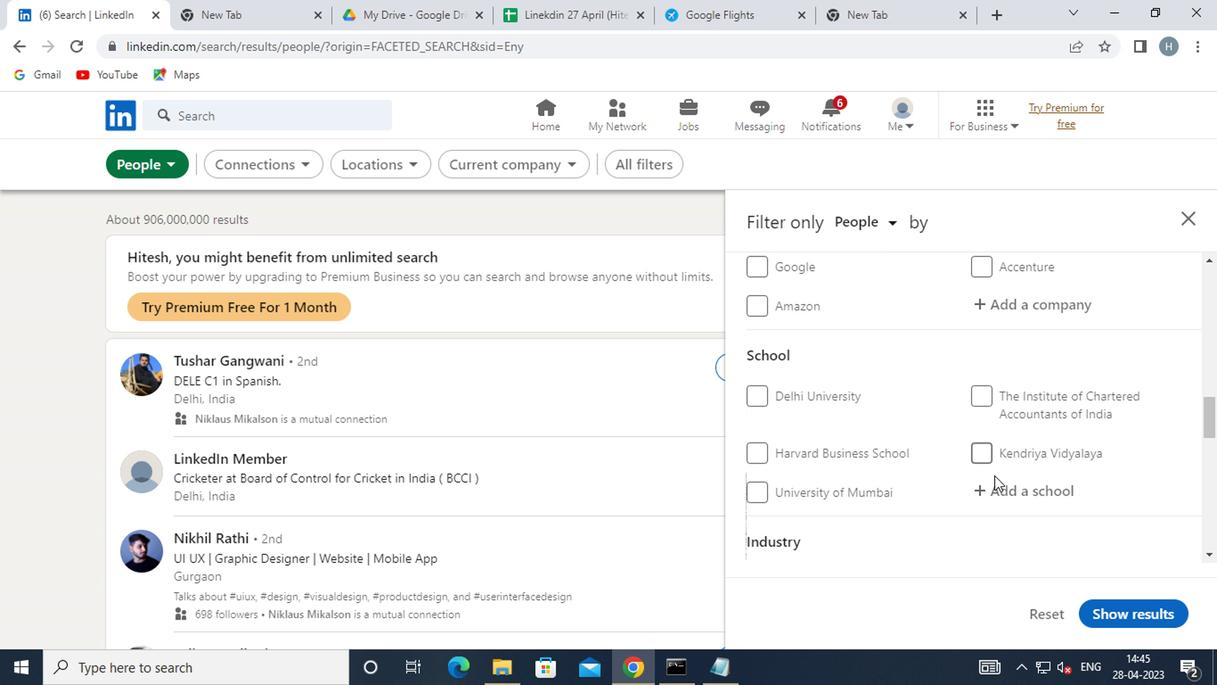 
Action: Mouse pressed left at (1000, 487)
Screenshot: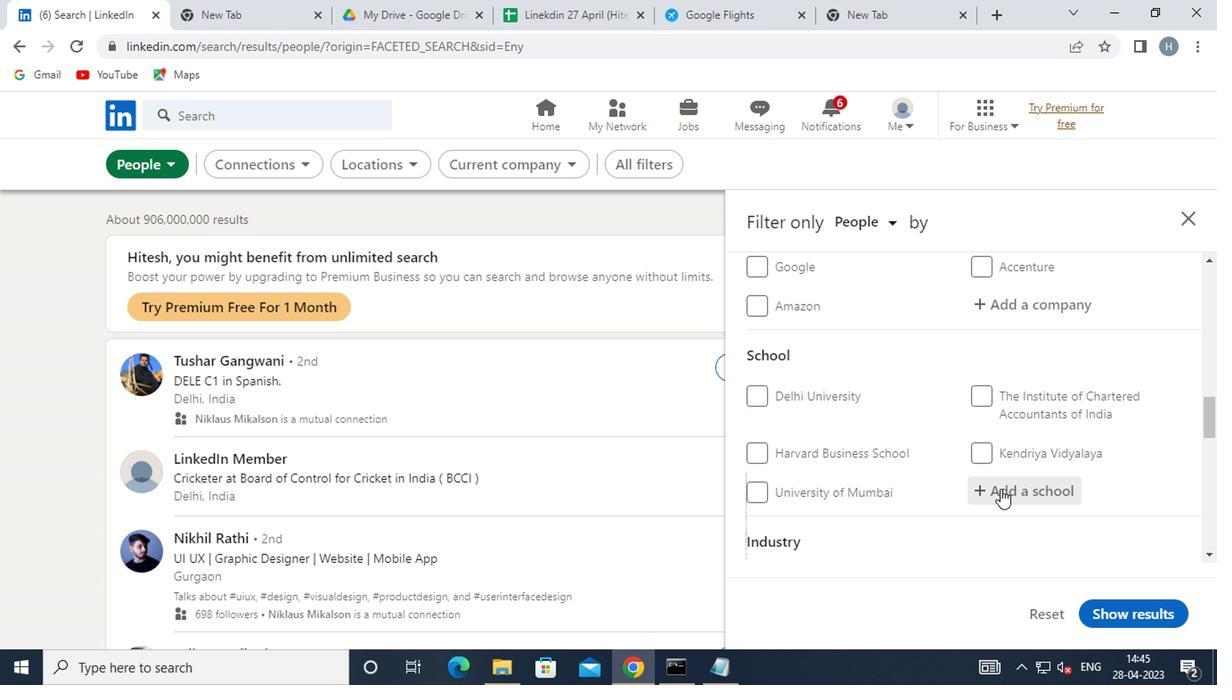 
Action: Key pressed <Key.shift><Key.shift>TA
Screenshot: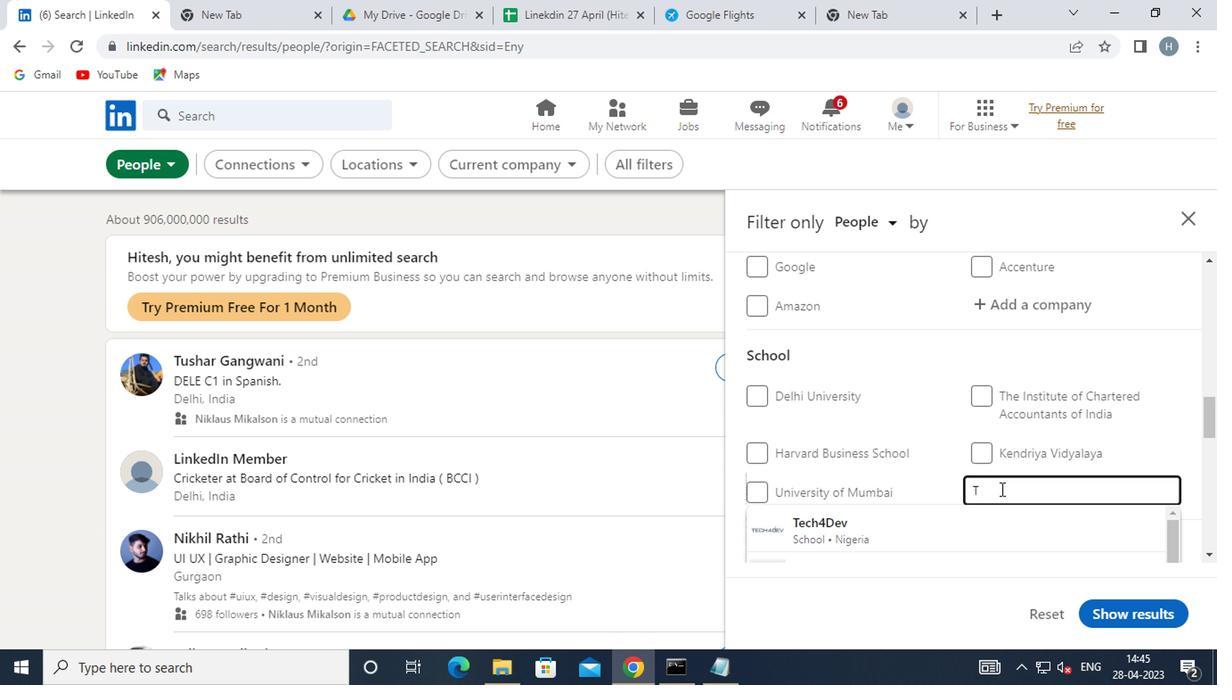 
Action: Mouse moved to (1000, 487)
Screenshot: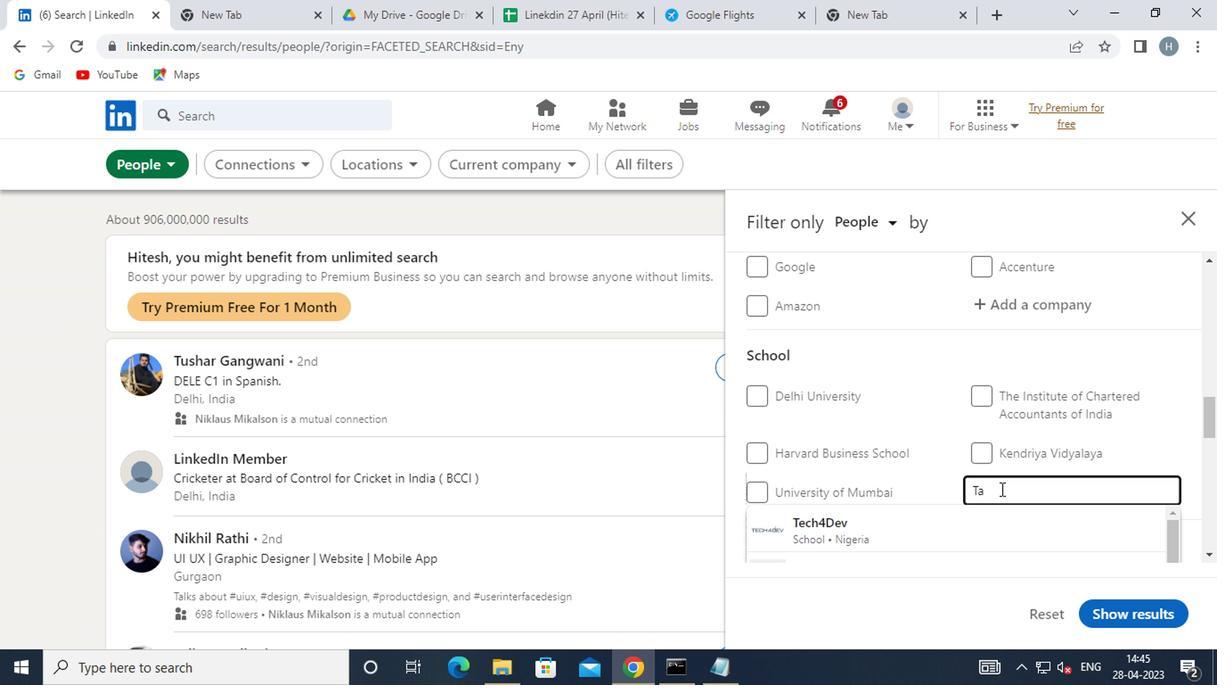 
Action: Key pressed GORE<Key.space>
Screenshot: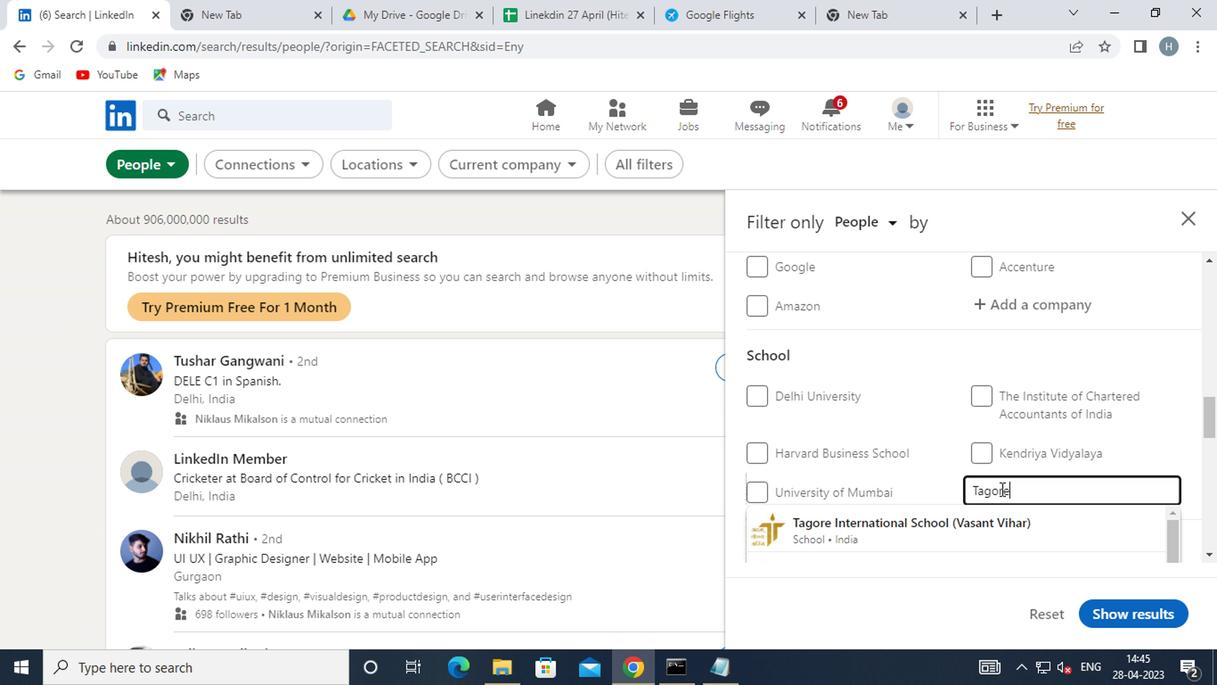 
Action: Mouse moved to (1007, 499)
Screenshot: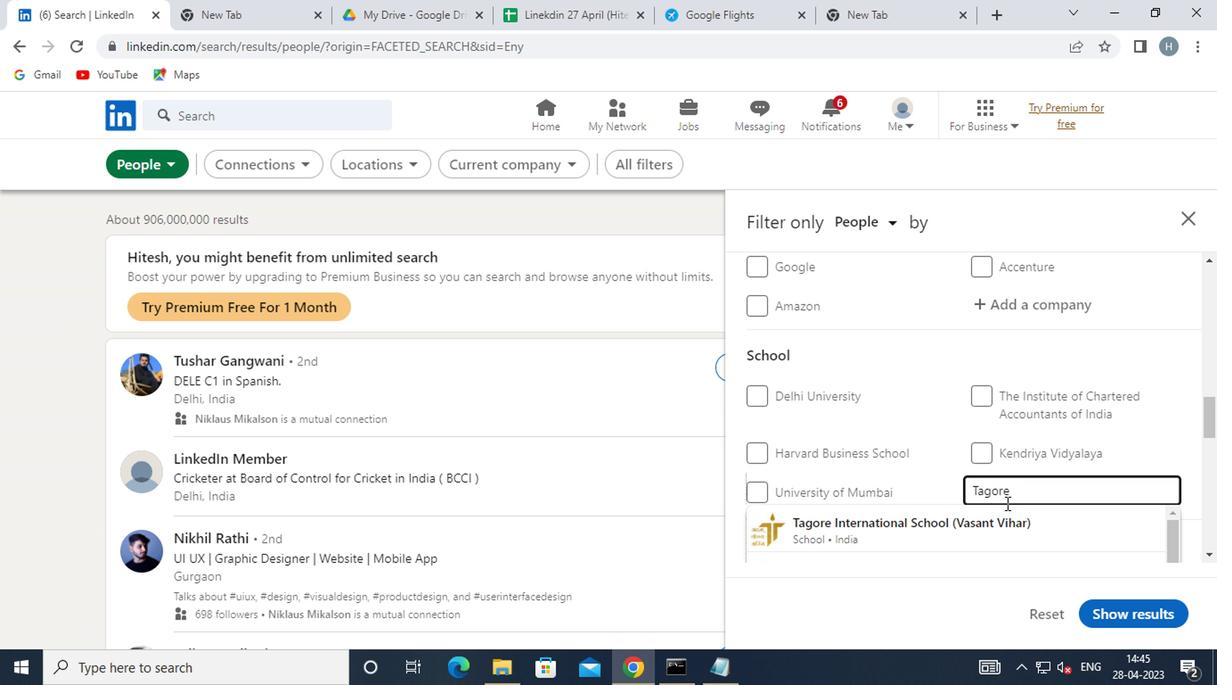 
Action: Key pressed <Key.shift>E
Screenshot: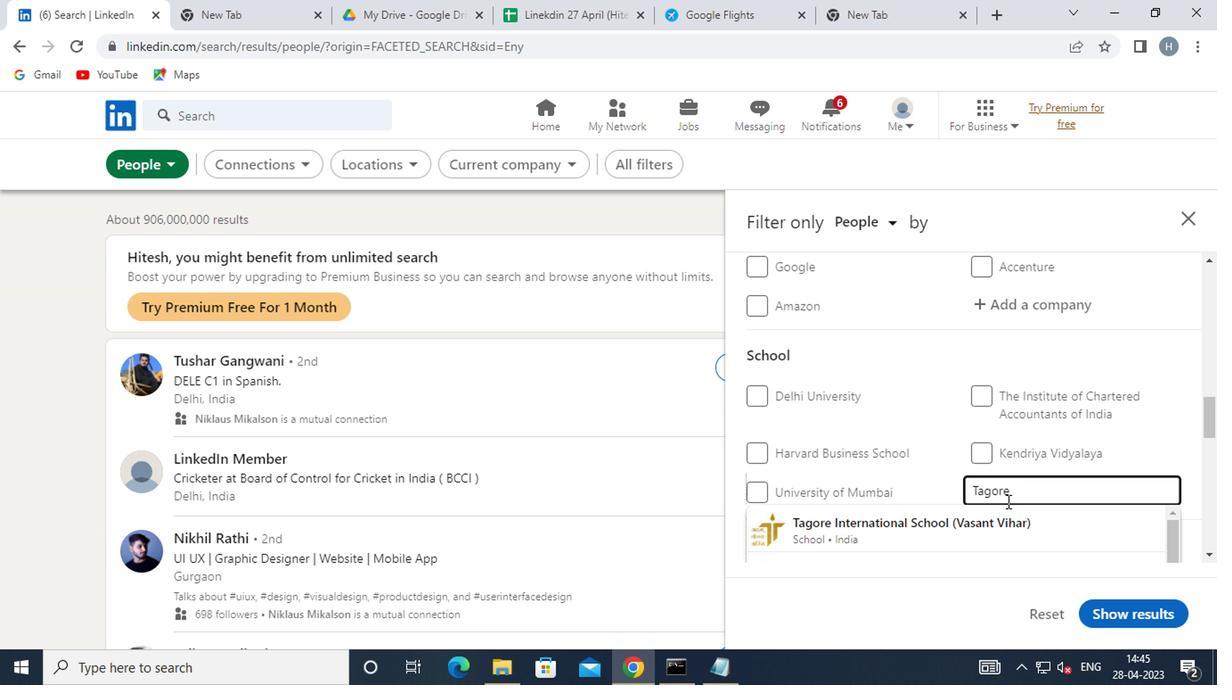 
Action: Mouse moved to (969, 522)
Screenshot: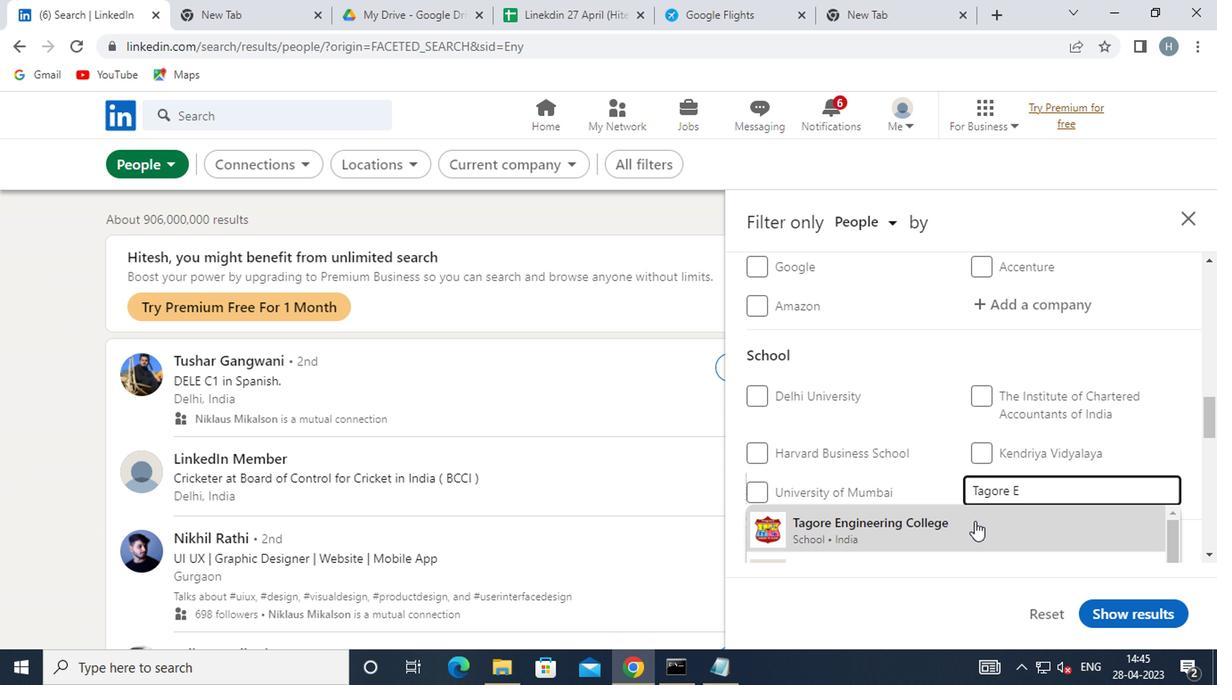 
Action: Mouse pressed left at (969, 522)
Screenshot: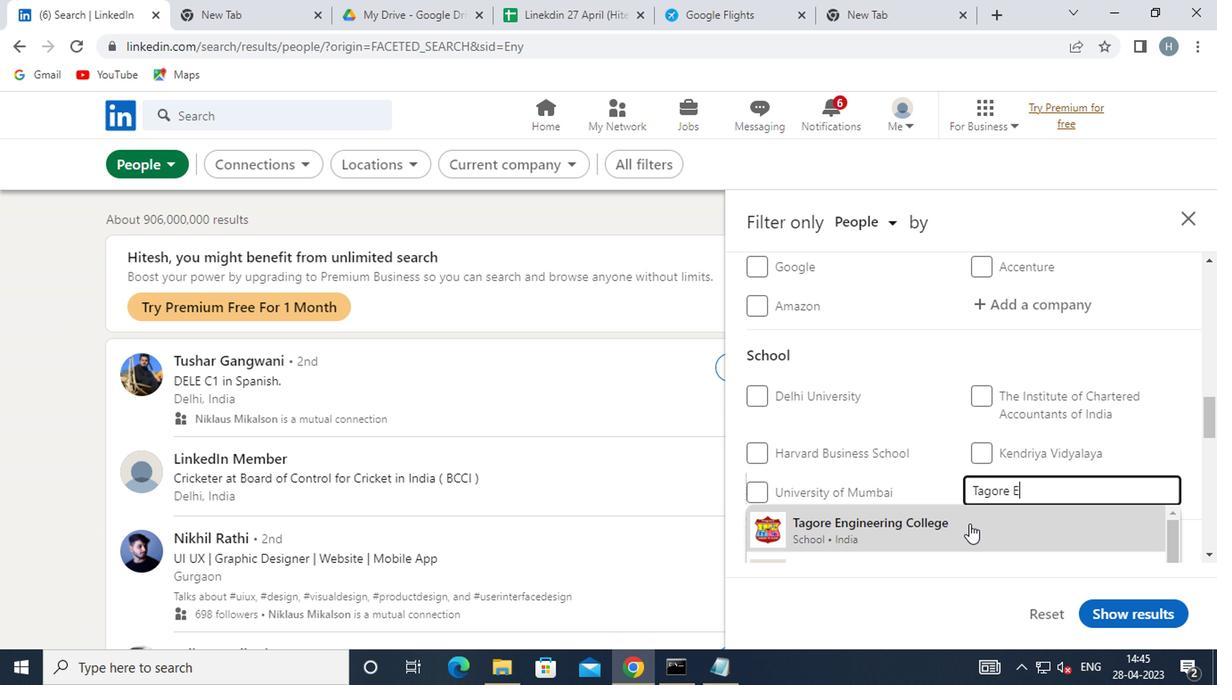 
Action: Mouse moved to (899, 484)
Screenshot: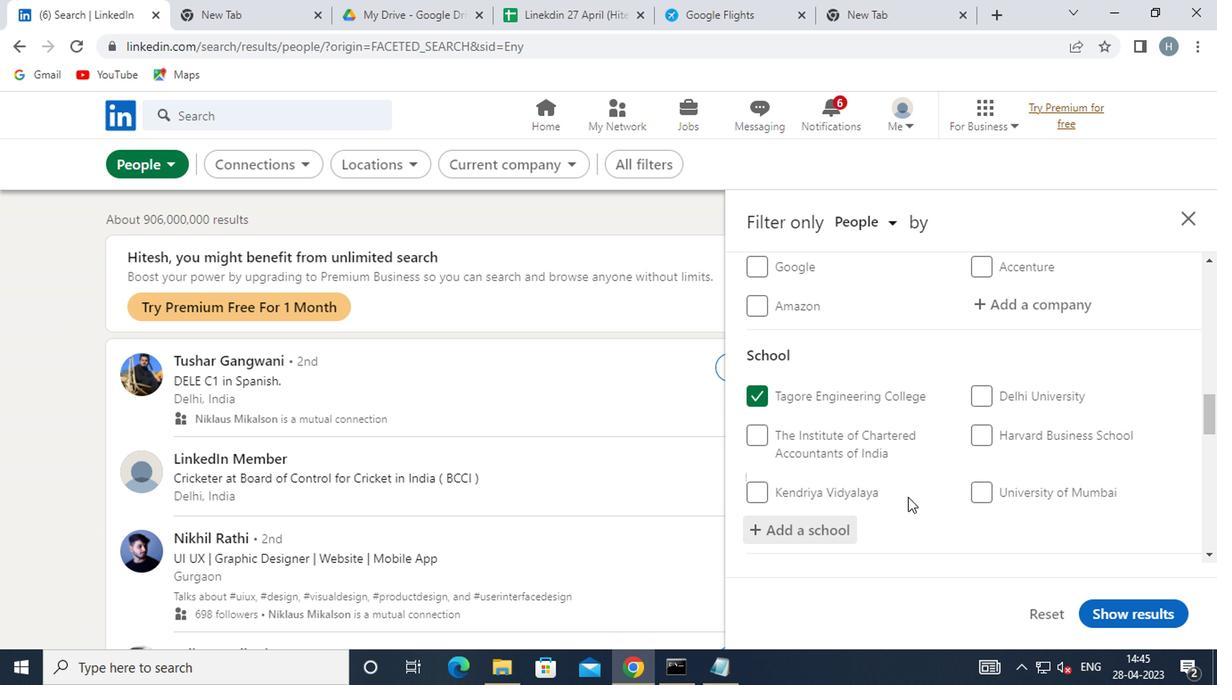
Action: Mouse scrolled (899, 483) with delta (0, 0)
Screenshot: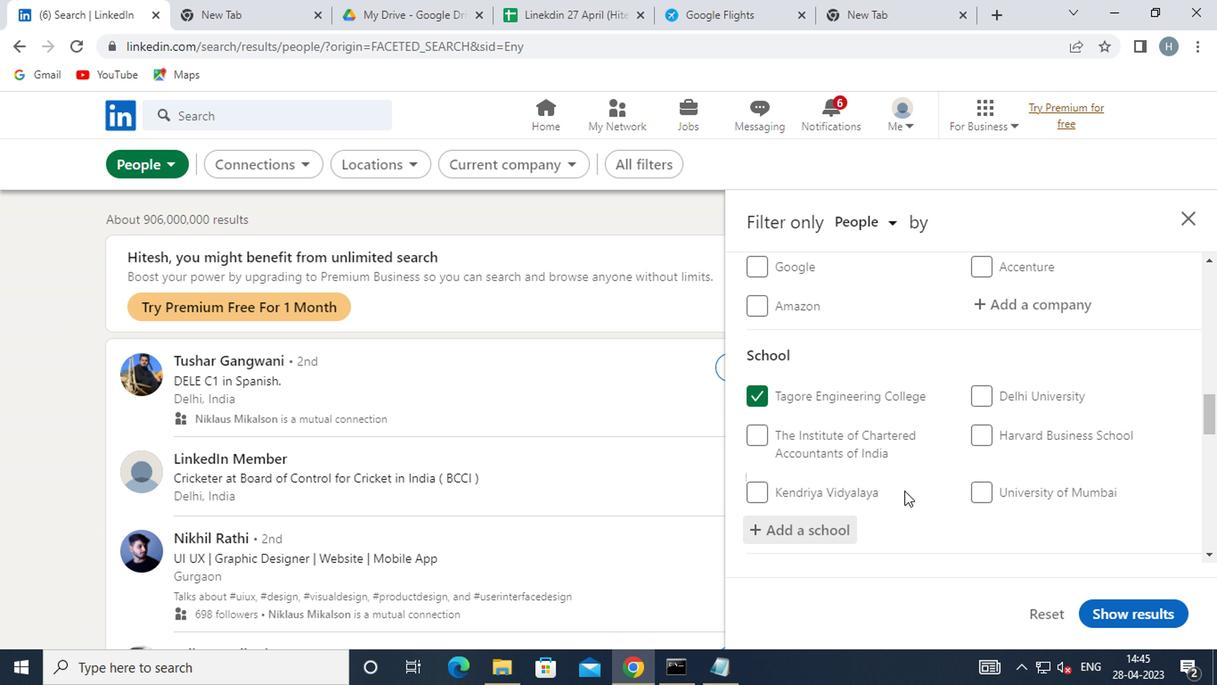 
Action: Mouse moved to (893, 442)
Screenshot: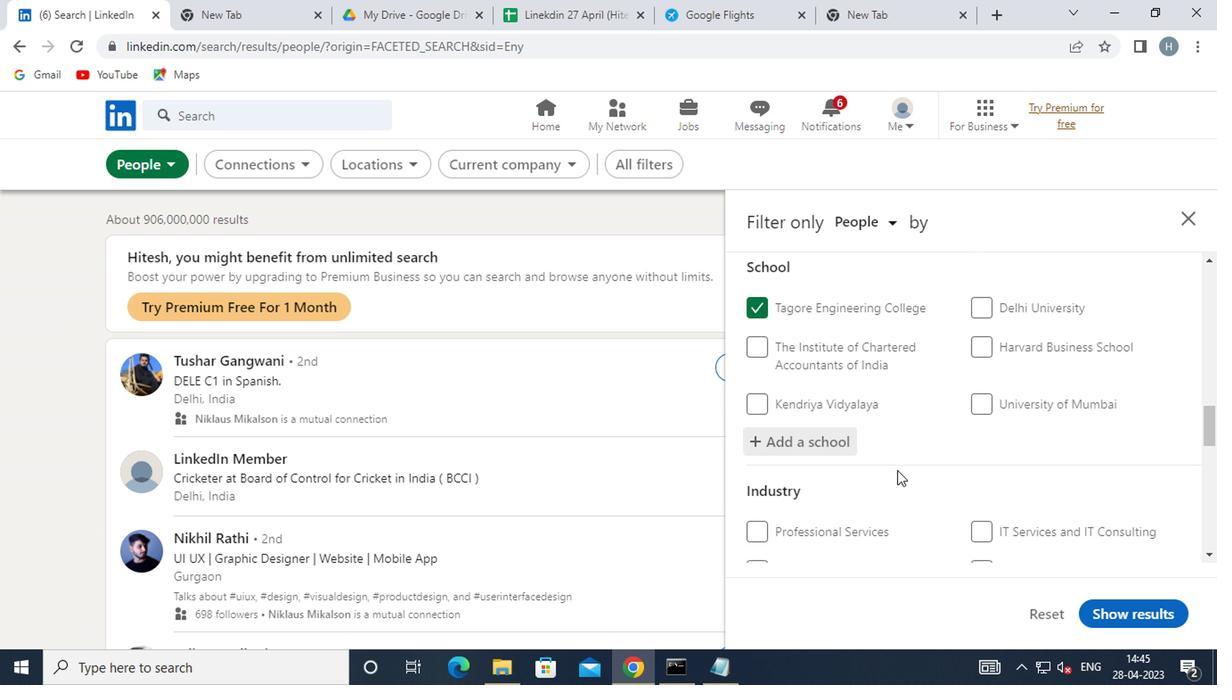 
Action: Mouse scrolled (893, 440) with delta (0, -1)
Screenshot: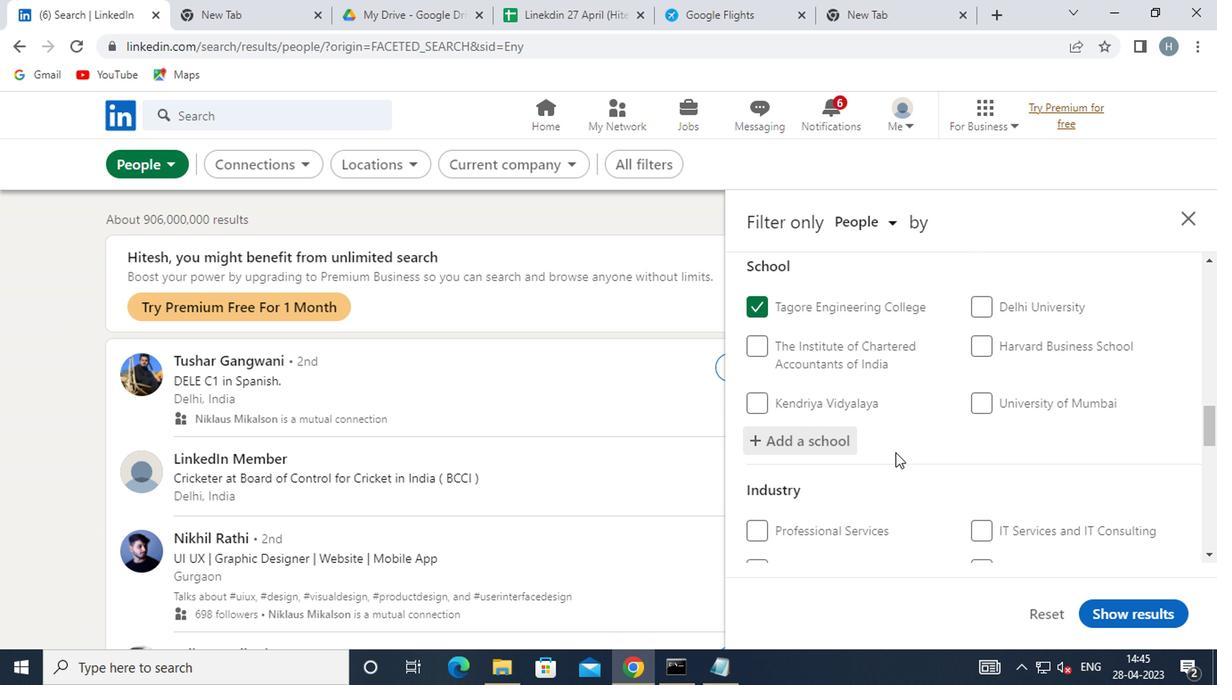 
Action: Mouse moved to (902, 430)
Screenshot: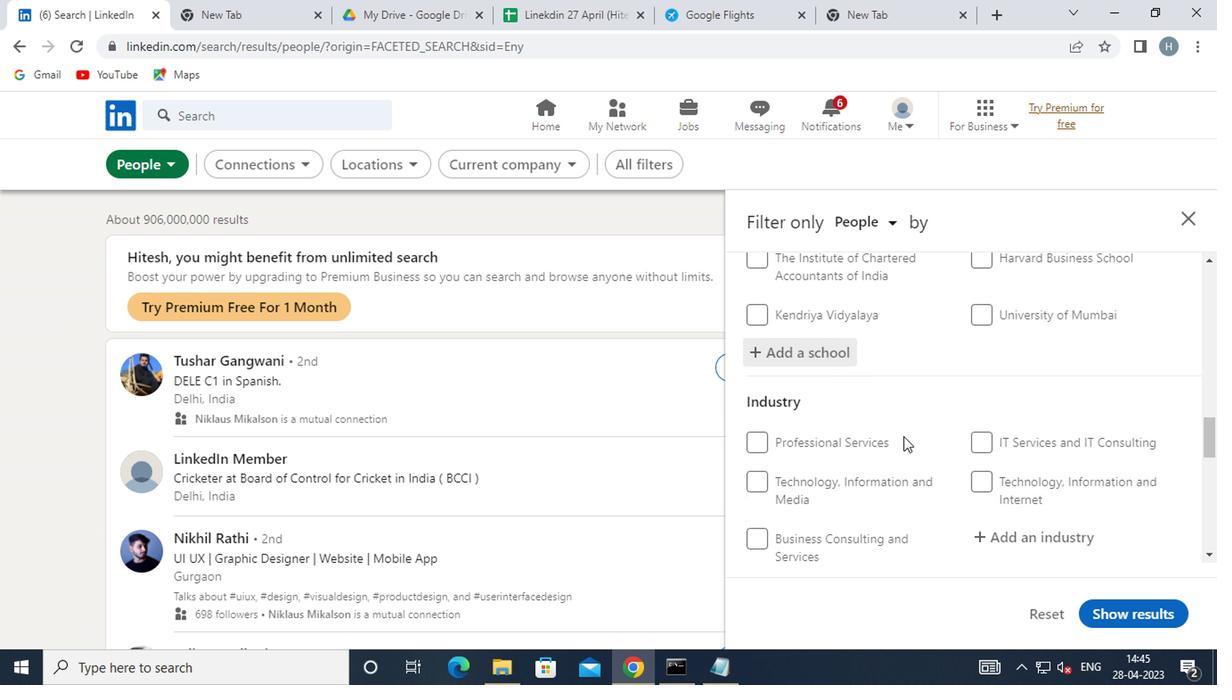 
Action: Mouse scrolled (902, 429) with delta (0, -1)
Screenshot: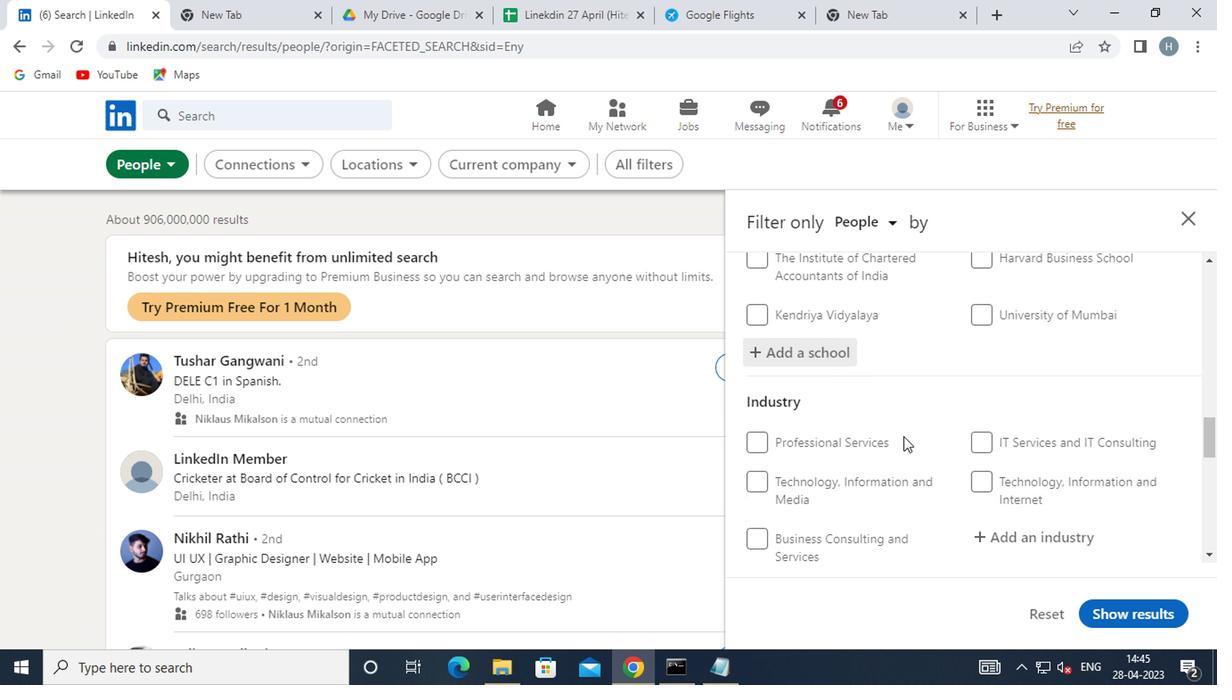 
Action: Mouse moved to (908, 424)
Screenshot: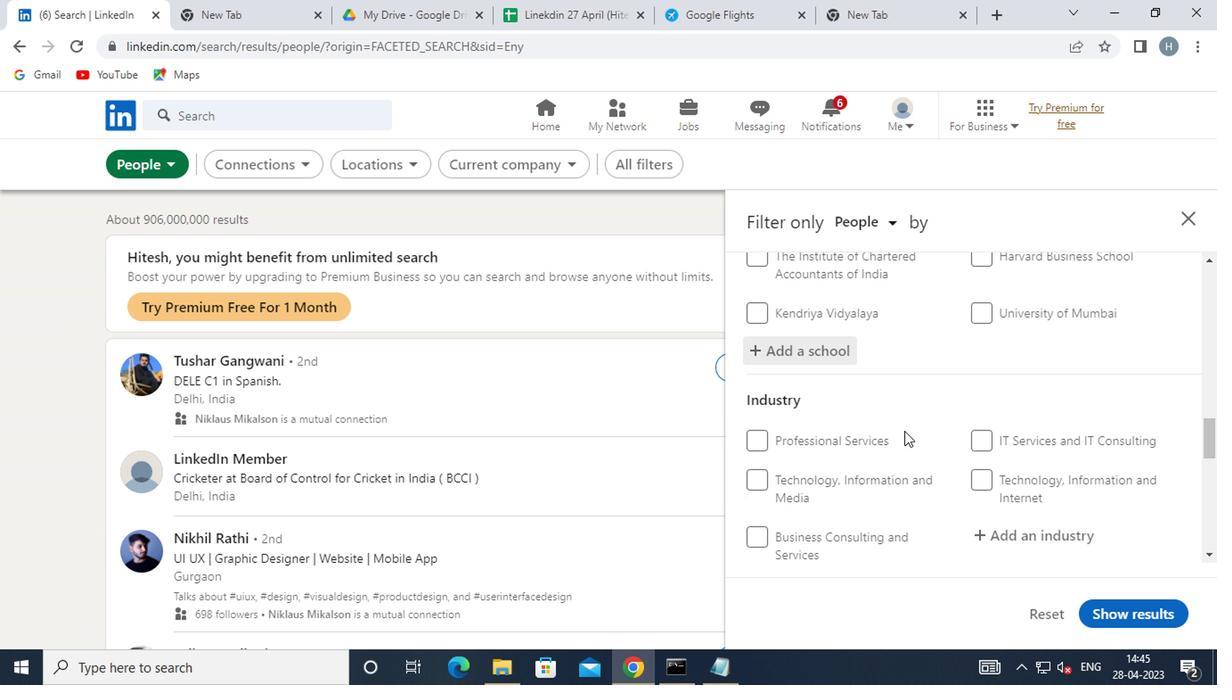 
Action: Mouse scrolled (908, 424) with delta (0, 0)
Screenshot: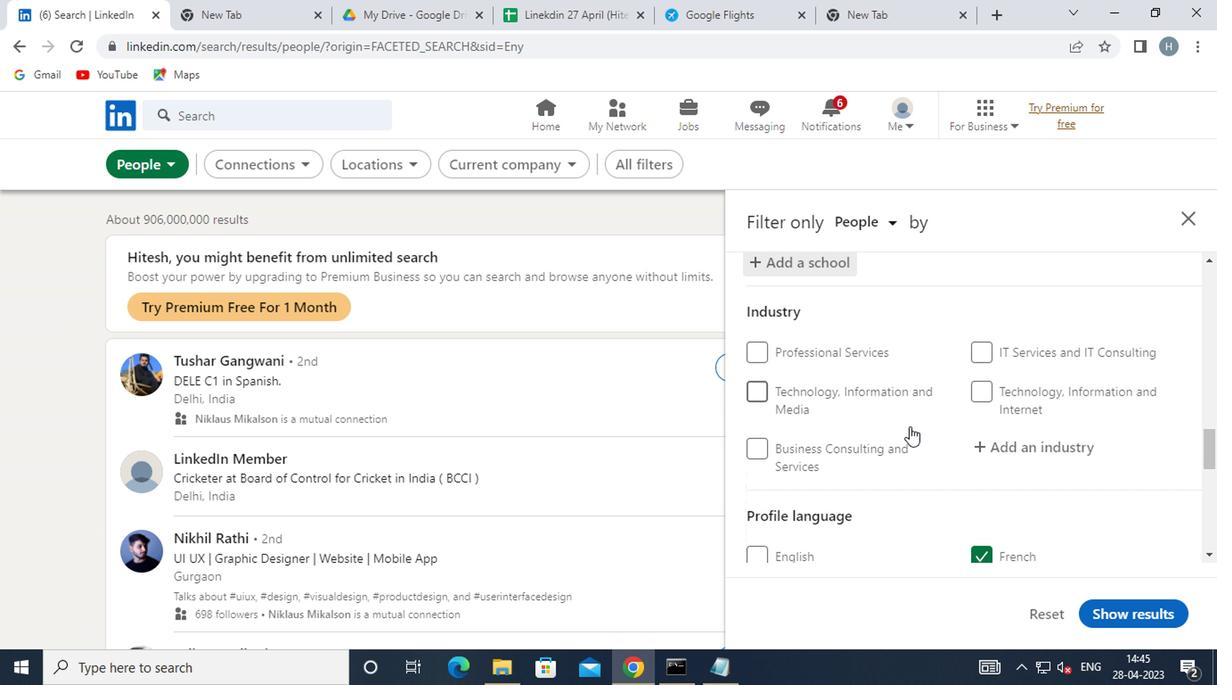 
Action: Mouse moved to (1048, 355)
Screenshot: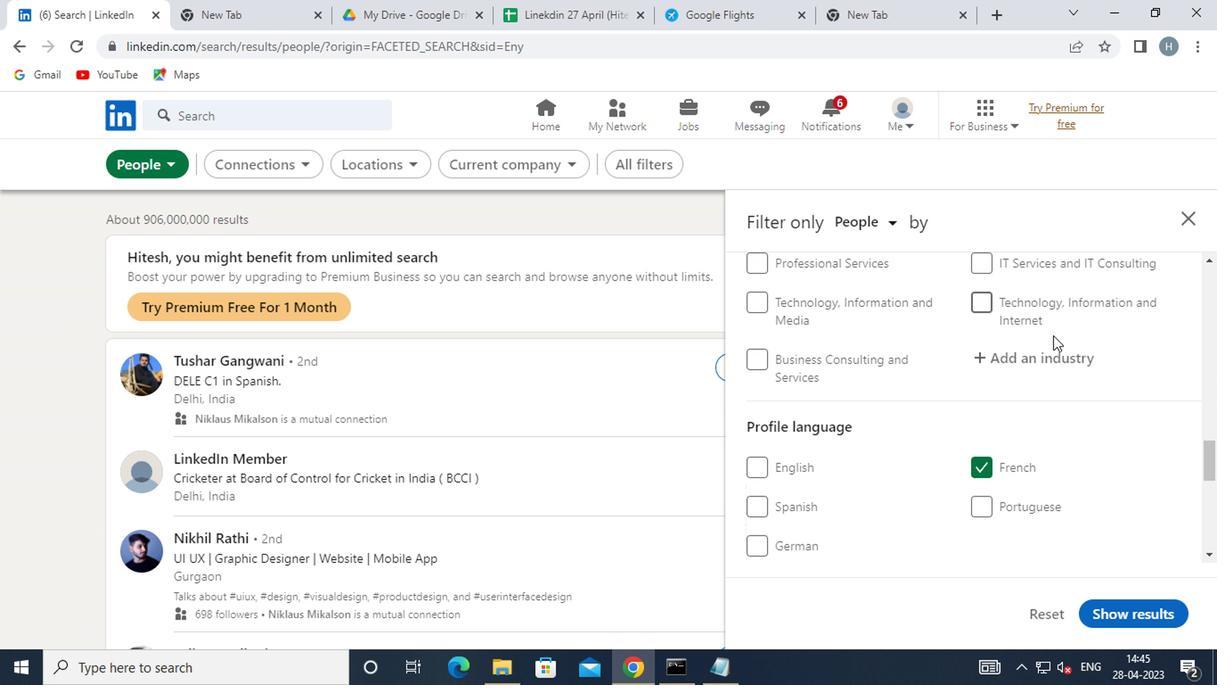 
Action: Mouse pressed left at (1048, 355)
Screenshot: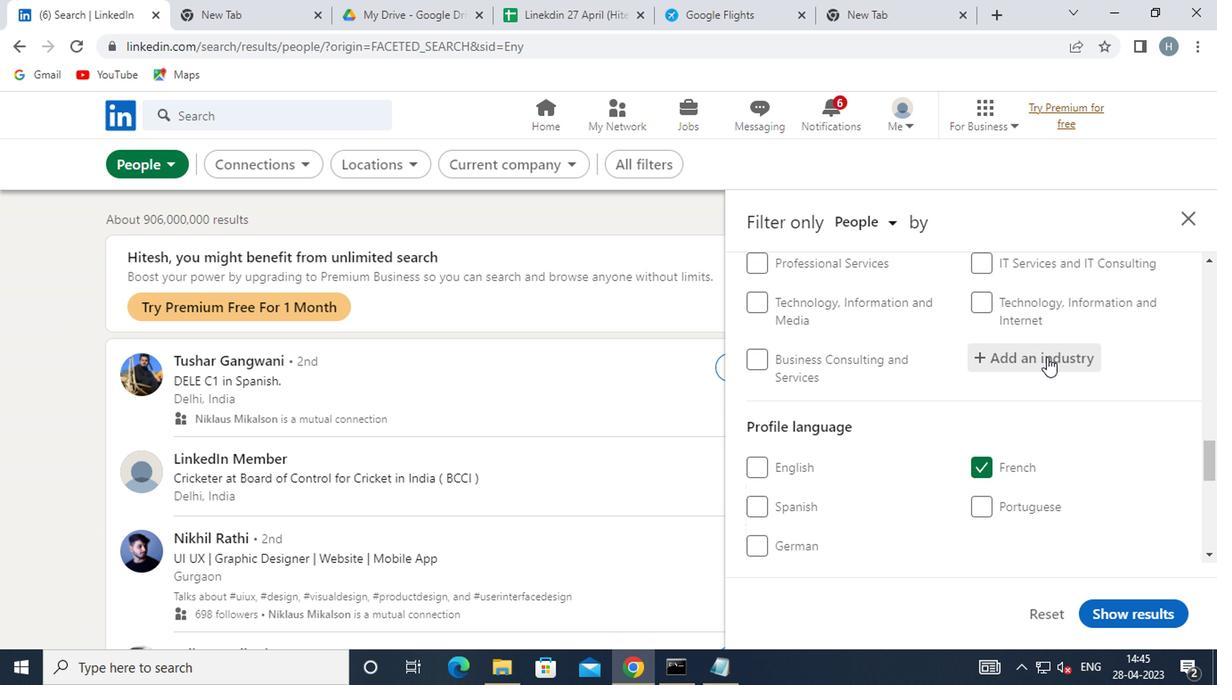 
Action: Mouse moved to (1044, 357)
Screenshot: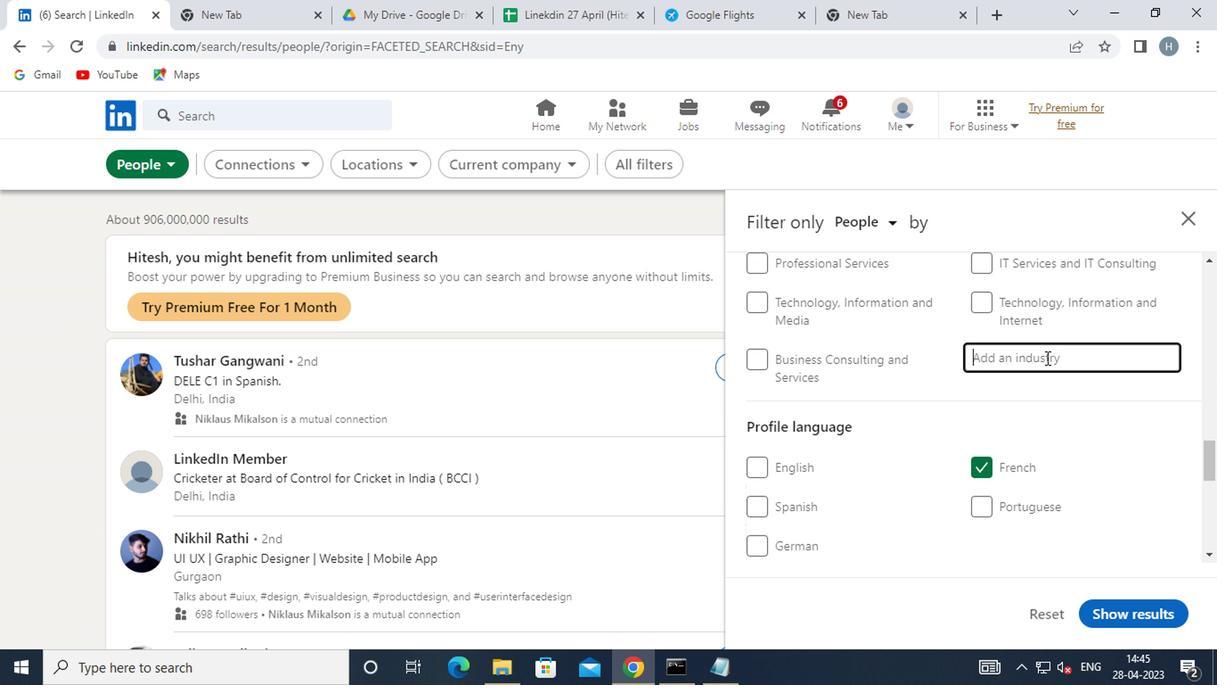 
Action: Key pressed <Key.shift>
Screenshot: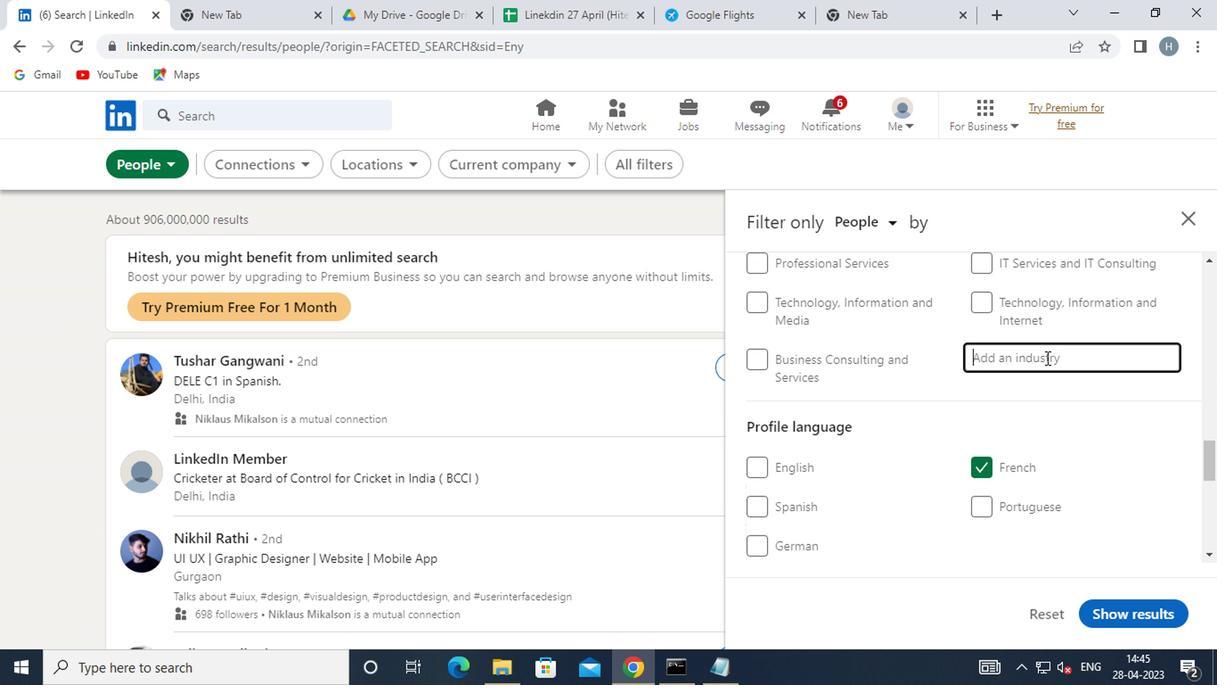 
Action: Mouse moved to (1040, 360)
Screenshot: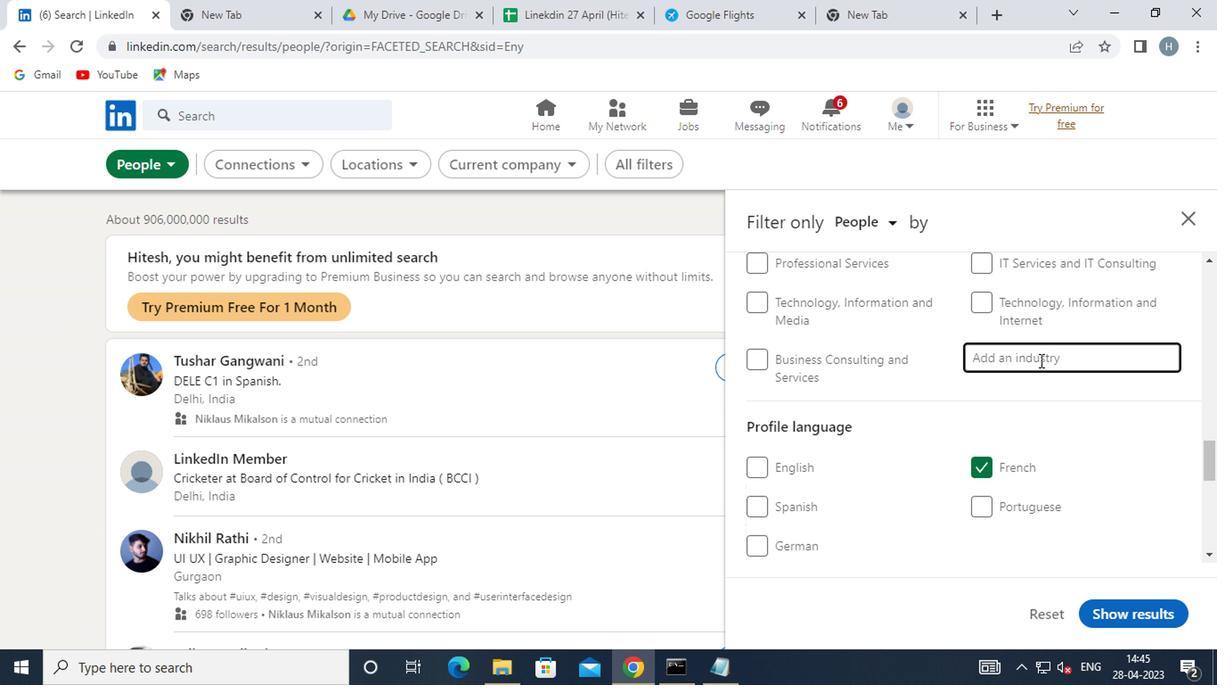 
Action: Key pressed W
Screenshot: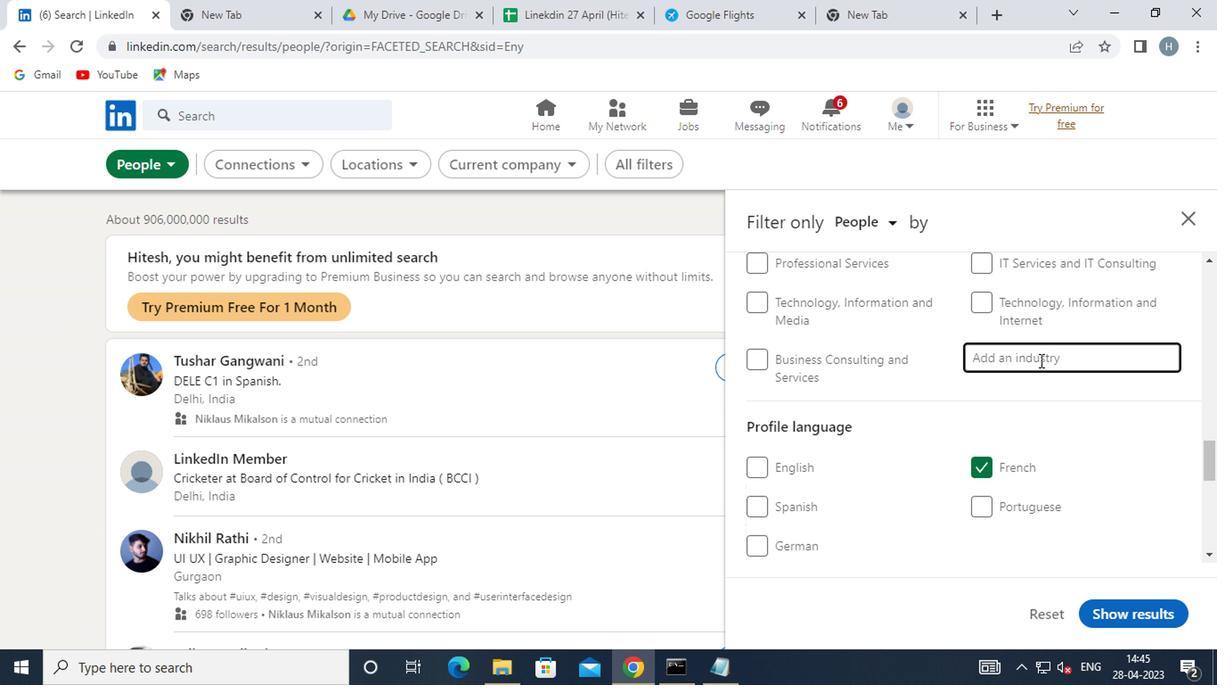 
Action: Mouse moved to (1040, 360)
Screenshot: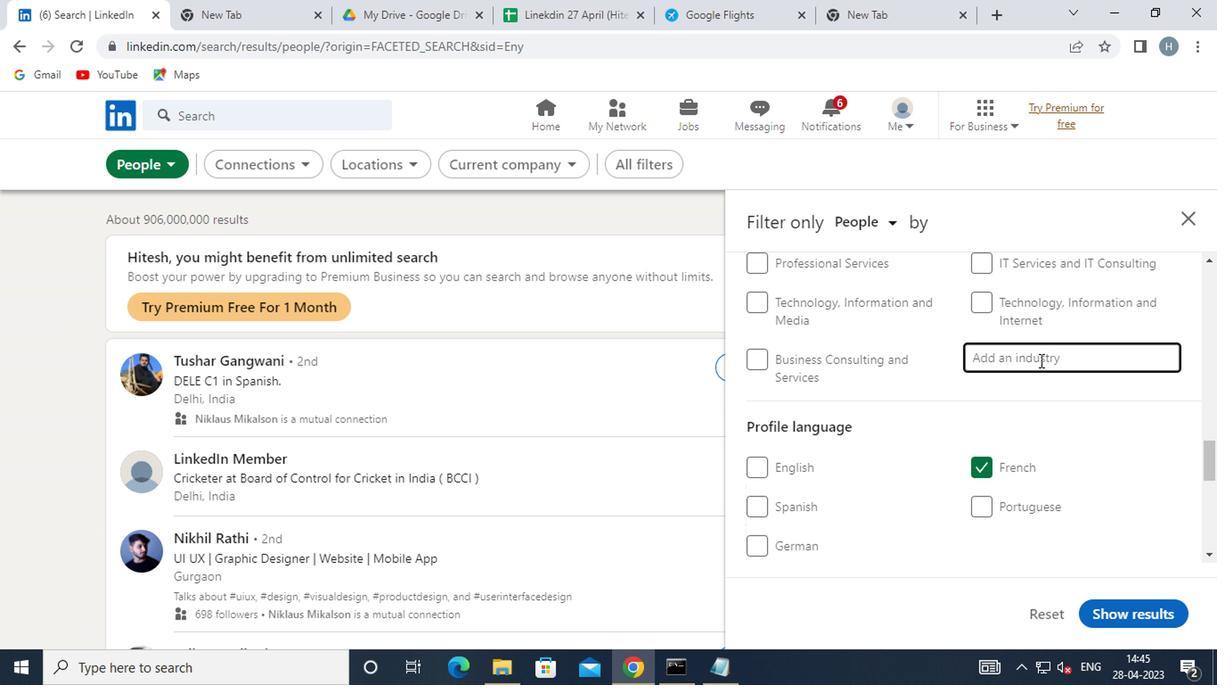 
Action: Key pressed HOL
Screenshot: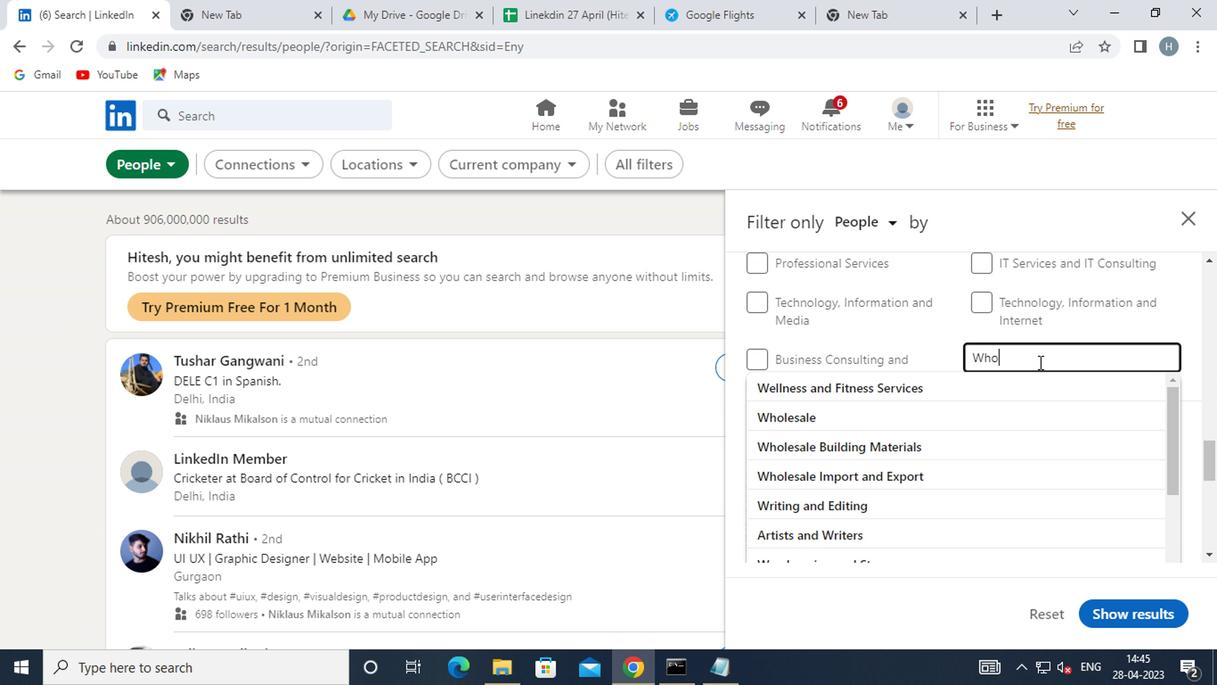 
Action: Mouse moved to (1039, 361)
Screenshot: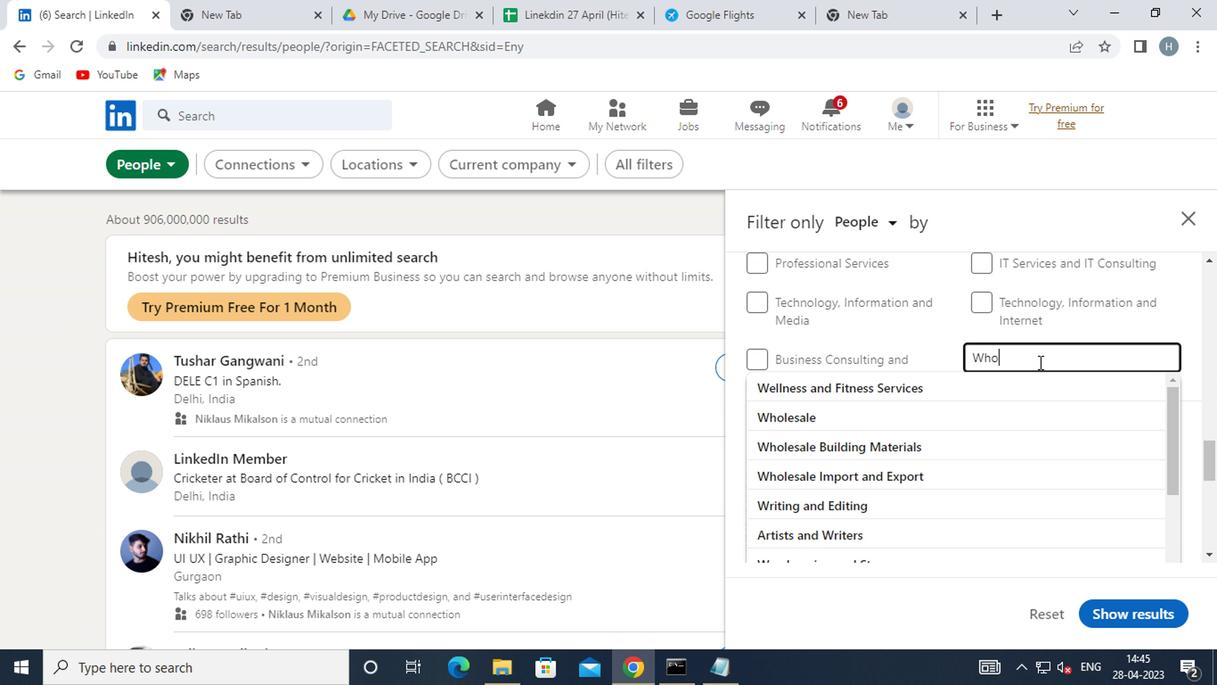 
Action: Key pressed ESAL
Screenshot: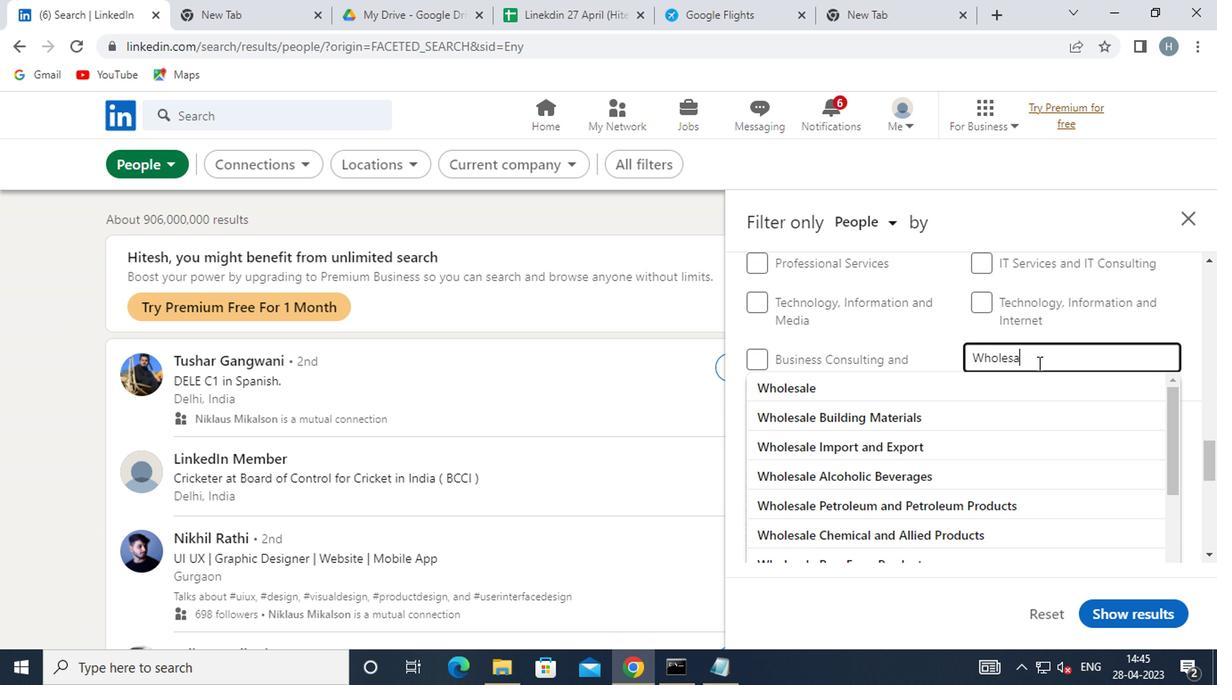 
Action: Mouse moved to (1038, 363)
Screenshot: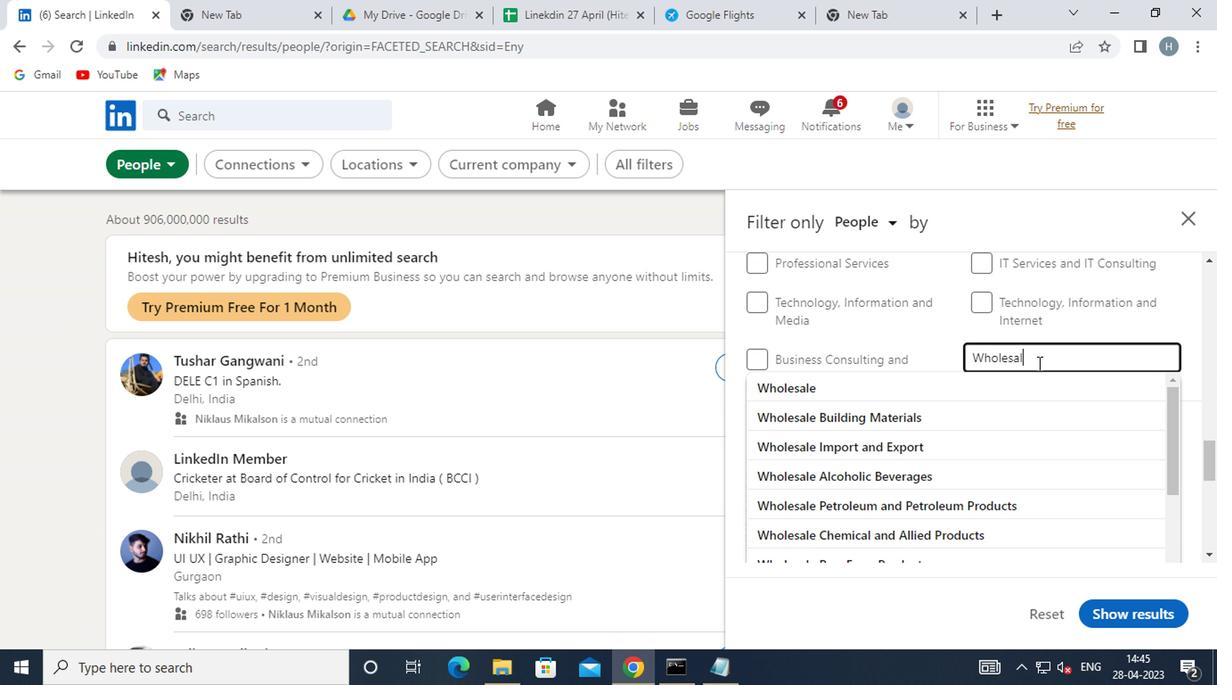 
Action: Key pressed E
Screenshot: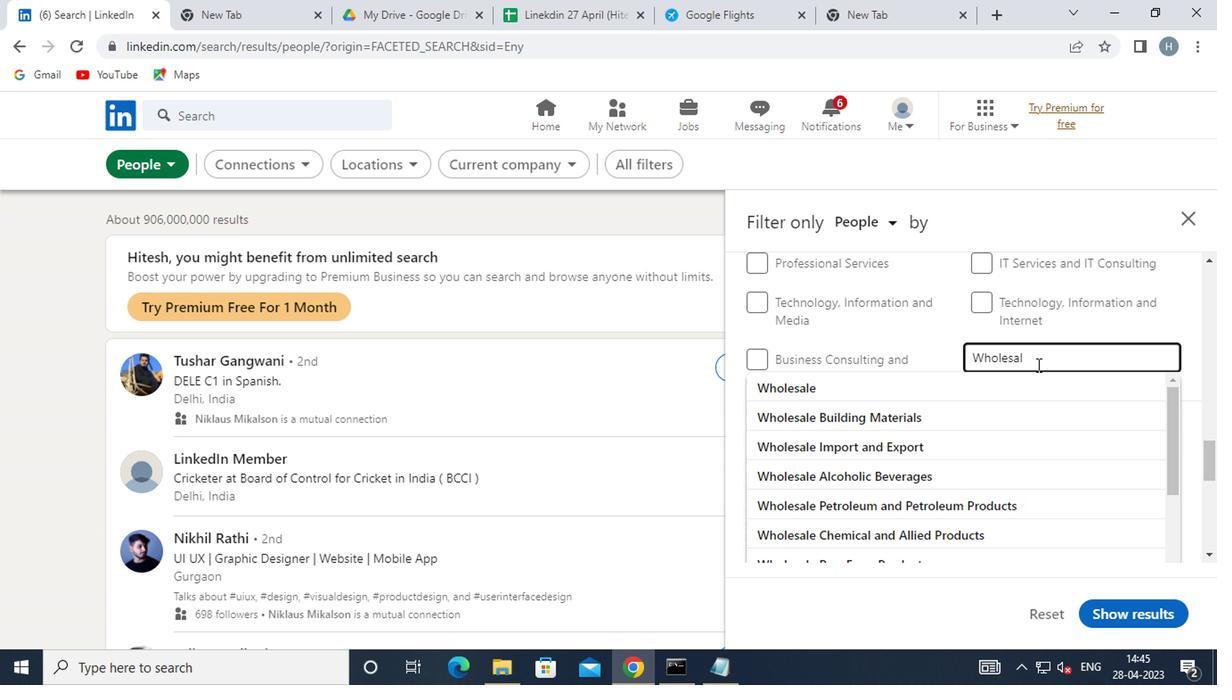 
Action: Mouse moved to (1030, 366)
Screenshot: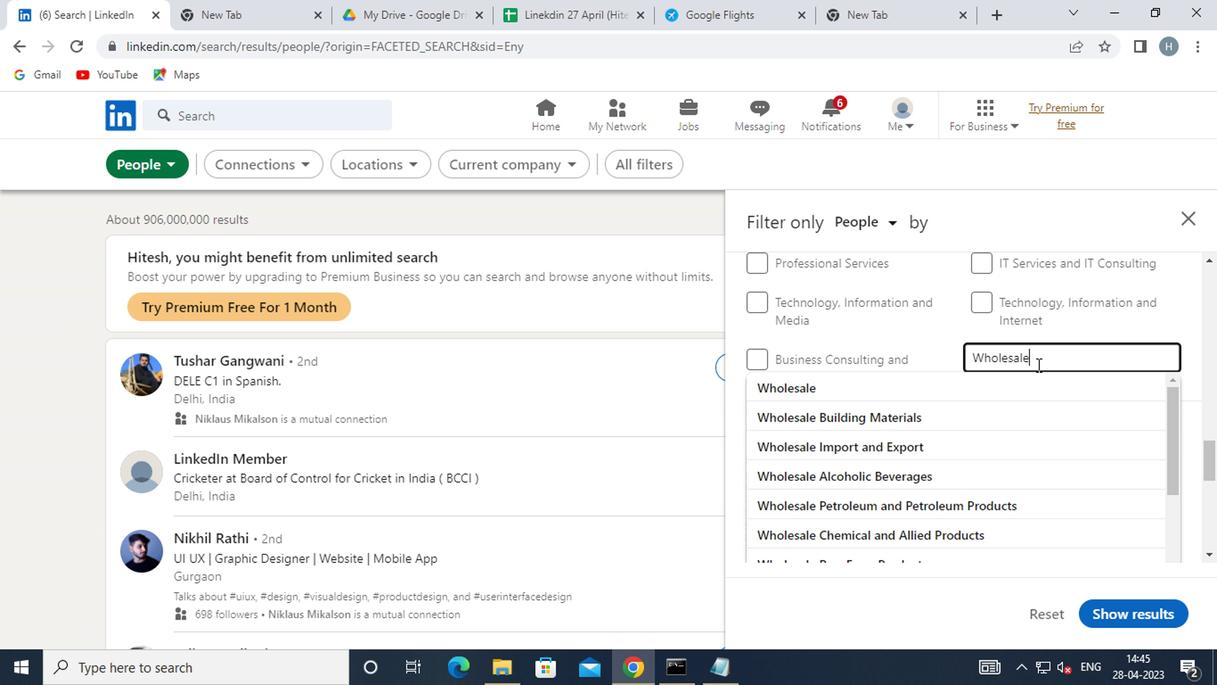 
Action: Key pressed <Key.space><Key.shift>F
Screenshot: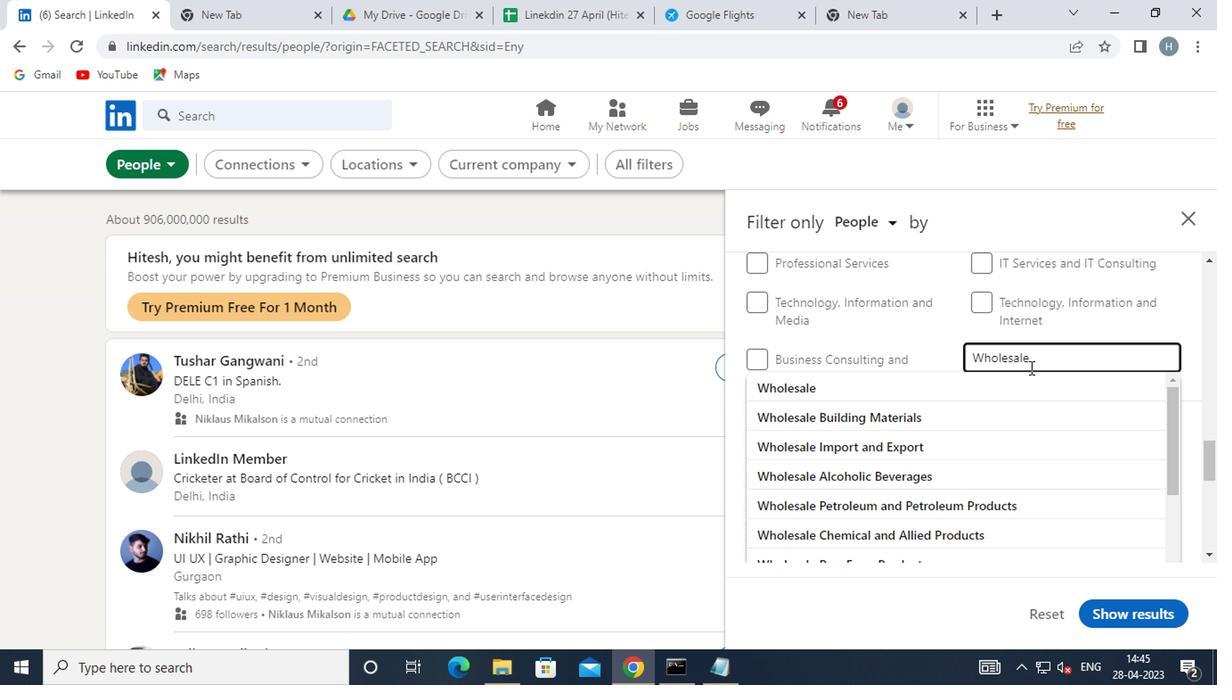 
Action: Mouse moved to (956, 415)
Screenshot: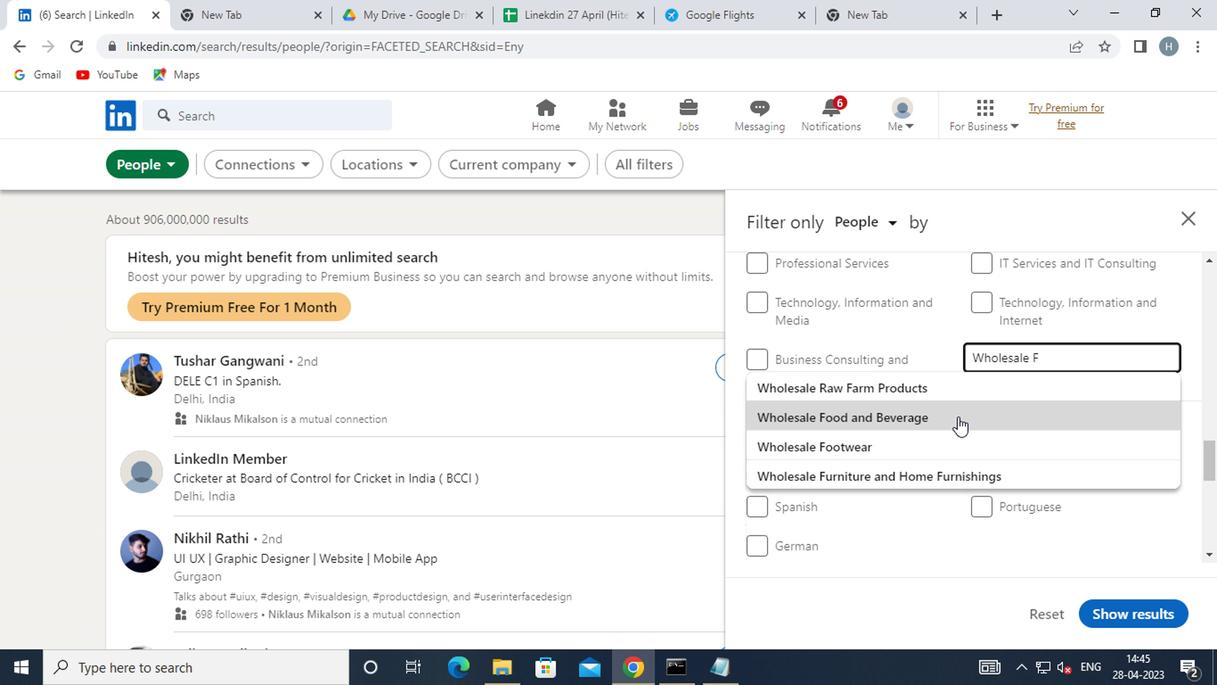 
Action: Mouse pressed left at (956, 415)
Screenshot: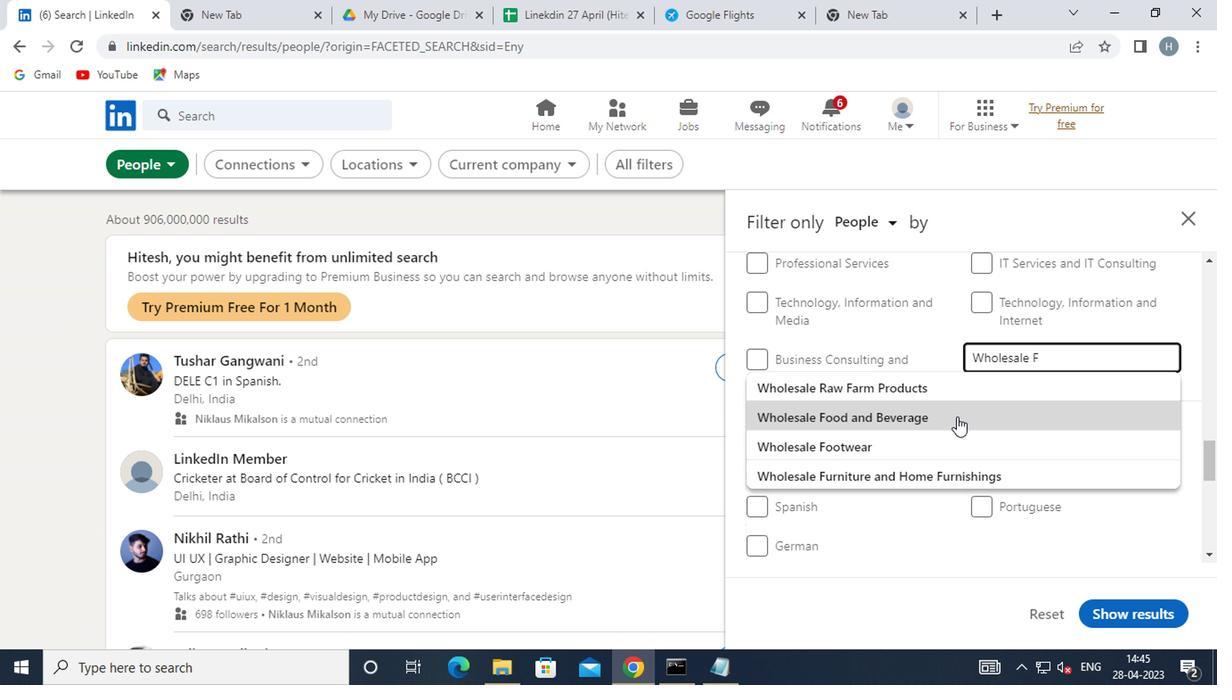 
Action: Mouse moved to (940, 409)
Screenshot: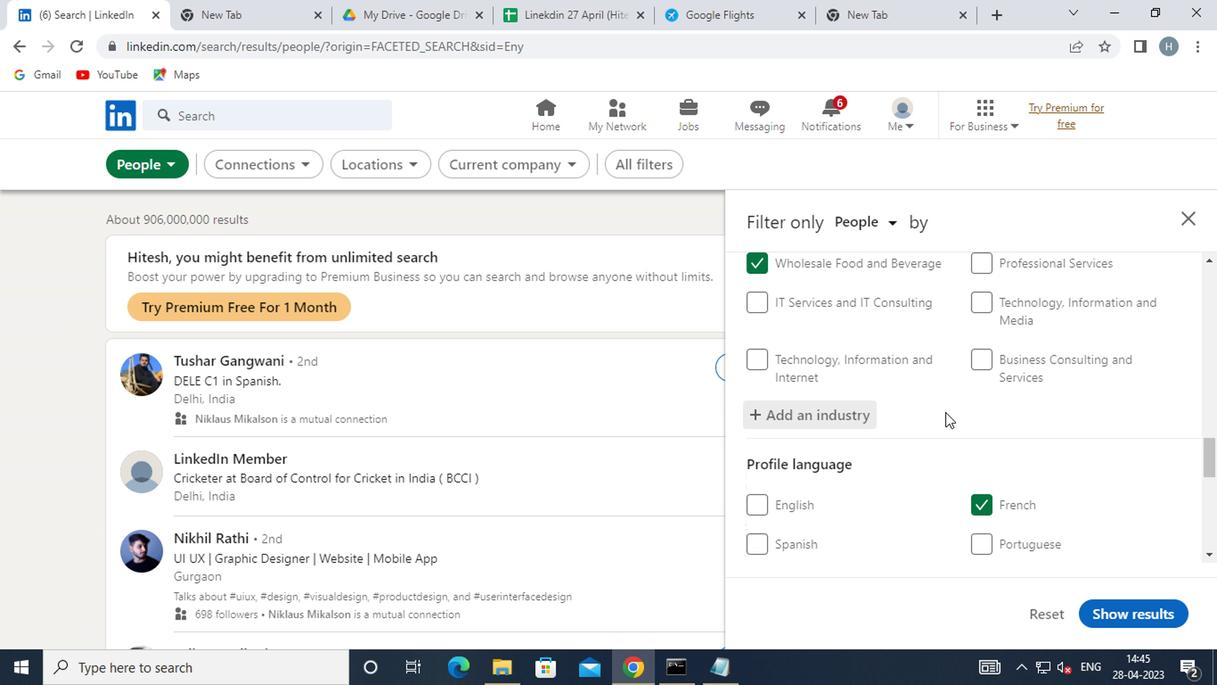
Action: Mouse scrolled (940, 409) with delta (0, 0)
Screenshot: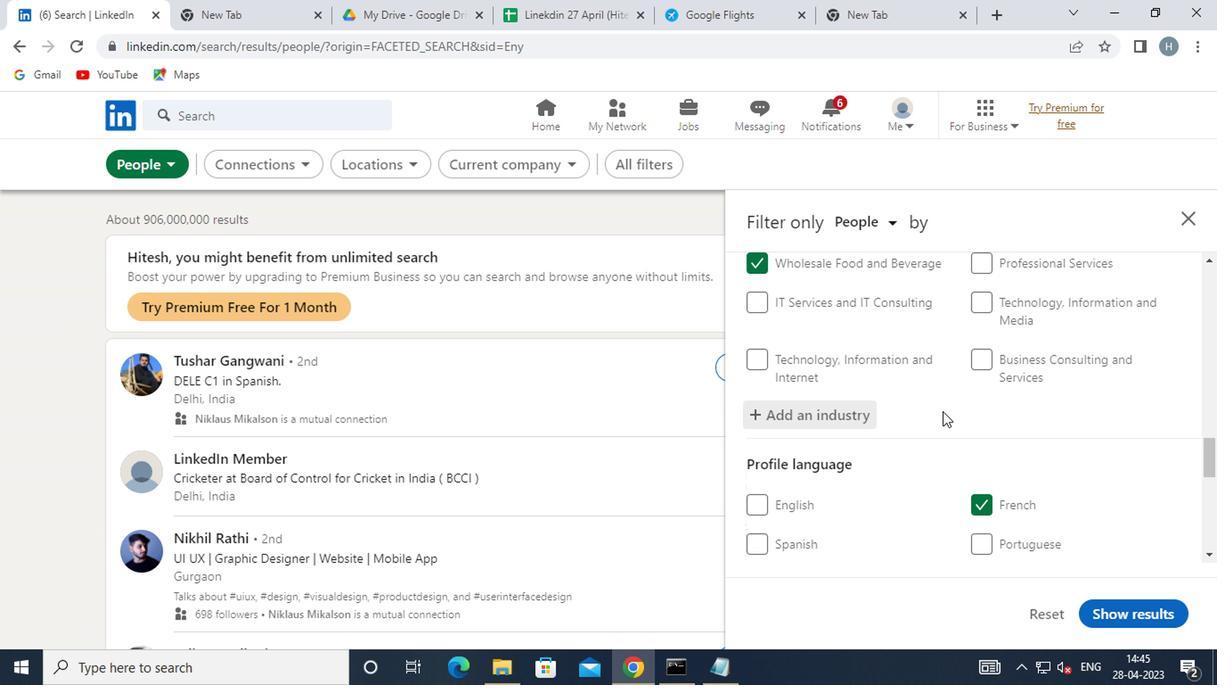 
Action: Mouse moved to (939, 409)
Screenshot: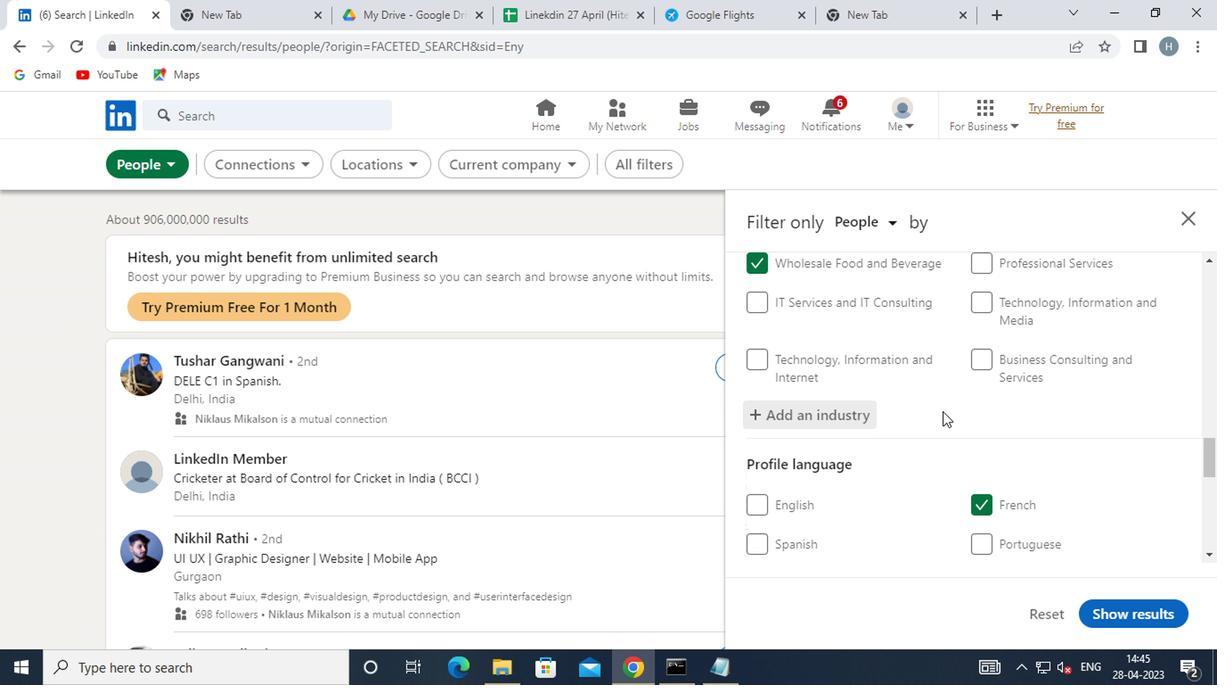 
Action: Mouse scrolled (939, 409) with delta (0, 0)
Screenshot: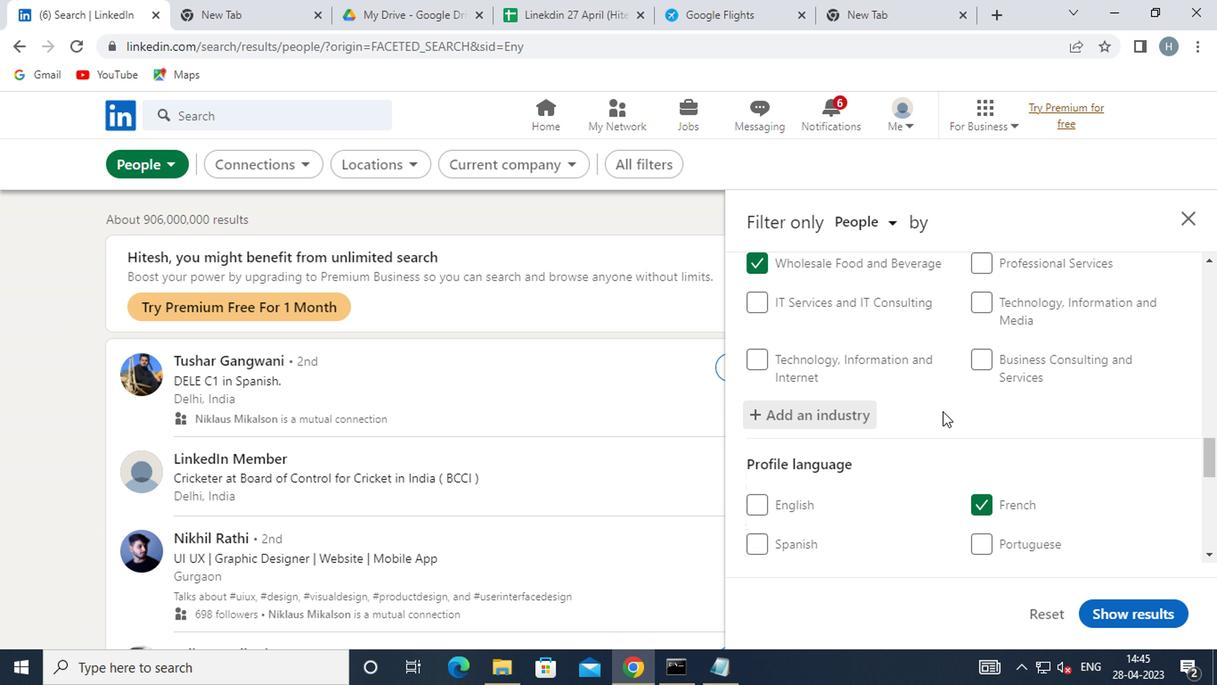 
Action: Mouse moved to (938, 409)
Screenshot: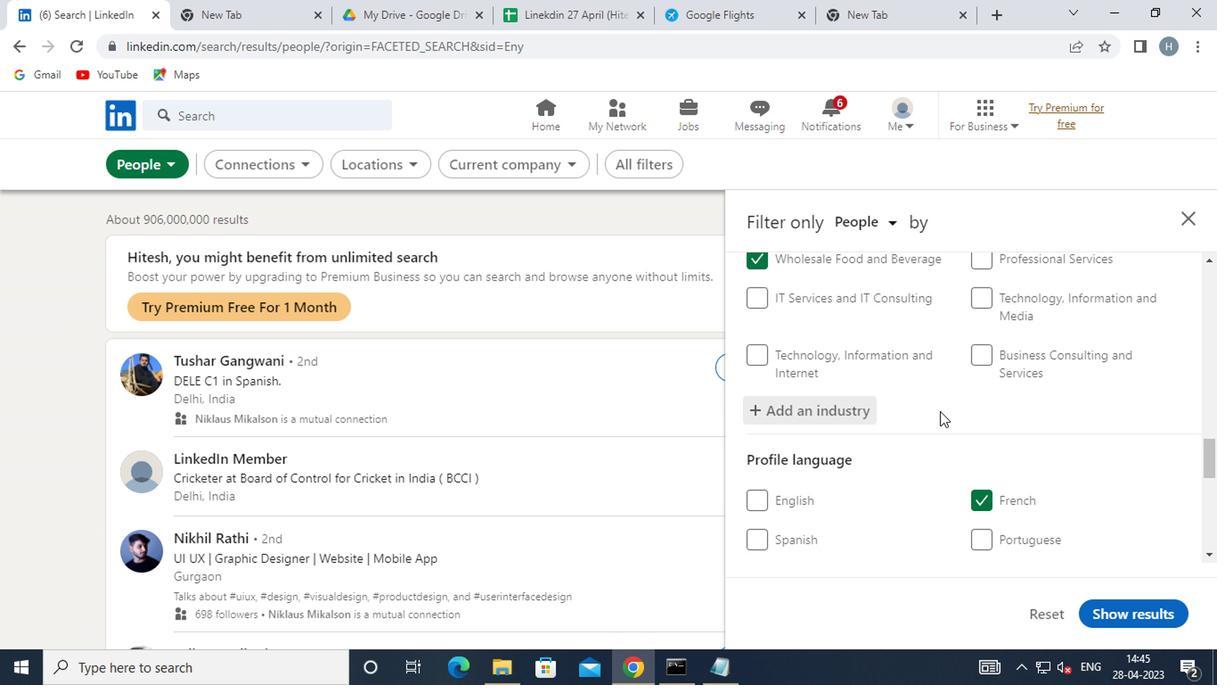 
Action: Mouse scrolled (938, 409) with delta (0, 0)
Screenshot: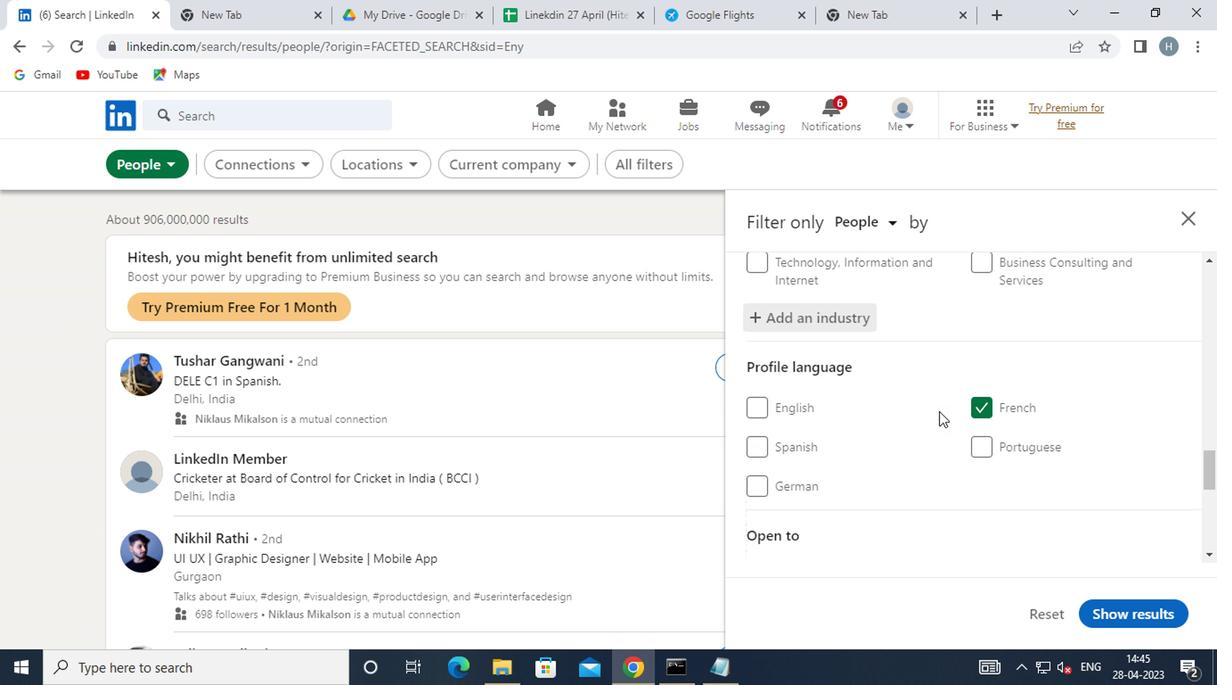 
Action: Mouse scrolled (938, 409) with delta (0, 0)
Screenshot: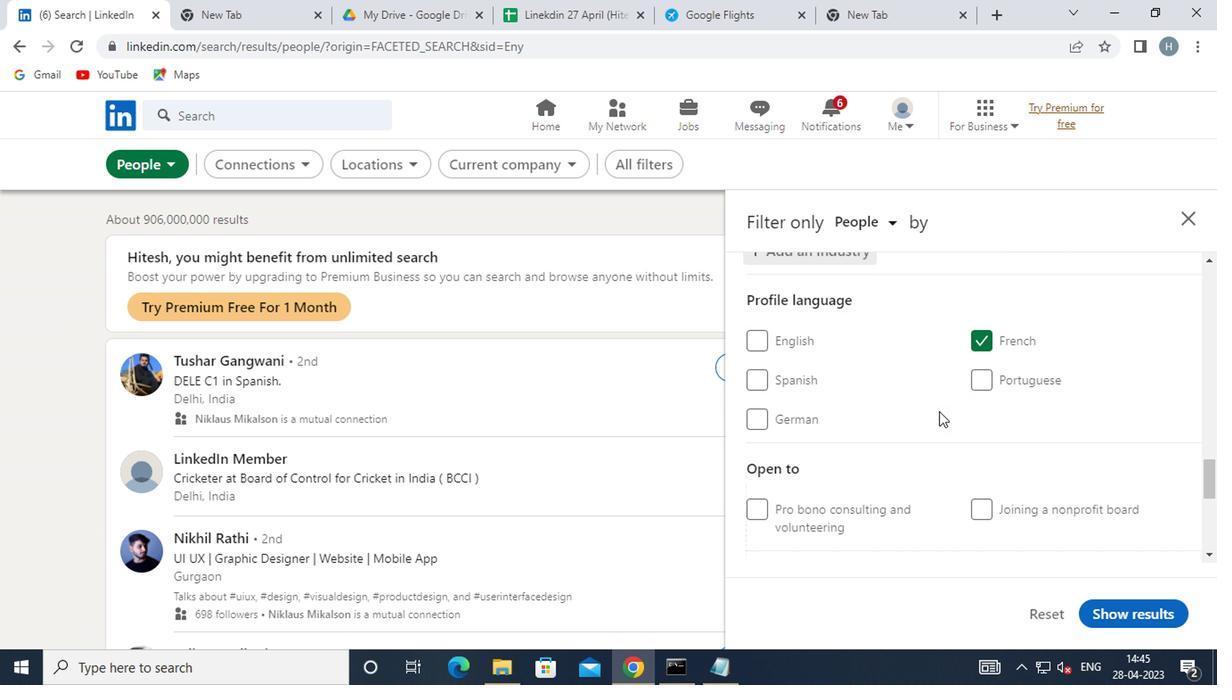 
Action: Mouse moved to (937, 409)
Screenshot: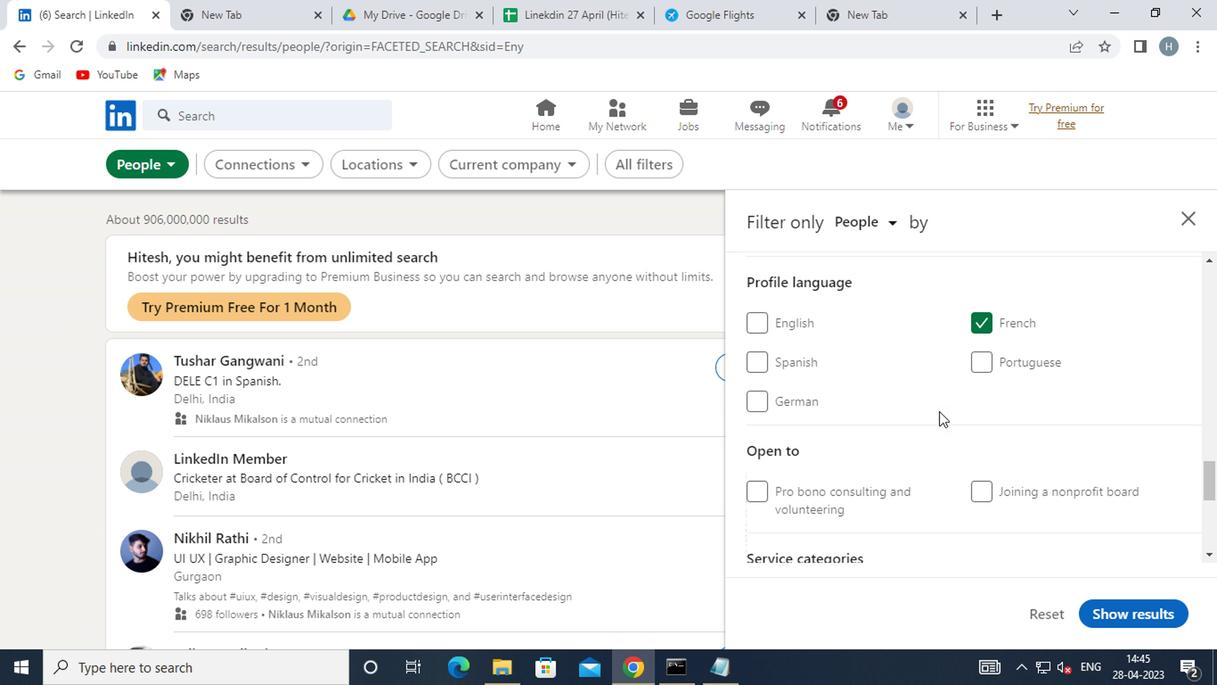 
Action: Mouse scrolled (937, 409) with delta (0, 0)
Screenshot: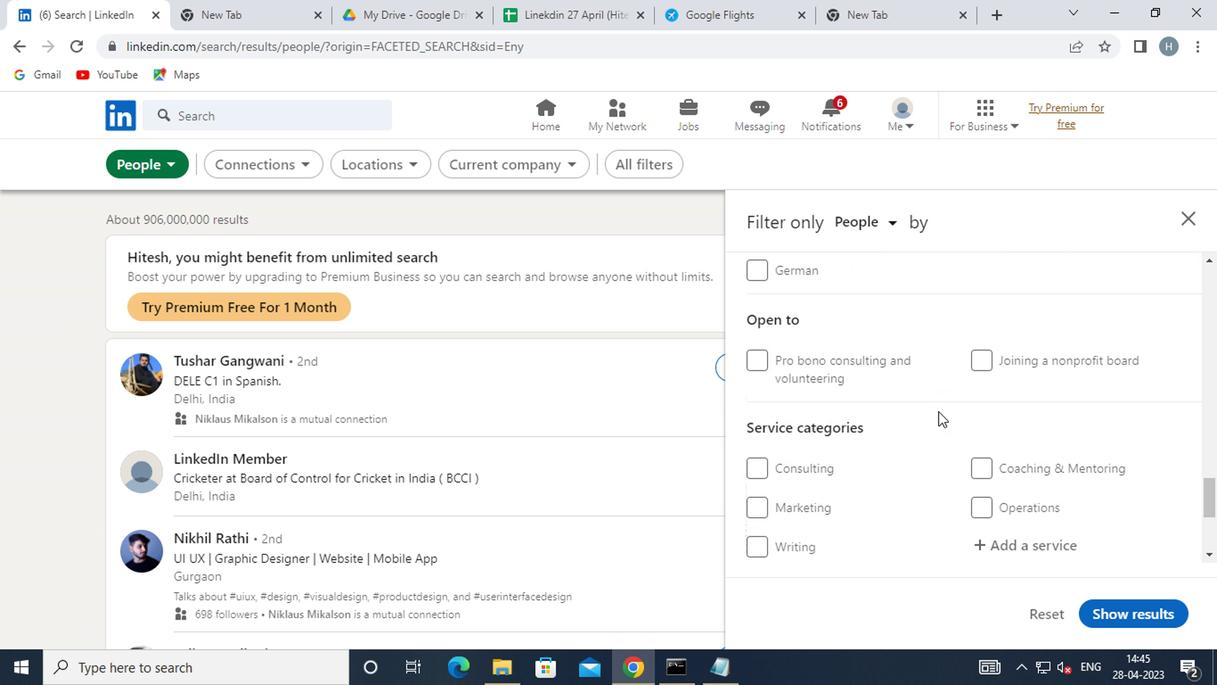 
Action: Mouse moved to (998, 407)
Screenshot: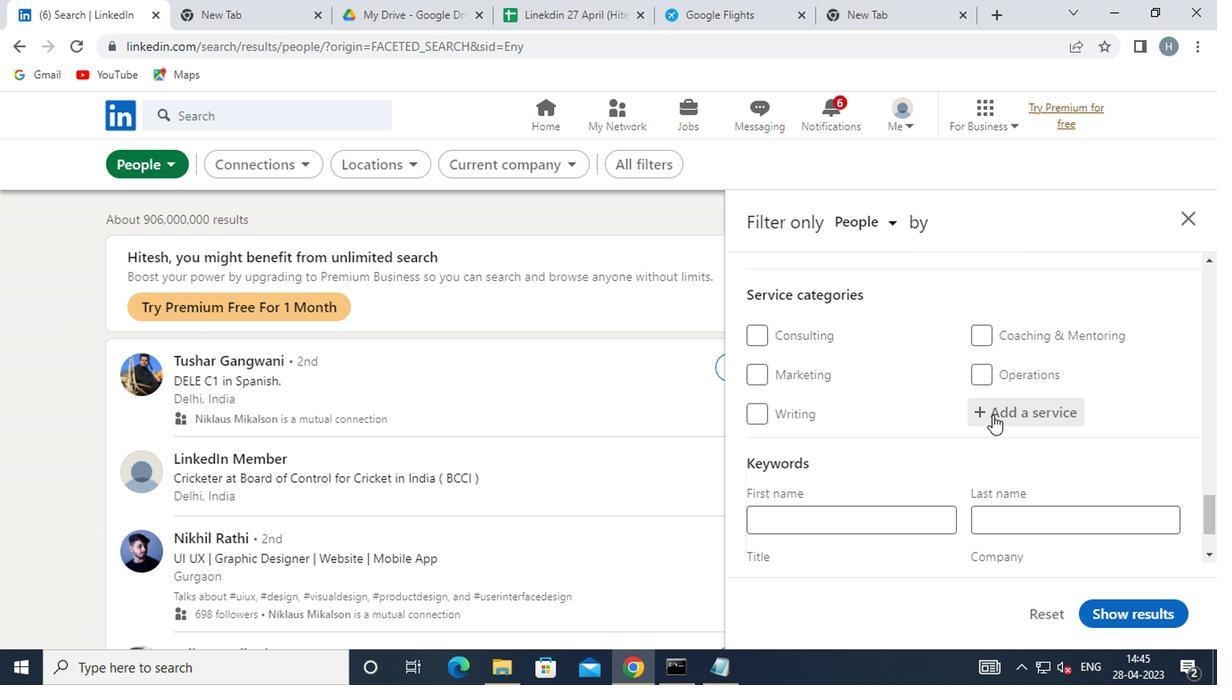 
Action: Mouse pressed left at (998, 407)
Screenshot: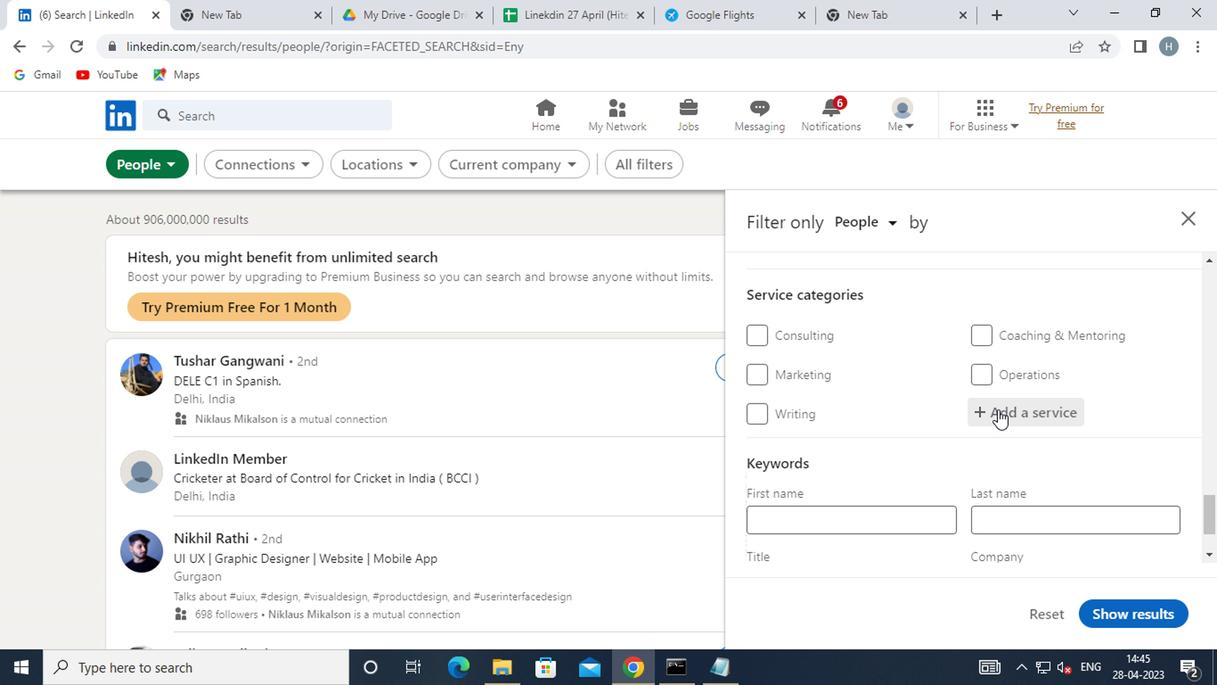
Action: Key pressed <Key.shift>FA
Screenshot: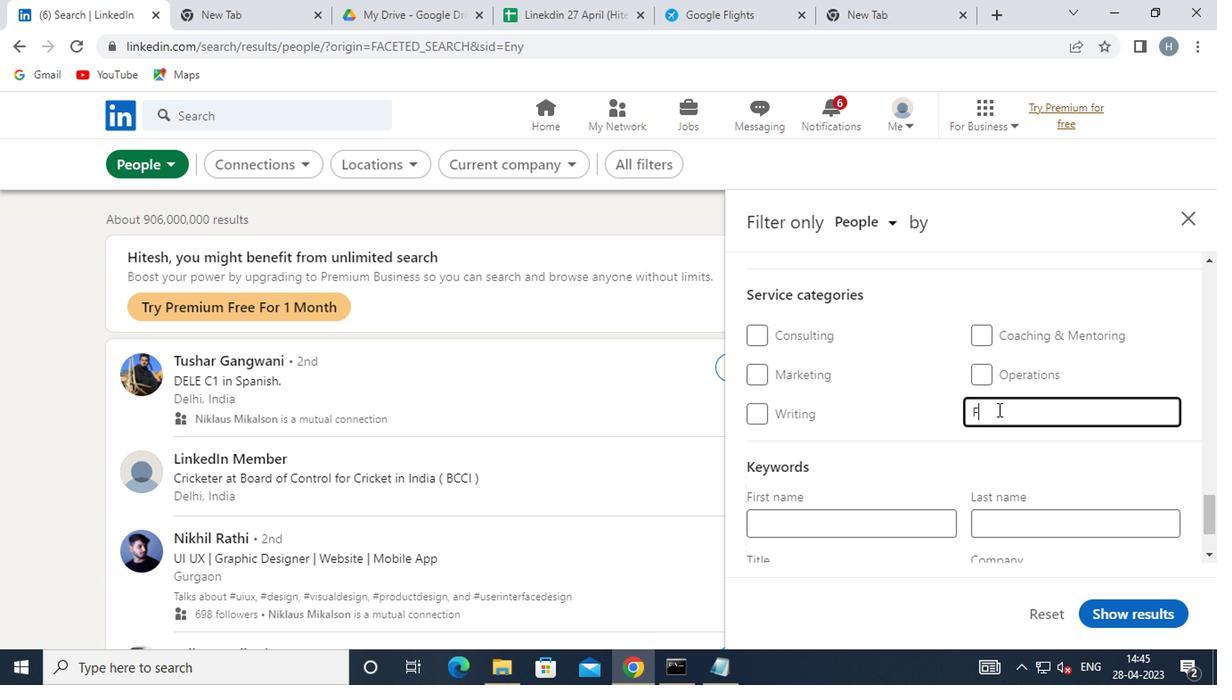
Action: Mouse moved to (998, 407)
Screenshot: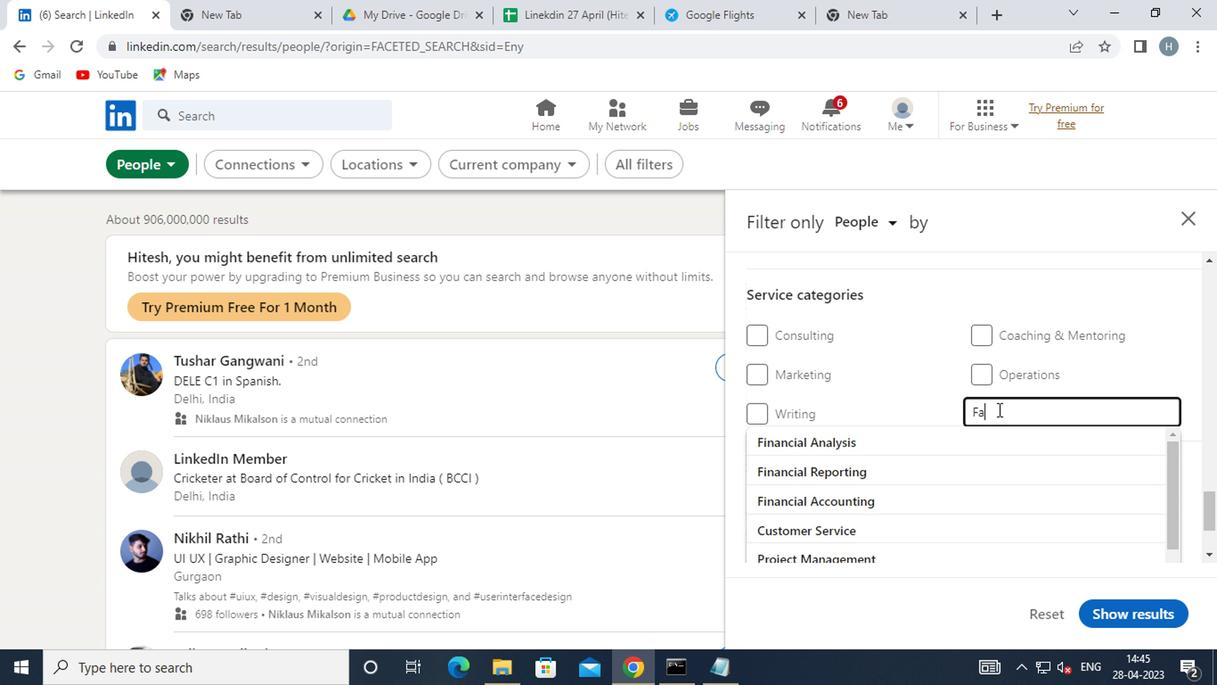 
Action: Key pressed M
Screenshot: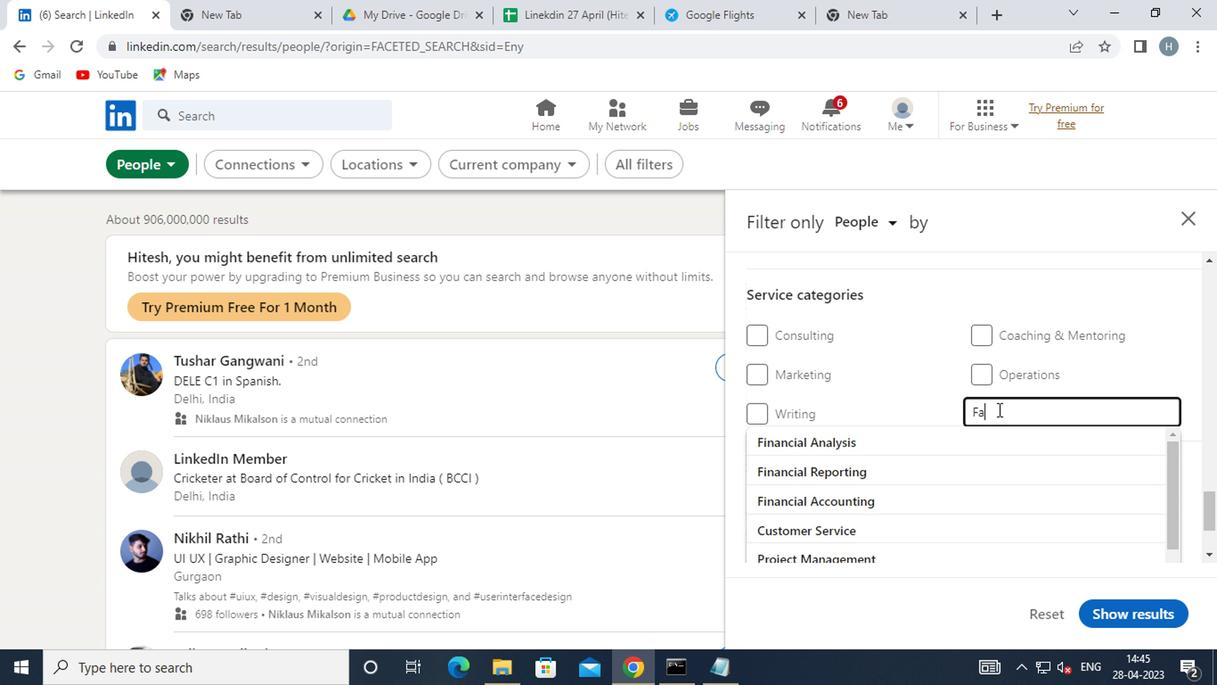 
Action: Mouse moved to (997, 409)
Screenshot: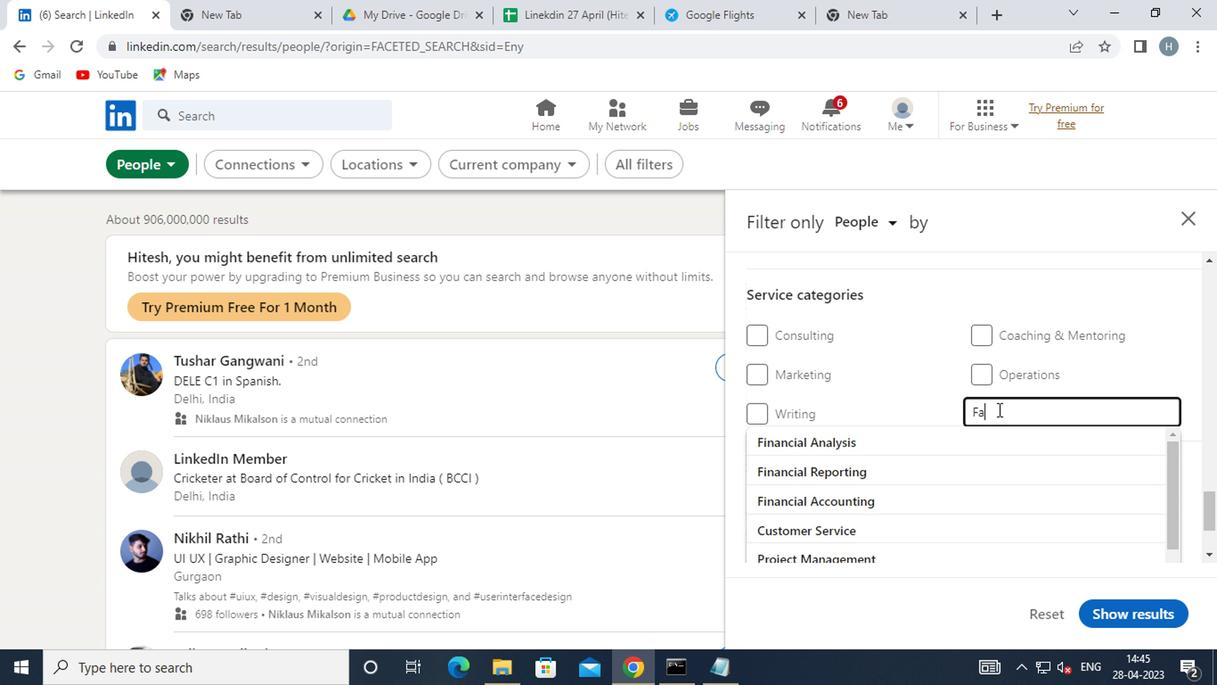 
Action: Key pressed IL
Screenshot: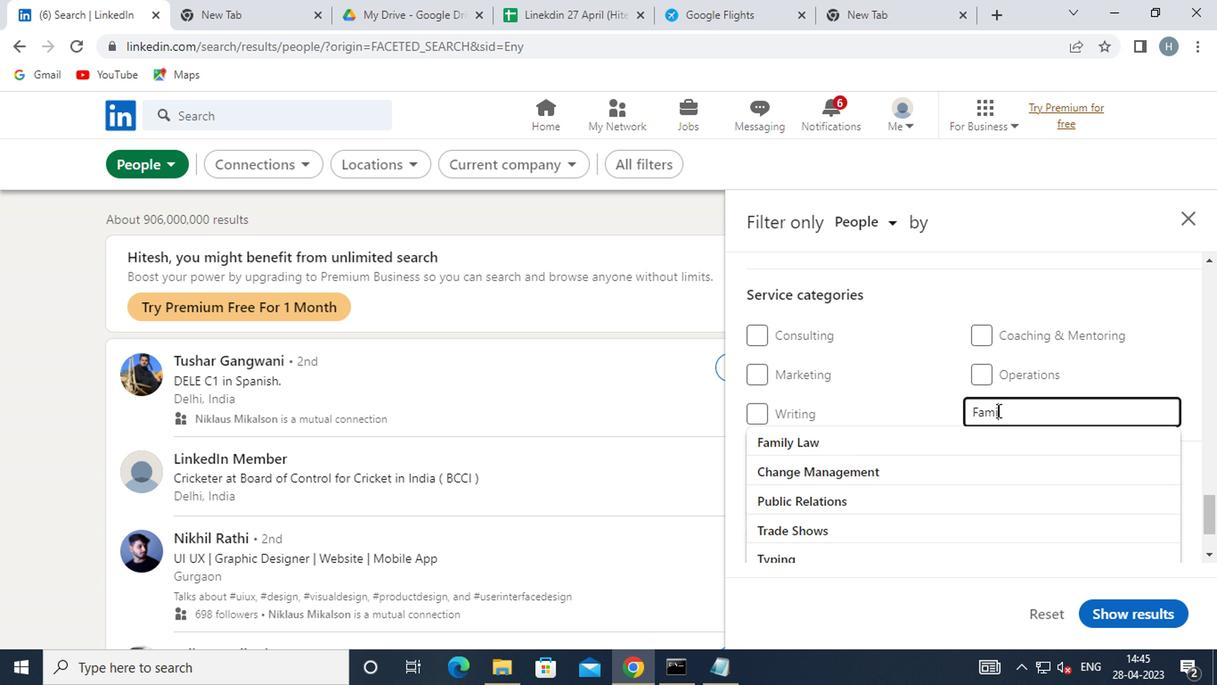 
Action: Mouse moved to (902, 433)
Screenshot: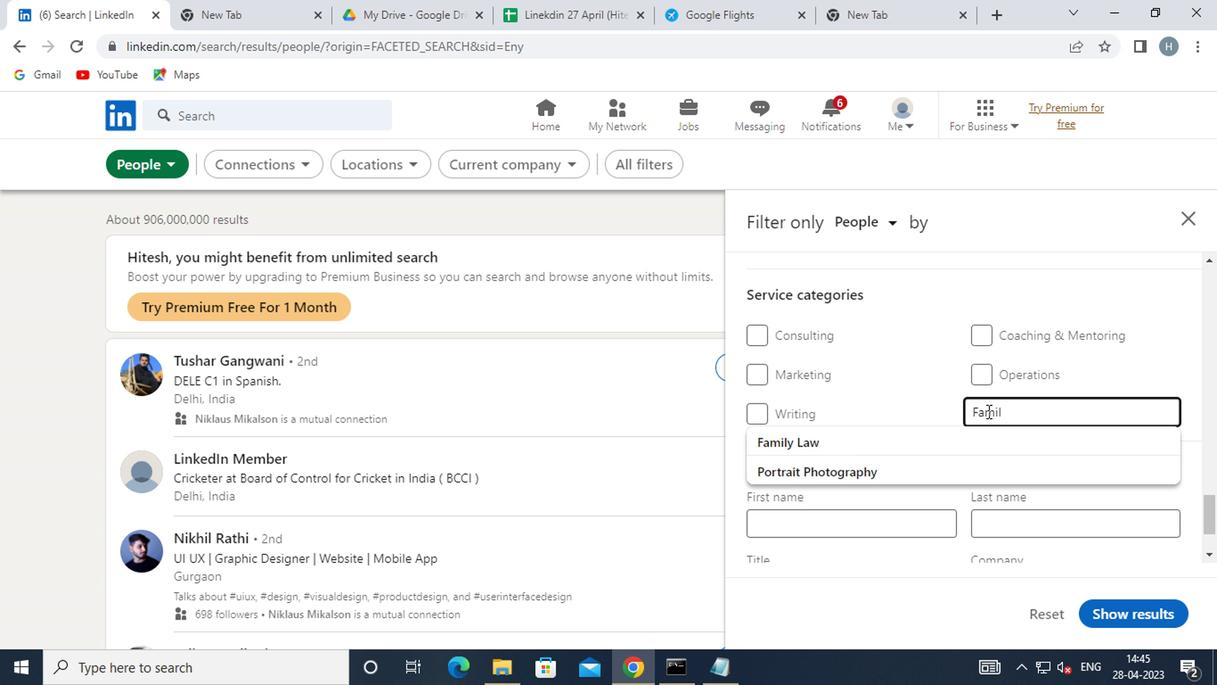 
Action: Mouse pressed left at (902, 433)
Screenshot: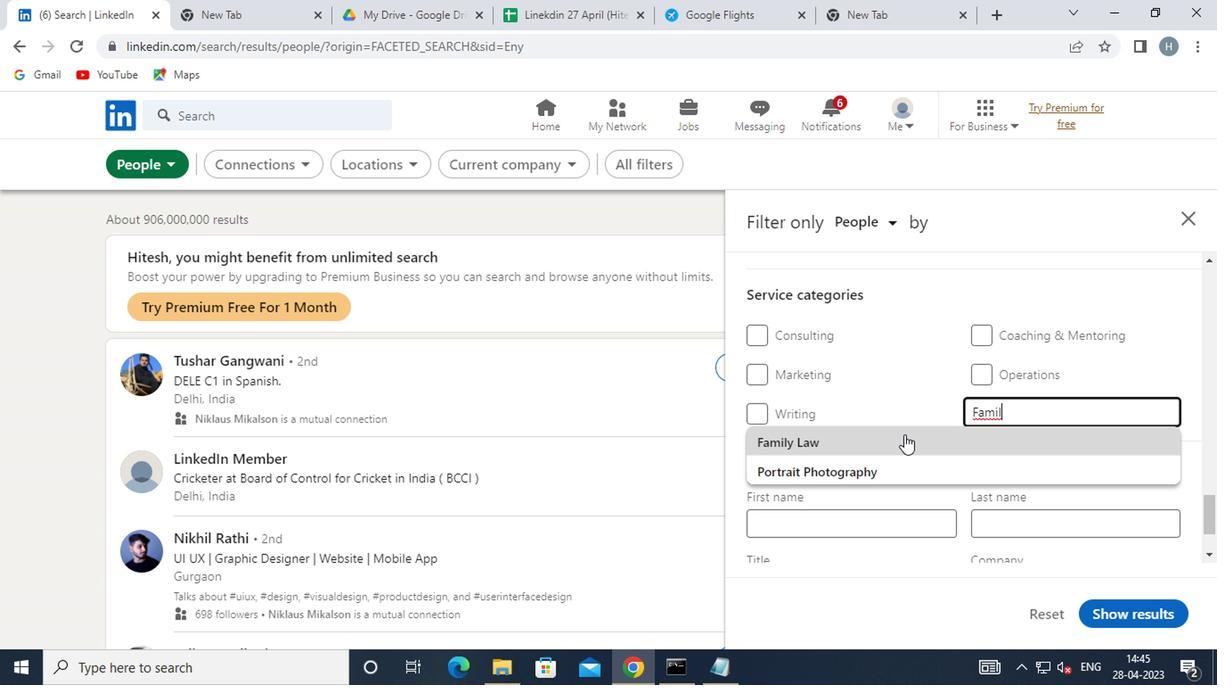 
Action: Mouse moved to (896, 444)
Screenshot: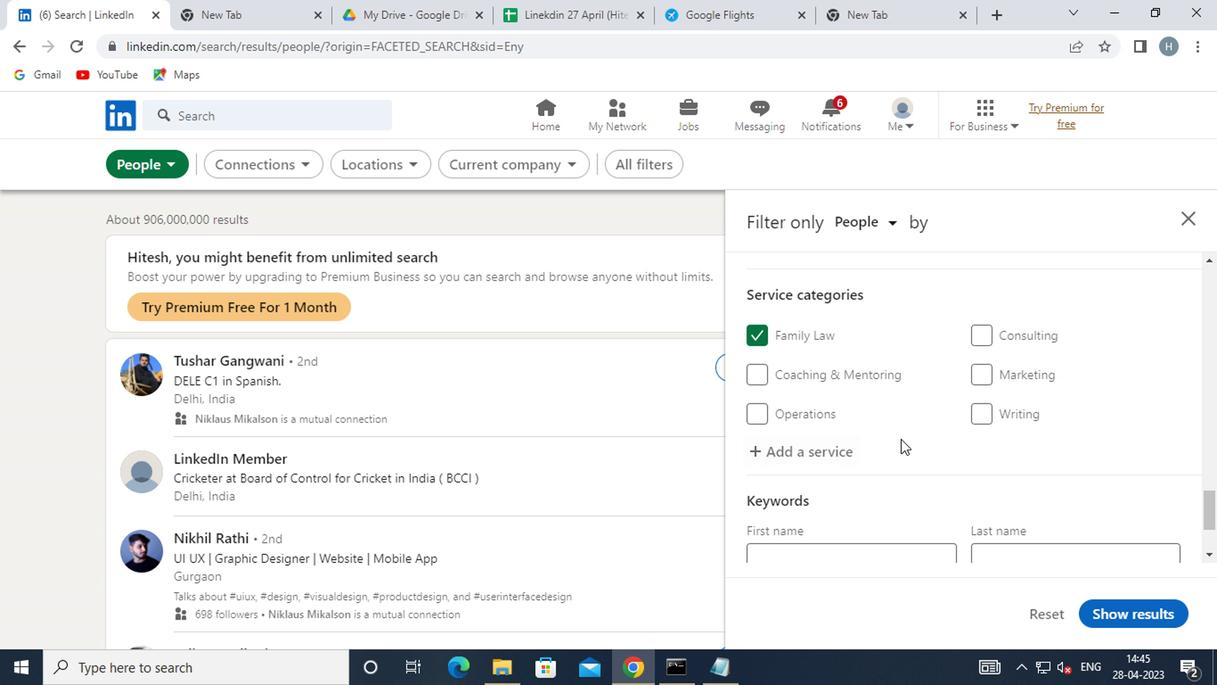 
Action: Mouse scrolled (896, 442) with delta (0, -1)
Screenshot: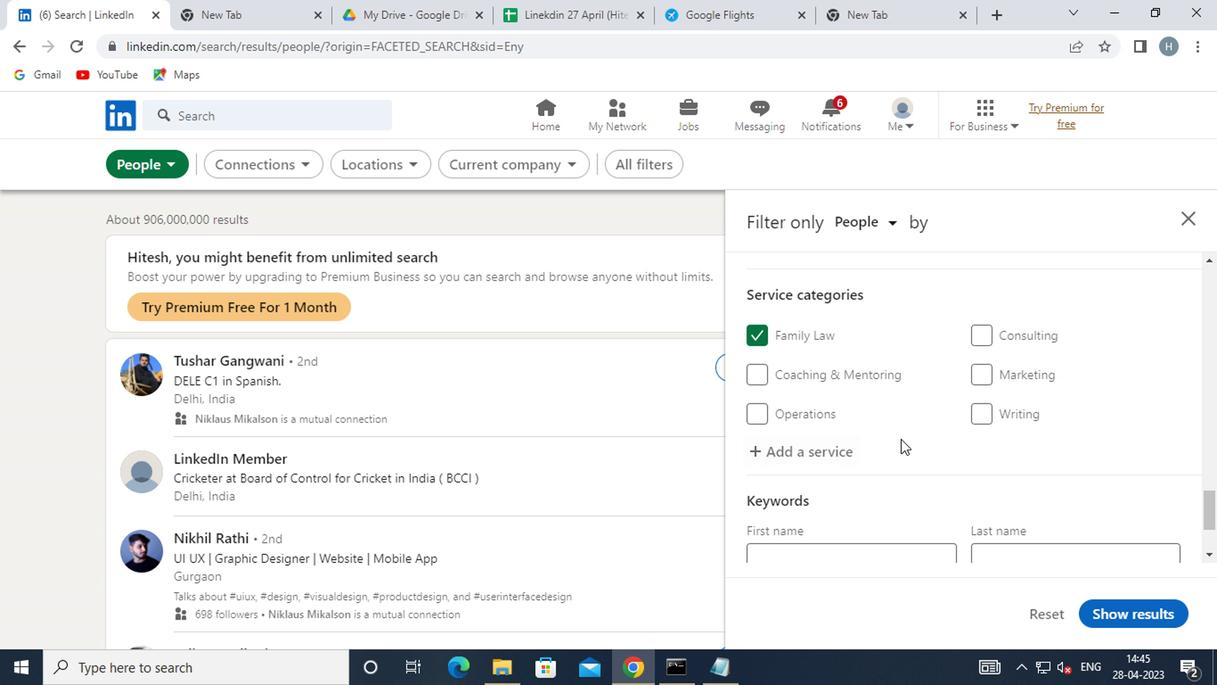 
Action: Mouse moved to (895, 444)
Screenshot: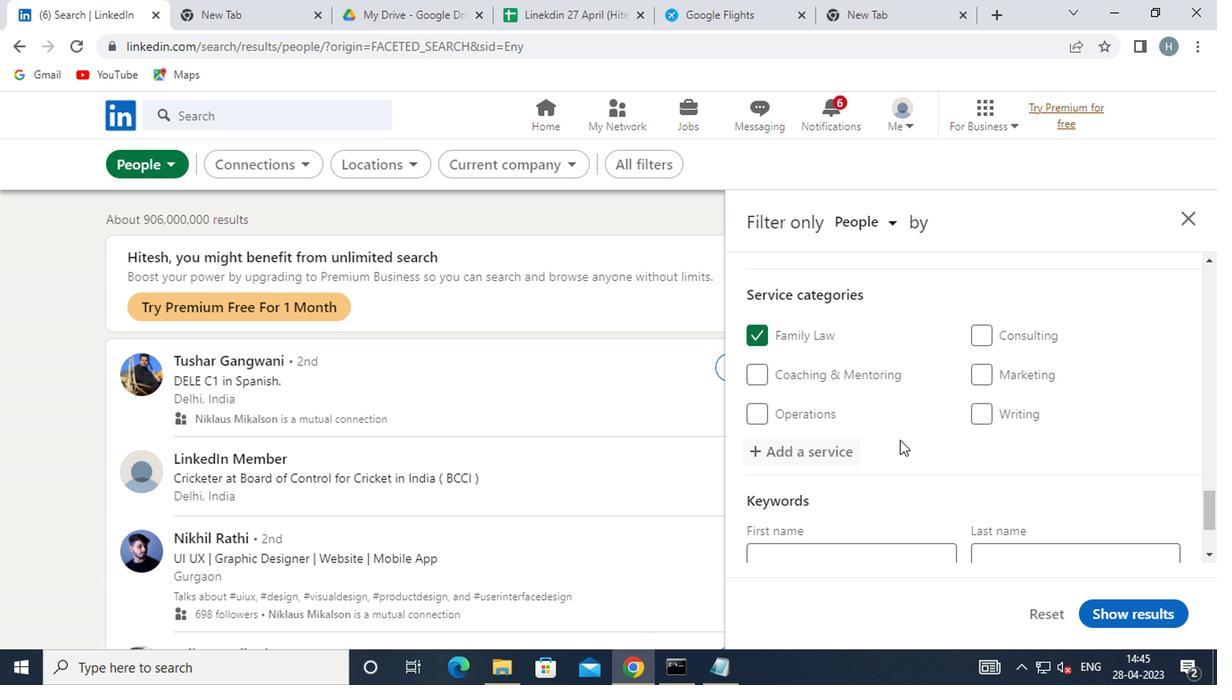 
Action: Mouse scrolled (895, 444) with delta (0, 0)
Screenshot: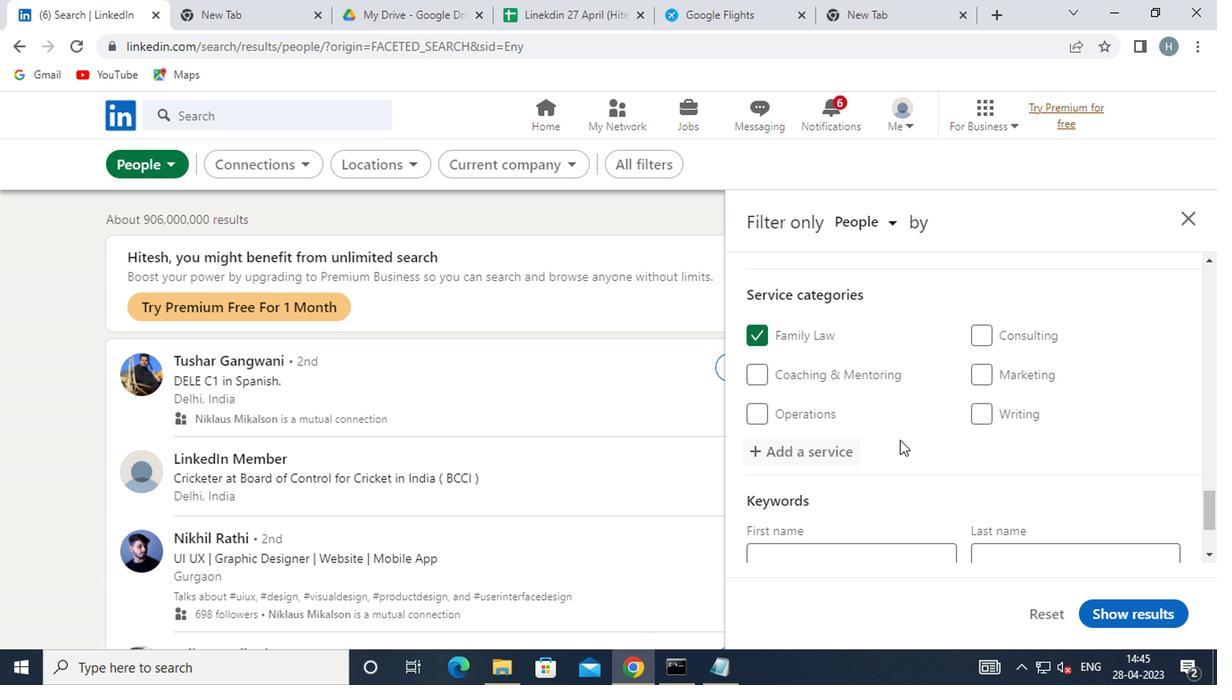 
Action: Mouse scrolled (895, 444) with delta (0, 0)
Screenshot: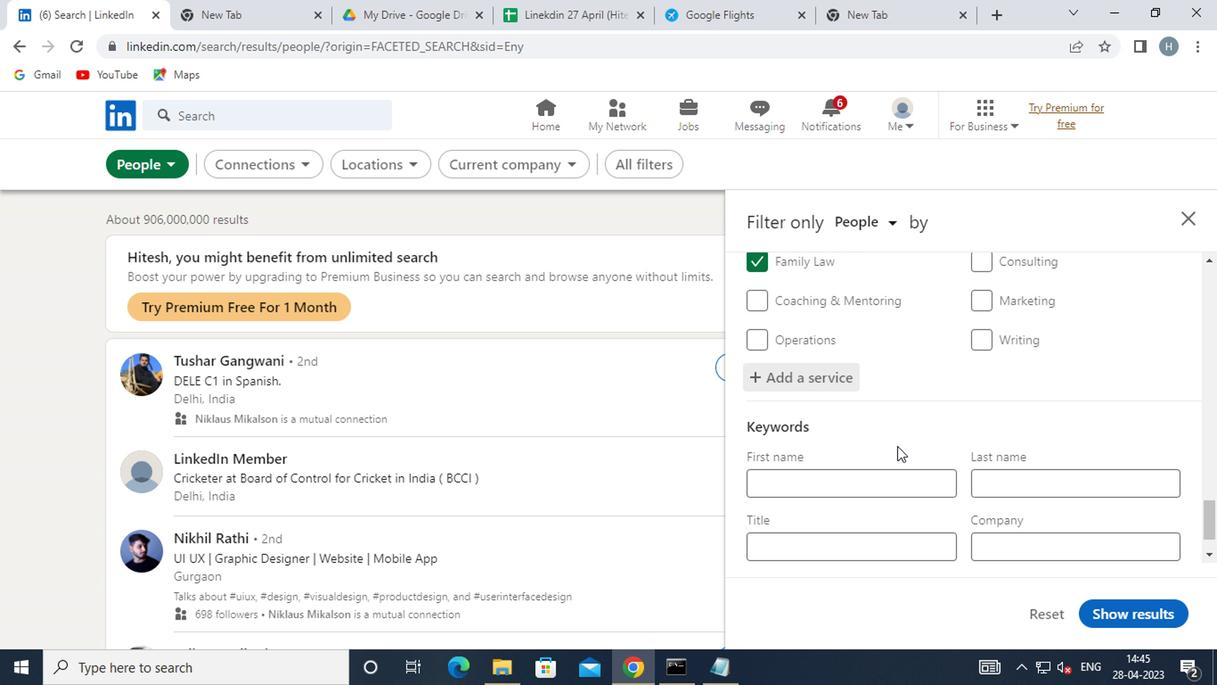 
Action: Mouse scrolled (895, 444) with delta (0, 0)
Screenshot: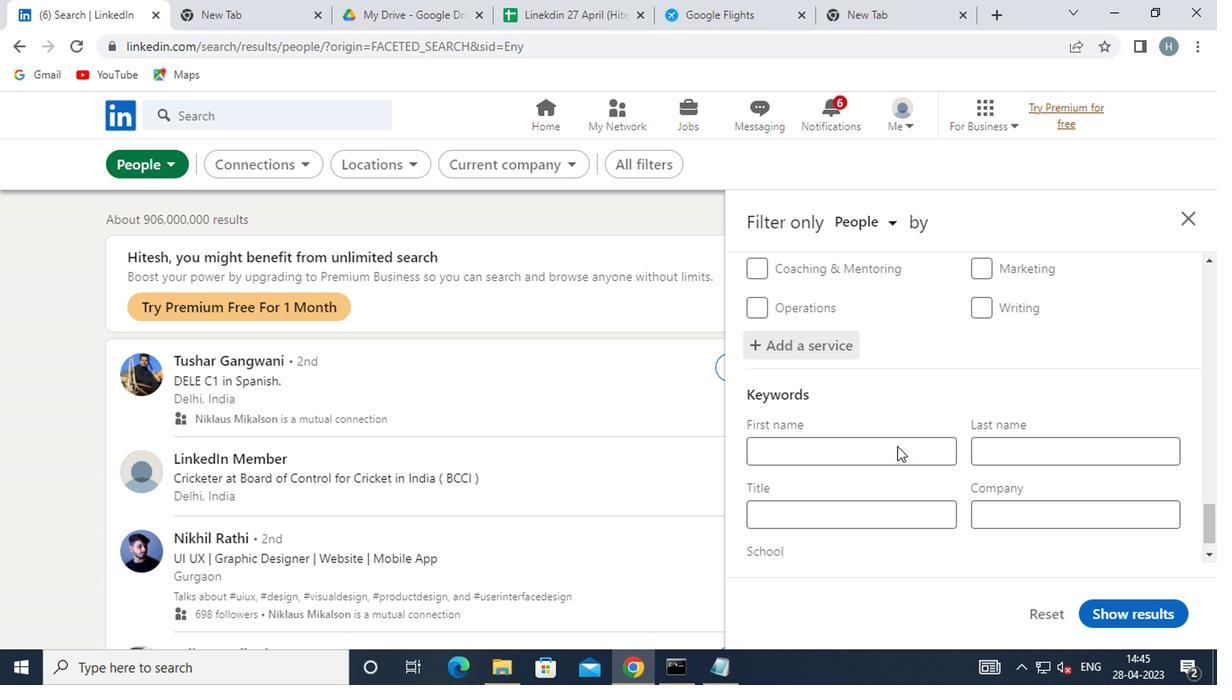 
Action: Mouse scrolled (895, 444) with delta (0, 0)
Screenshot: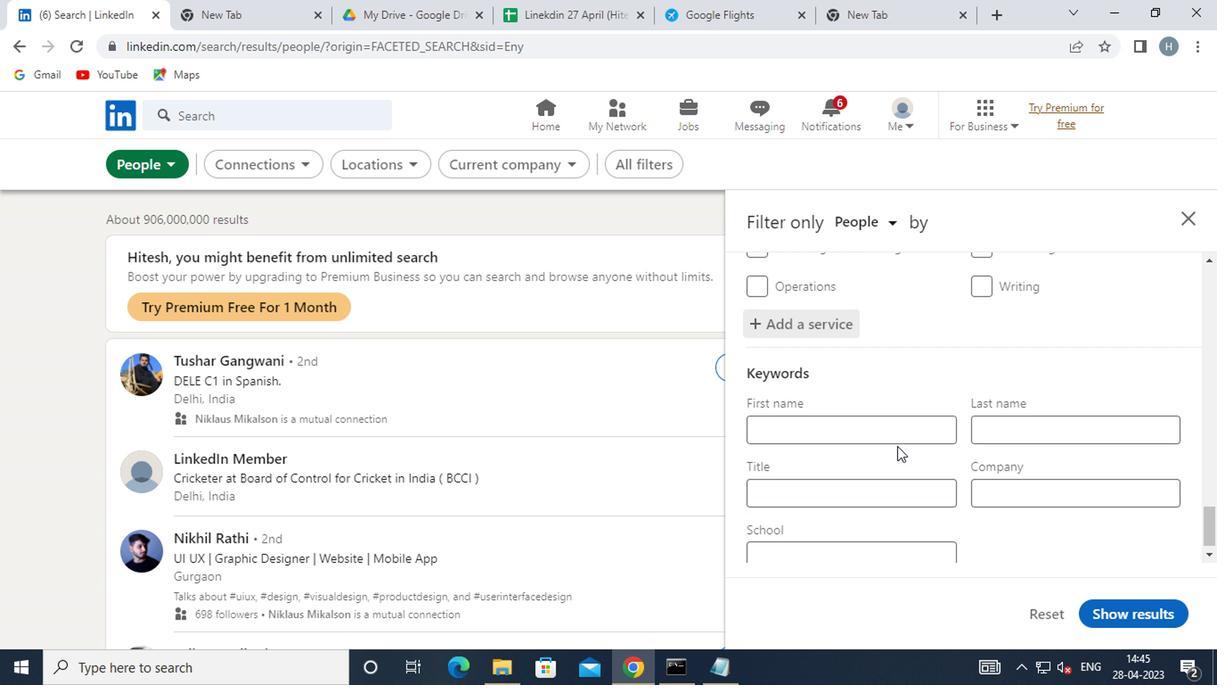 
Action: Mouse moved to (891, 473)
Screenshot: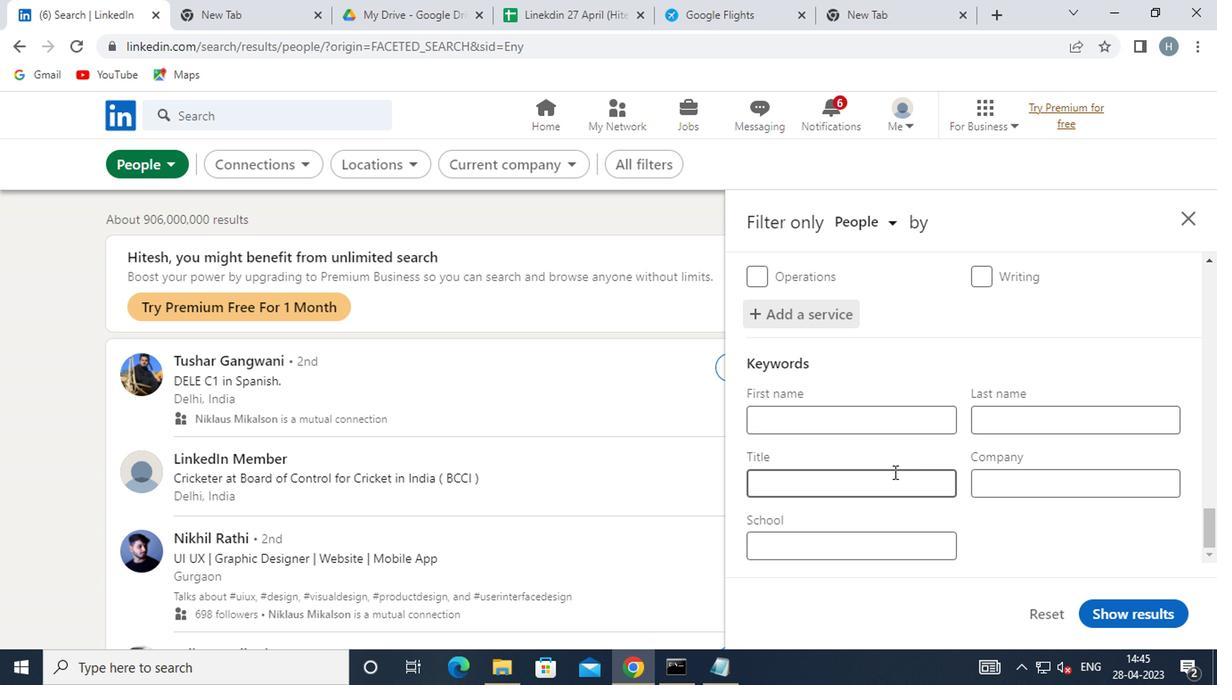 
Action: Mouse pressed left at (891, 473)
Screenshot: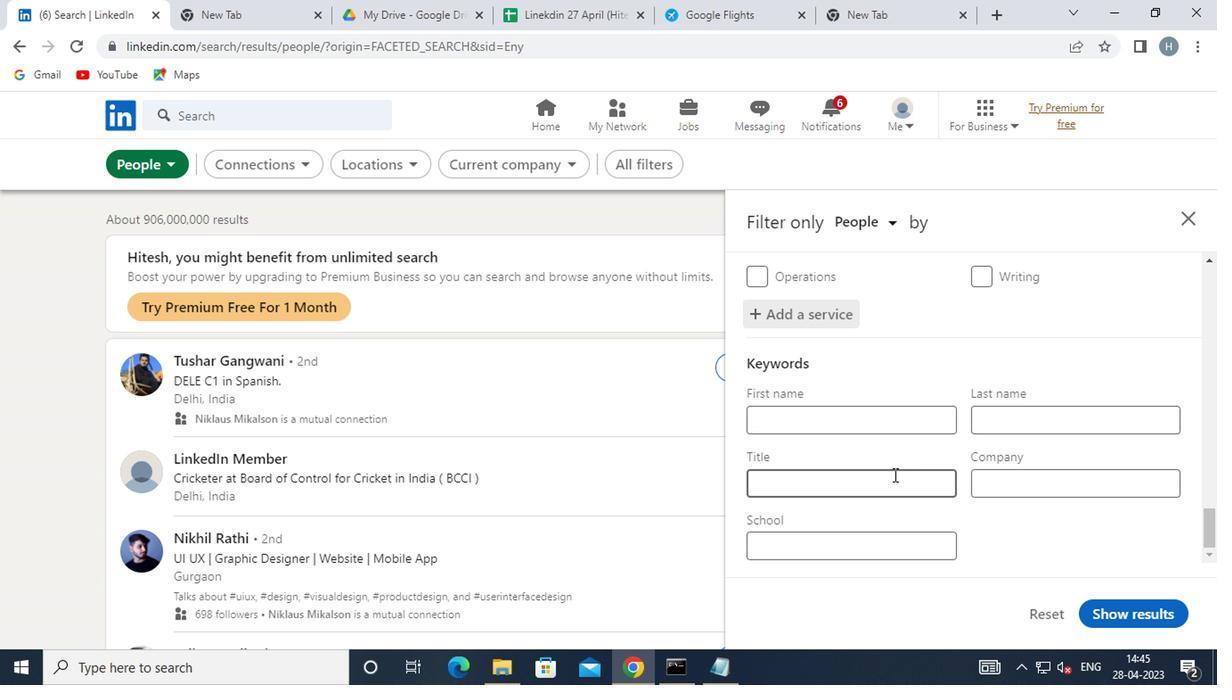 
Action: Key pressed <Key.shift>RESTA
Screenshot: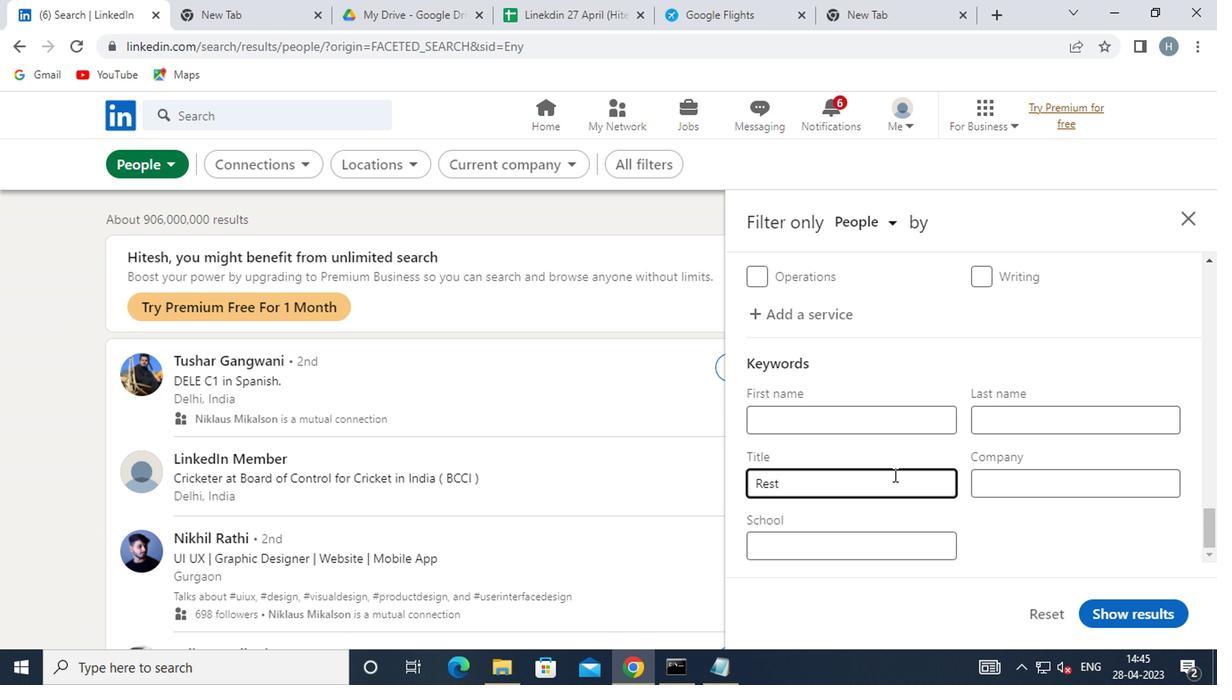 
Action: Mouse moved to (893, 473)
Screenshot: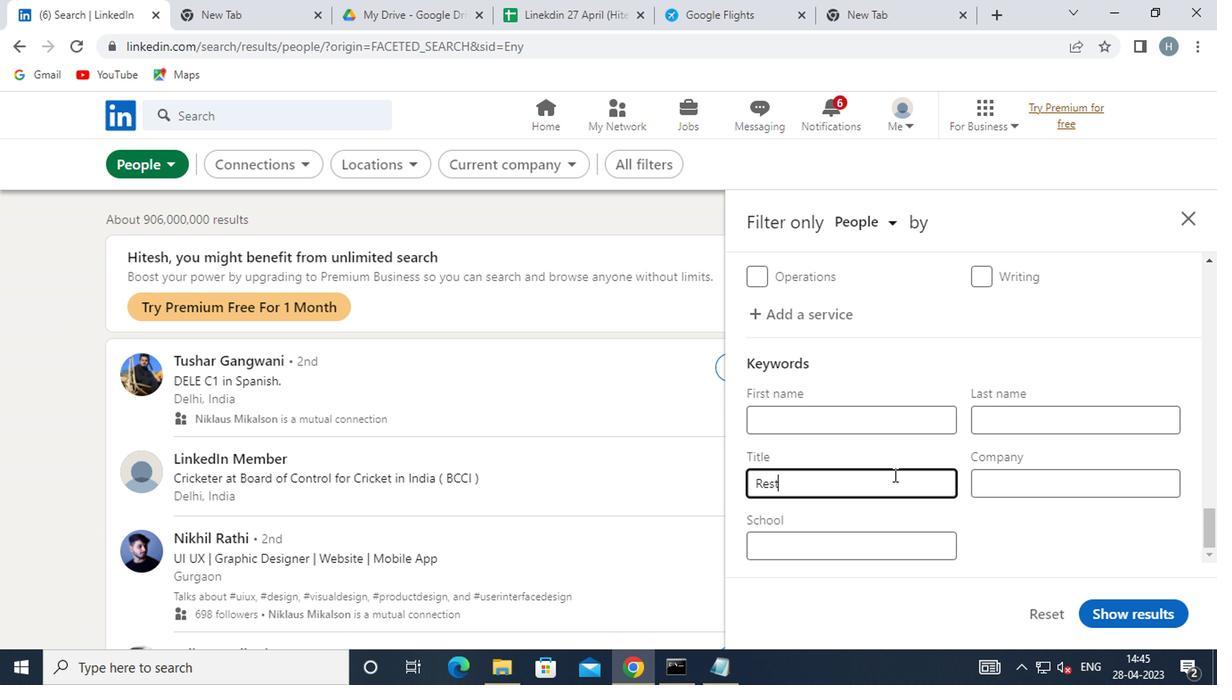 
Action: Key pressed U
Screenshot: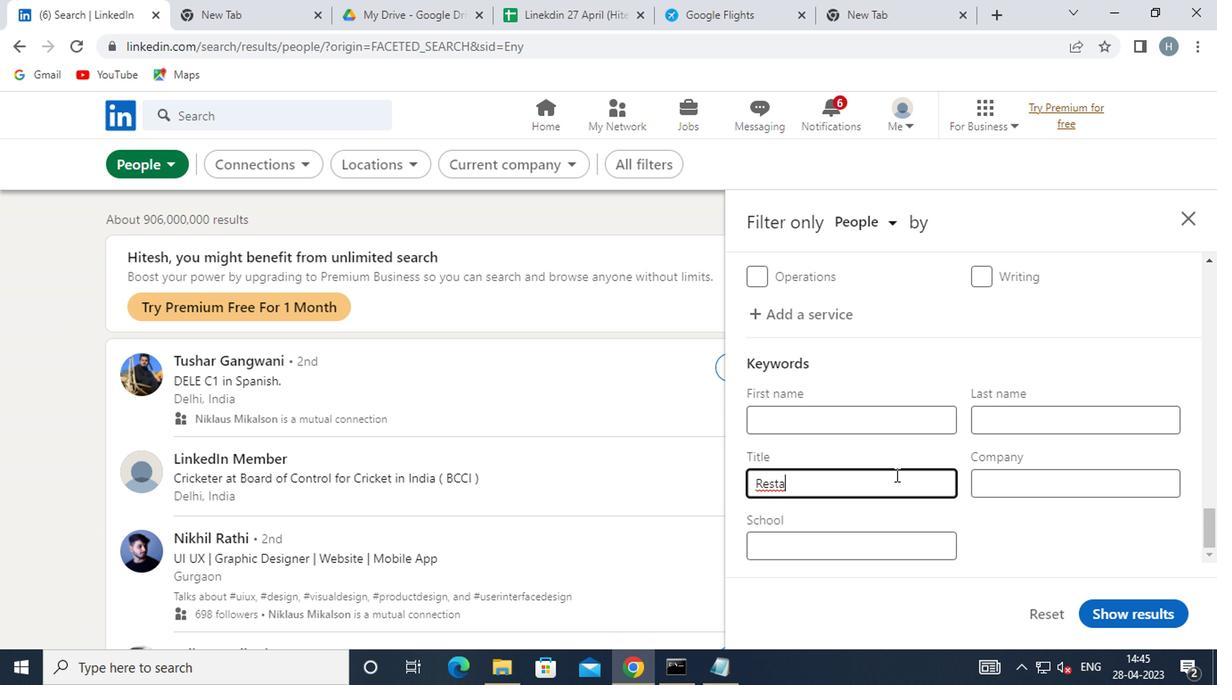 
Action: Mouse moved to (895, 471)
Screenshot: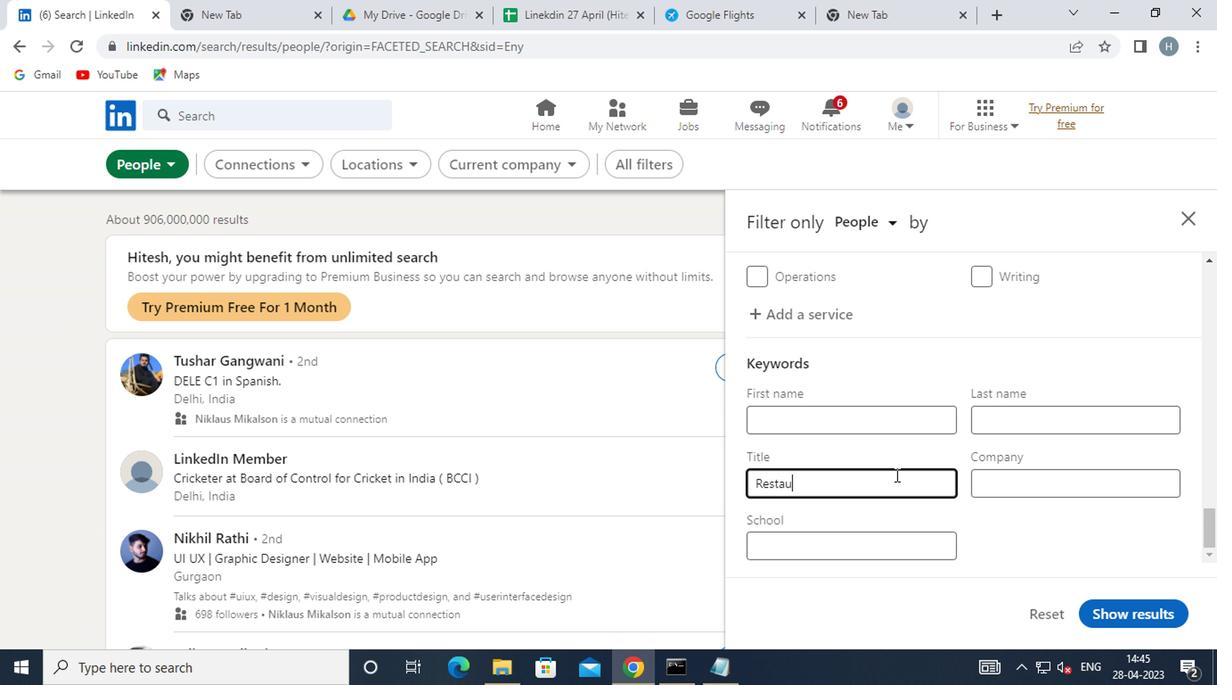 
Action: Key pressed RA
Screenshot: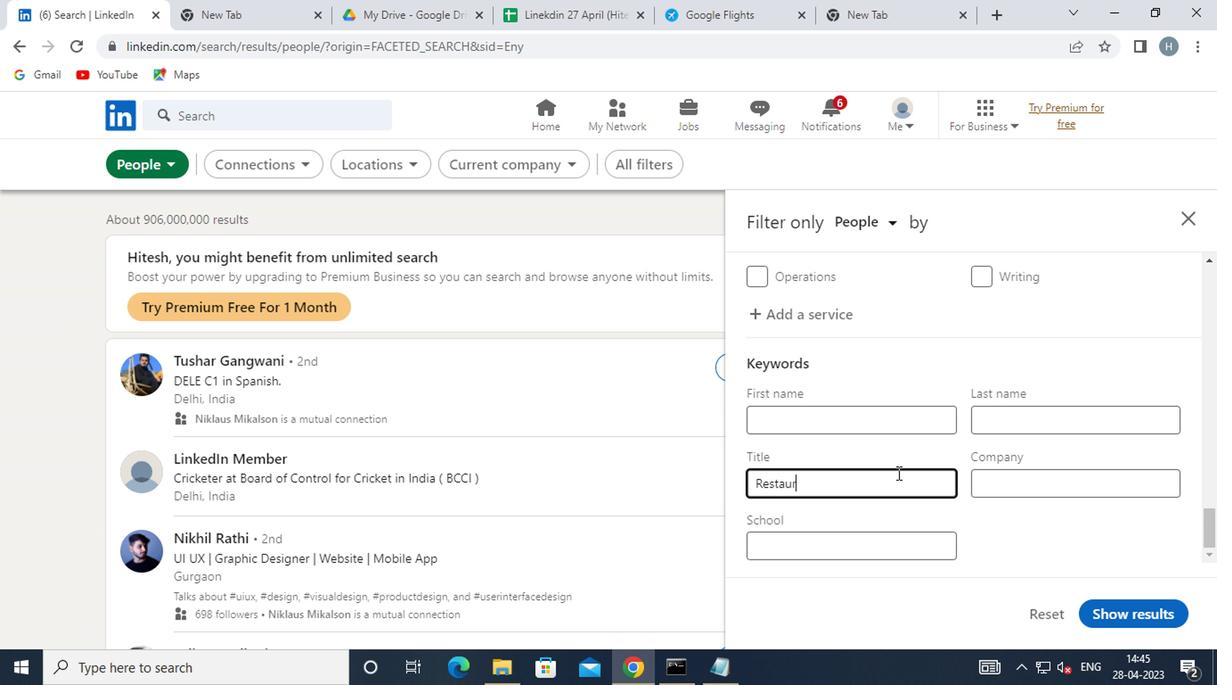
Action: Mouse moved to (897, 470)
Screenshot: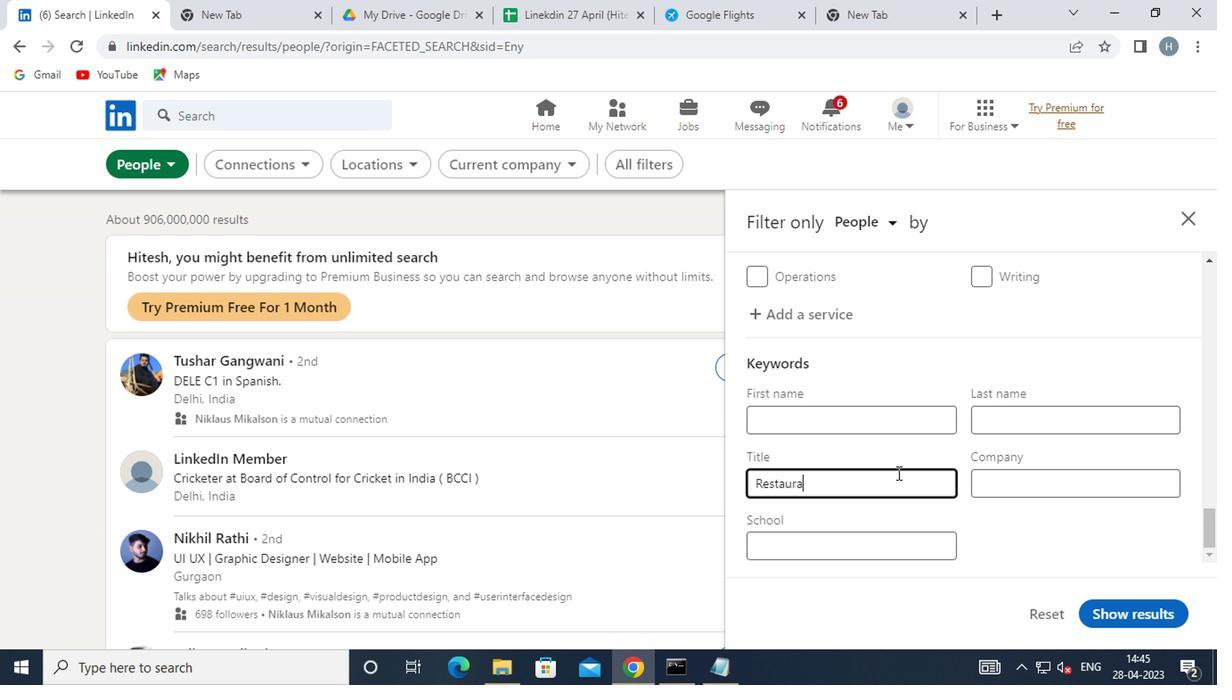 
Action: Key pressed NT<Key.space><Key.shift>MANAGER
Screenshot: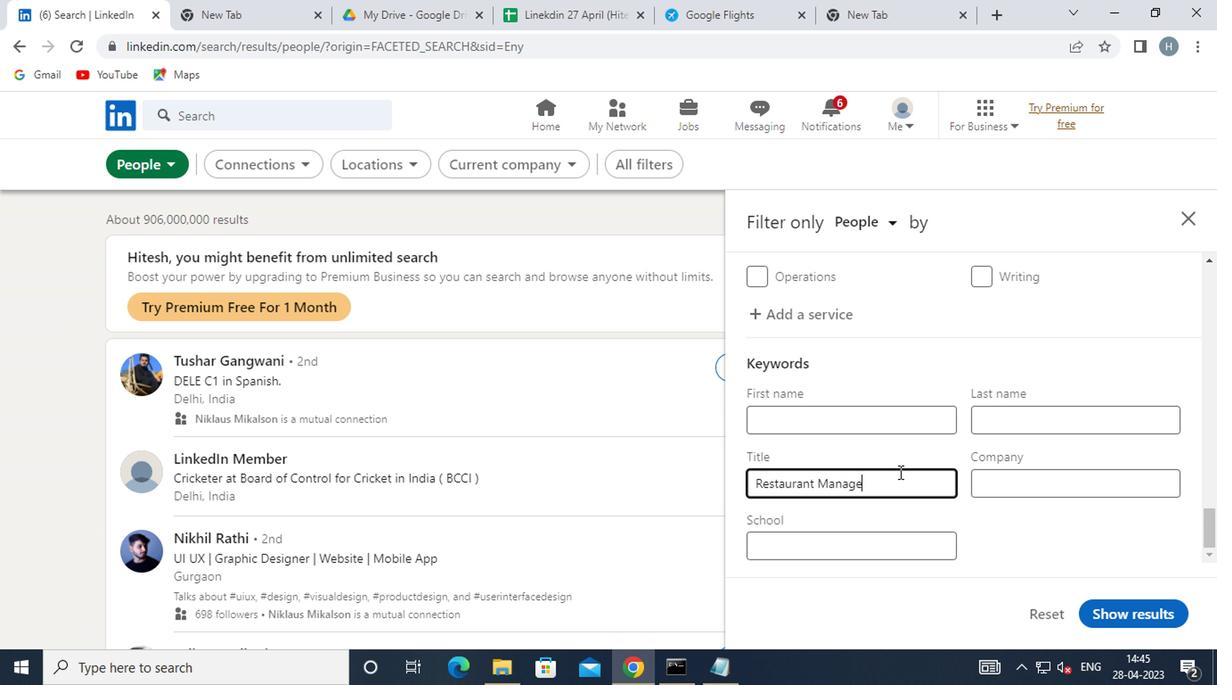 
Action: Mouse moved to (1117, 610)
Screenshot: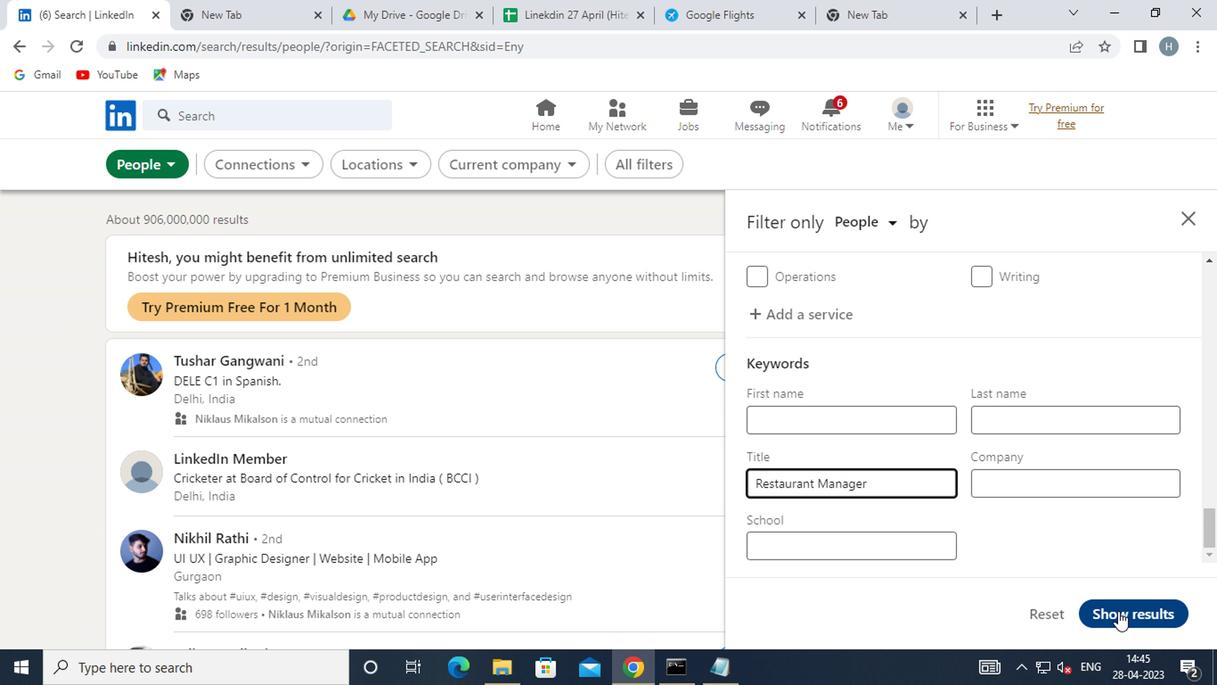 
Action: Mouse pressed left at (1117, 610)
Screenshot: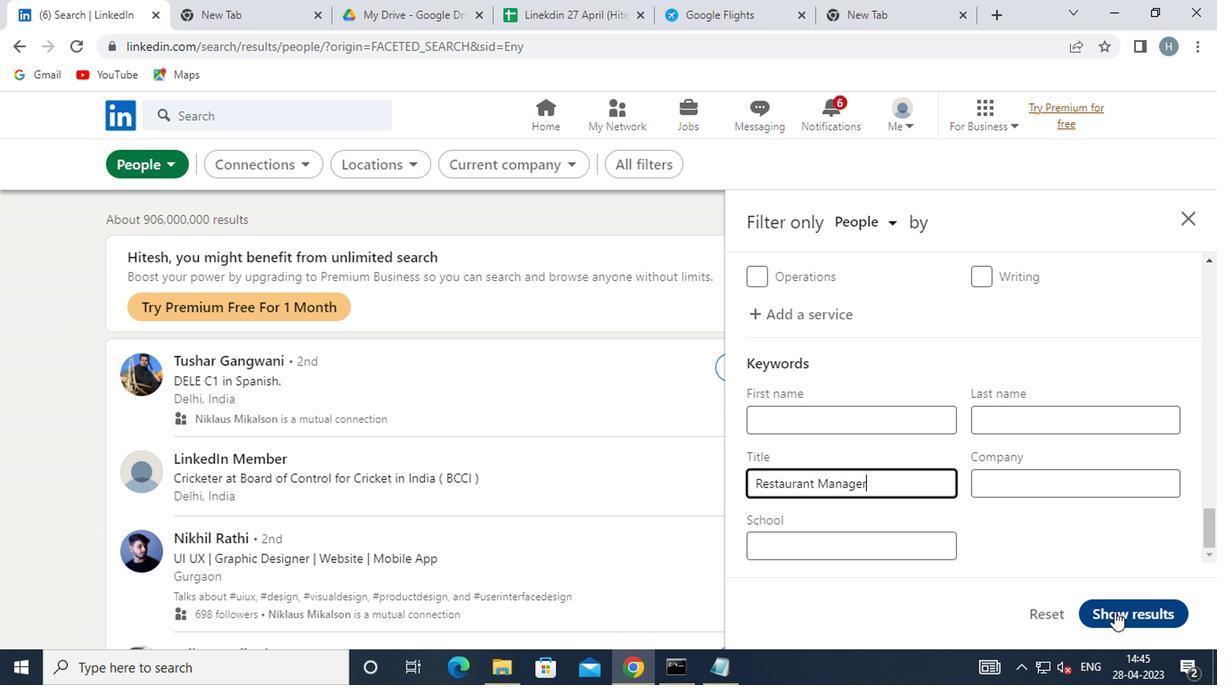 
Action: Mouse moved to (901, 492)
Screenshot: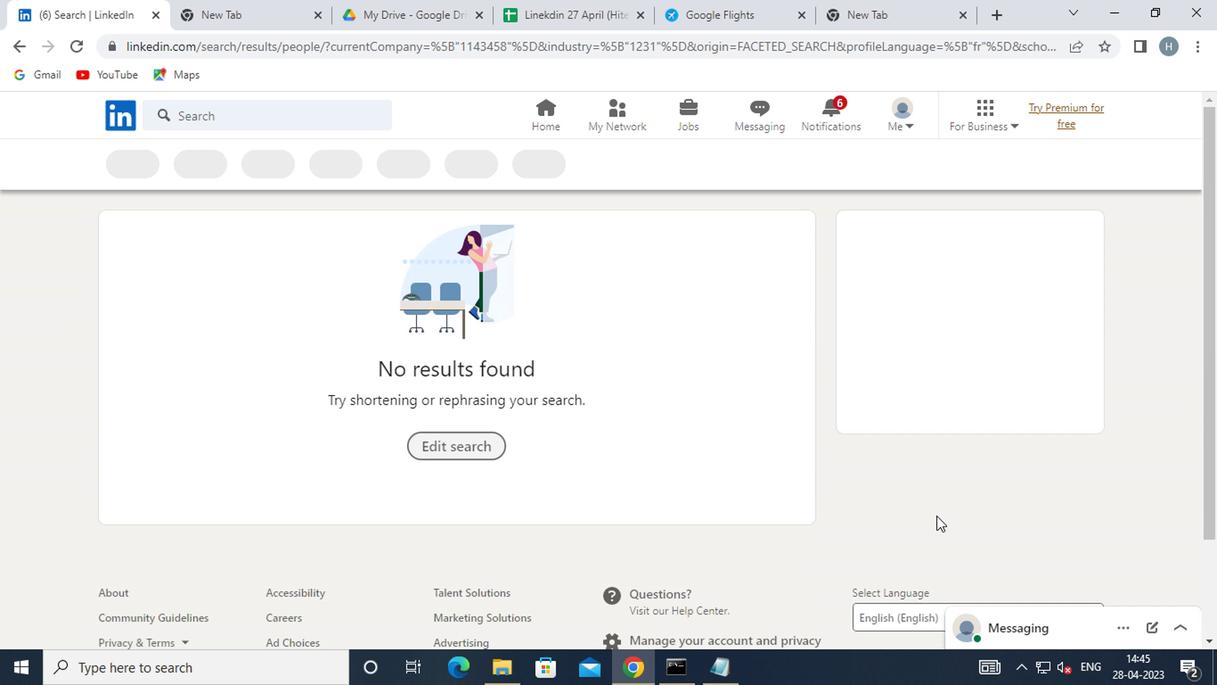 
